 Task: Design a vector pattern for textiles.
Action: Mouse moved to (381, 110)
Screenshot: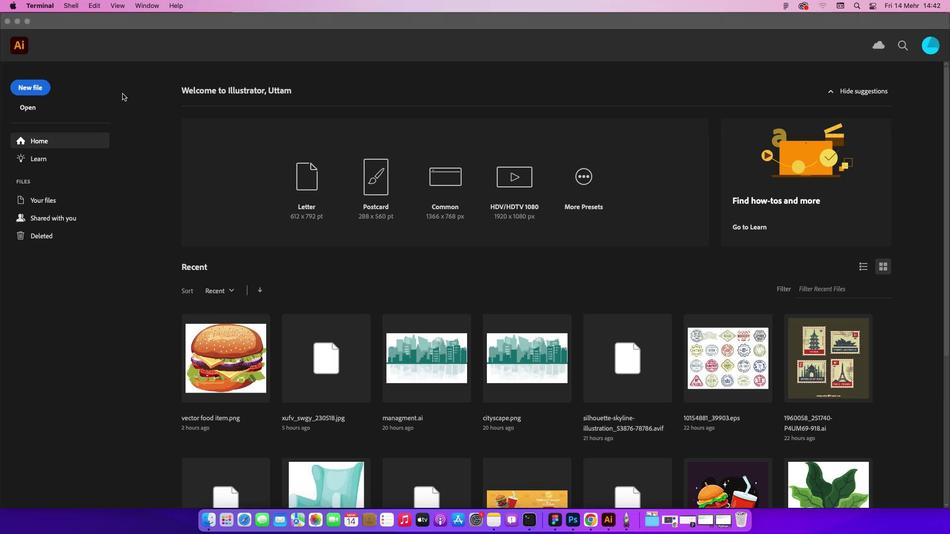 
Action: Mouse pressed left at (381, 110)
Screenshot: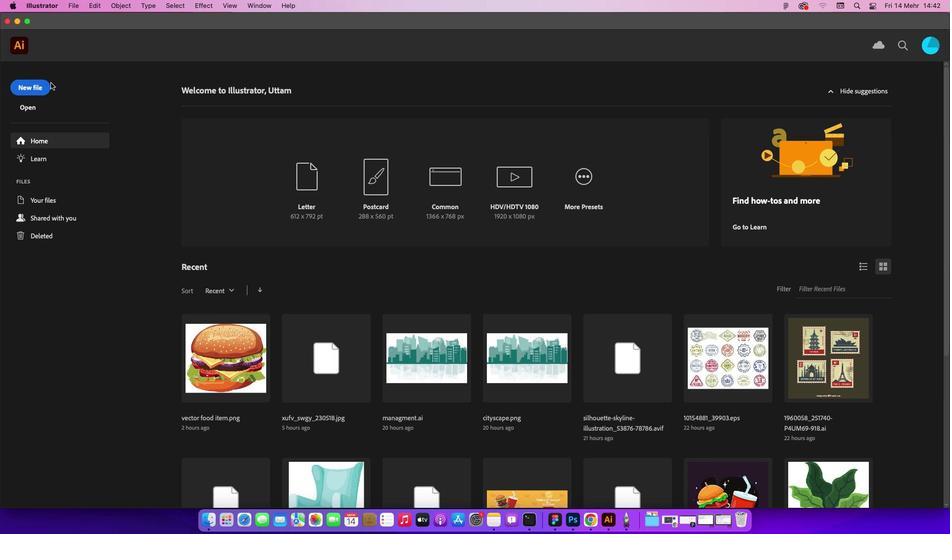 
Action: Mouse moved to (368, 100)
Screenshot: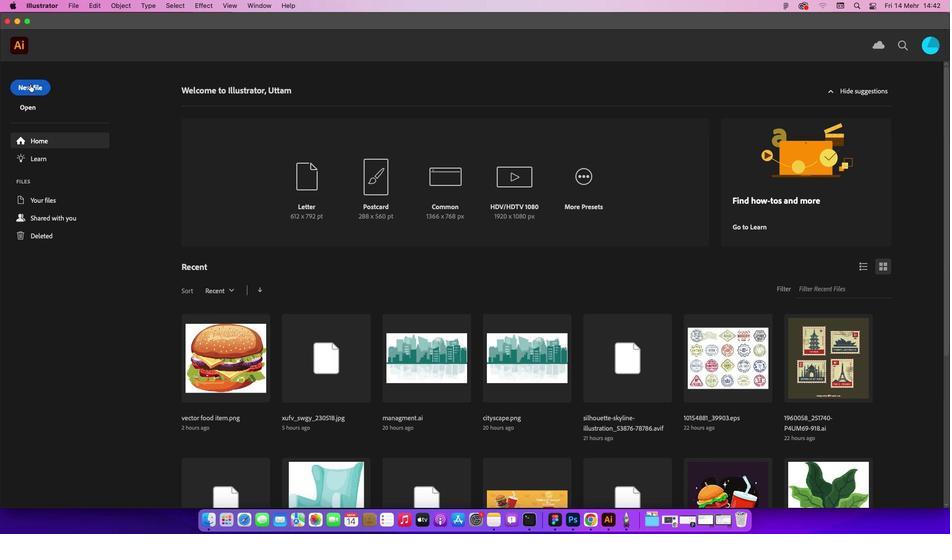 
Action: Mouse pressed left at (368, 100)
Screenshot: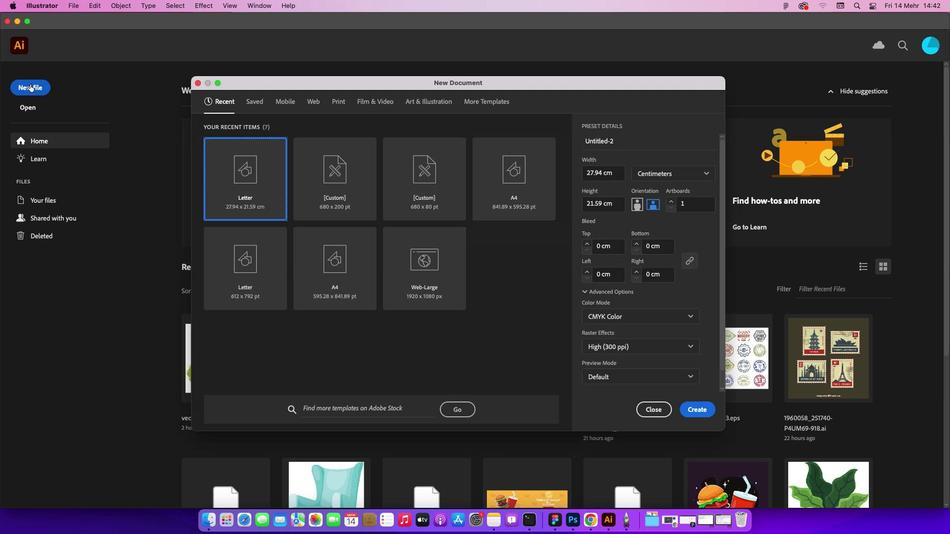 
Action: Mouse moved to (432, 192)
Screenshot: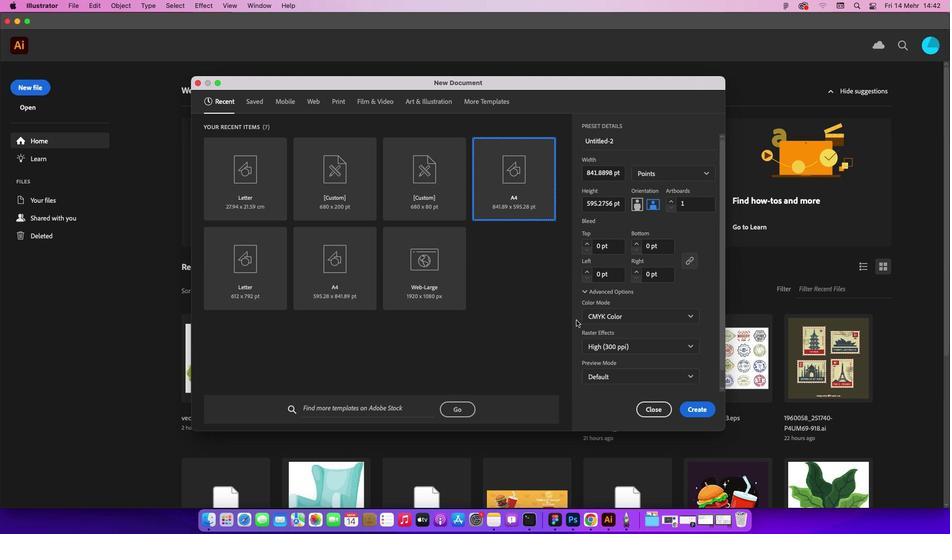 
Action: Mouse pressed left at (432, 192)
Screenshot: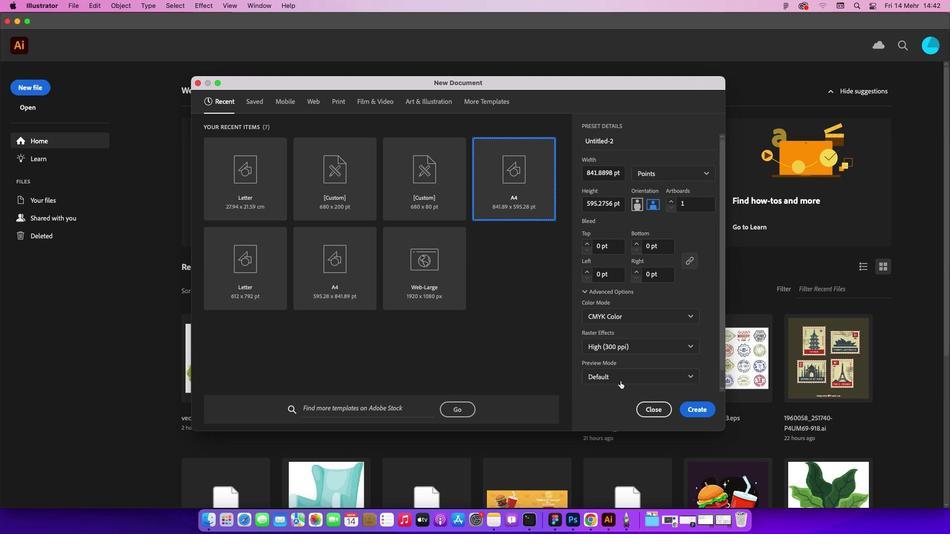 
Action: Mouse moved to (459, 447)
Screenshot: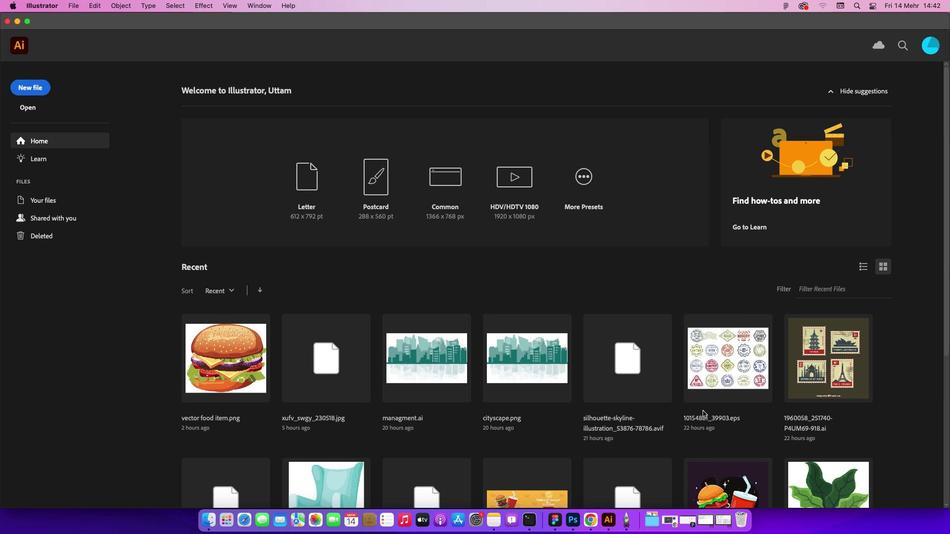 
Action: Mouse pressed left at (459, 447)
Screenshot: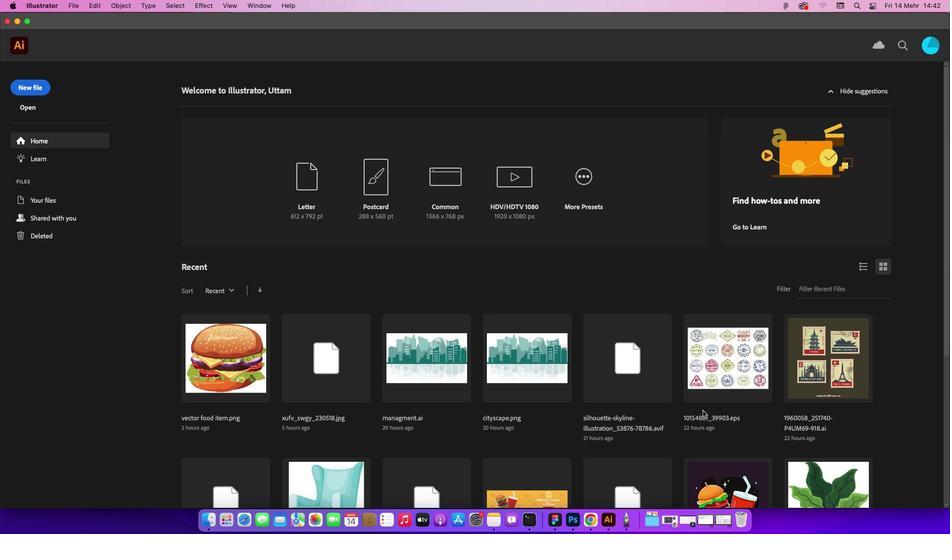 
Action: Mouse moved to (374, 13)
Screenshot: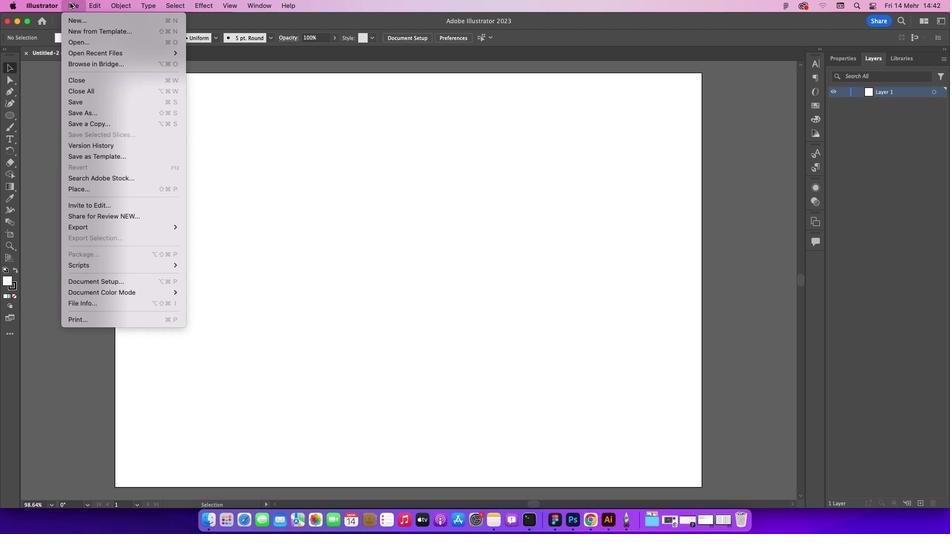 
Action: Mouse pressed left at (374, 13)
Screenshot: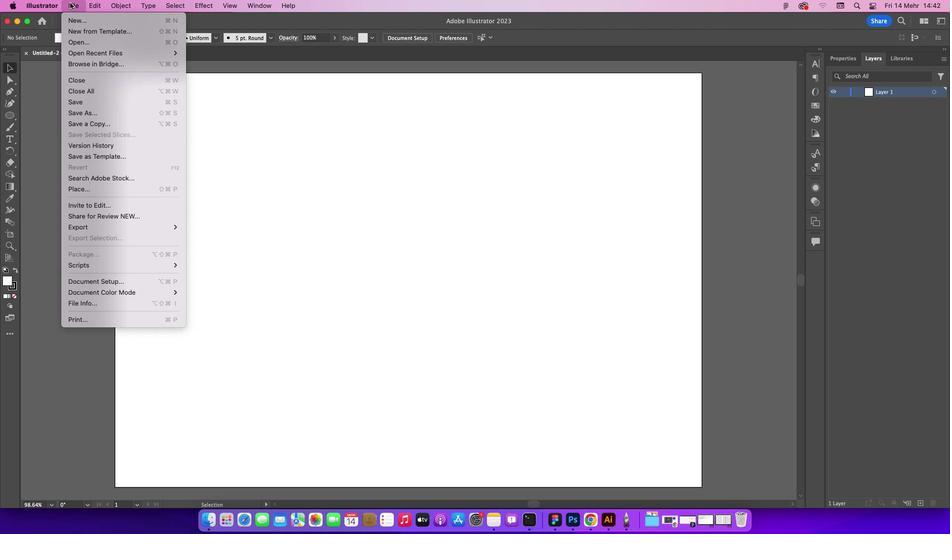 
Action: Mouse moved to (376, 50)
Screenshot: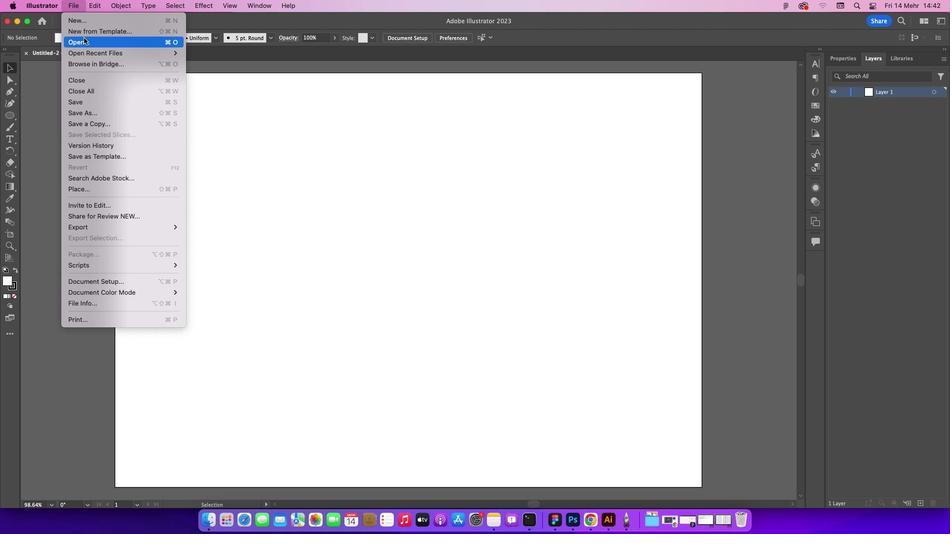
Action: Mouse pressed left at (376, 50)
Screenshot: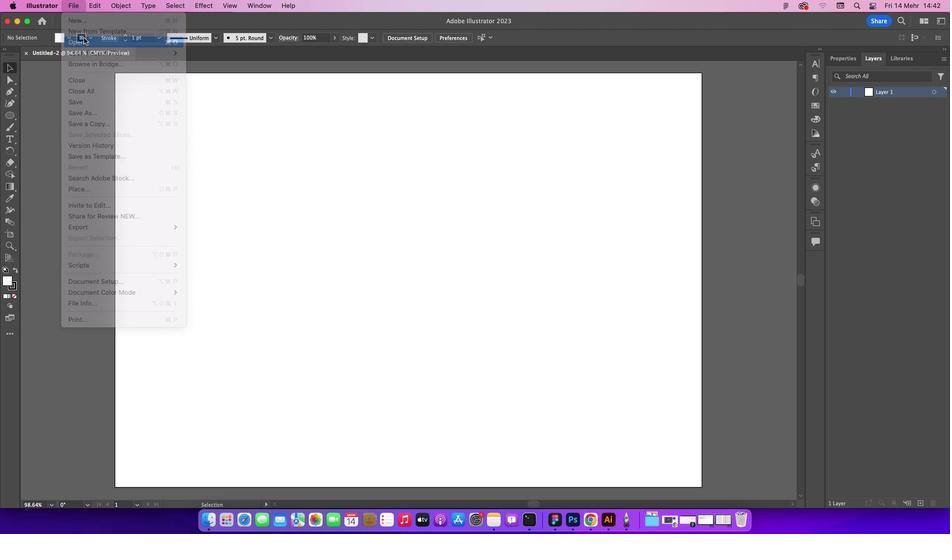 
Action: Mouse moved to (407, 150)
Screenshot: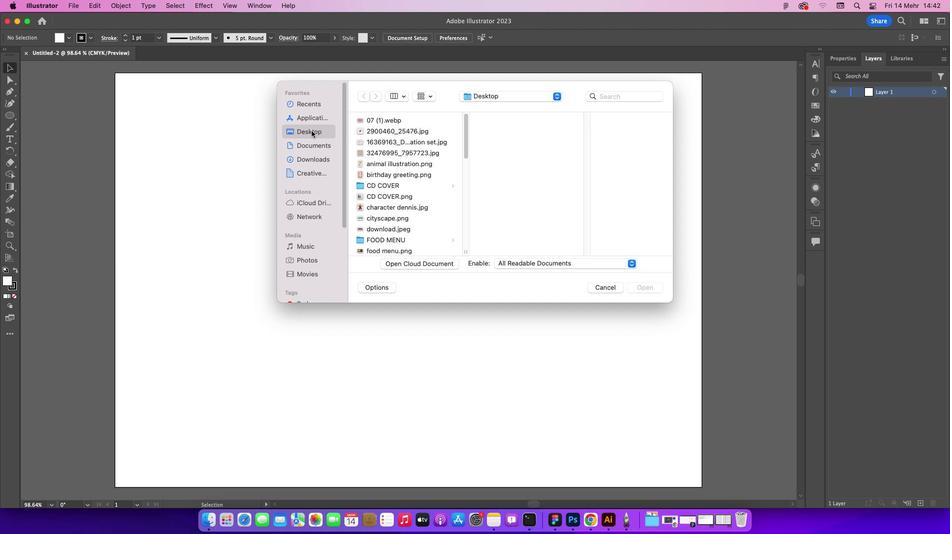 
Action: Mouse pressed left at (407, 150)
Screenshot: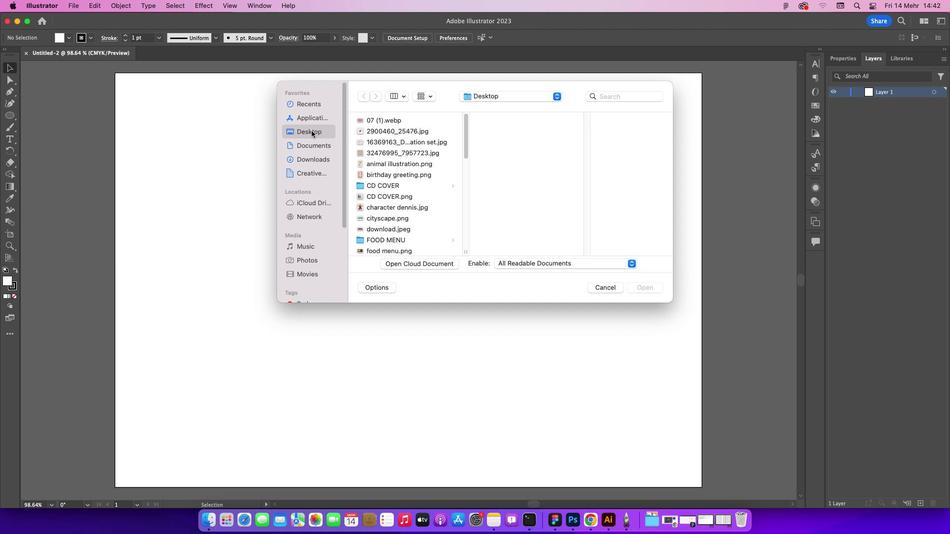 
Action: Mouse moved to (418, 148)
Screenshot: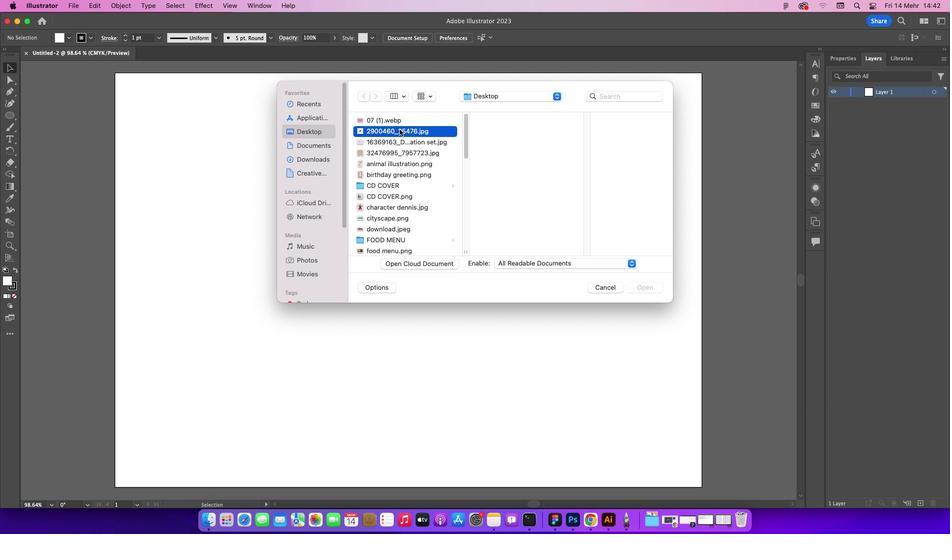 
Action: Mouse pressed left at (418, 148)
Screenshot: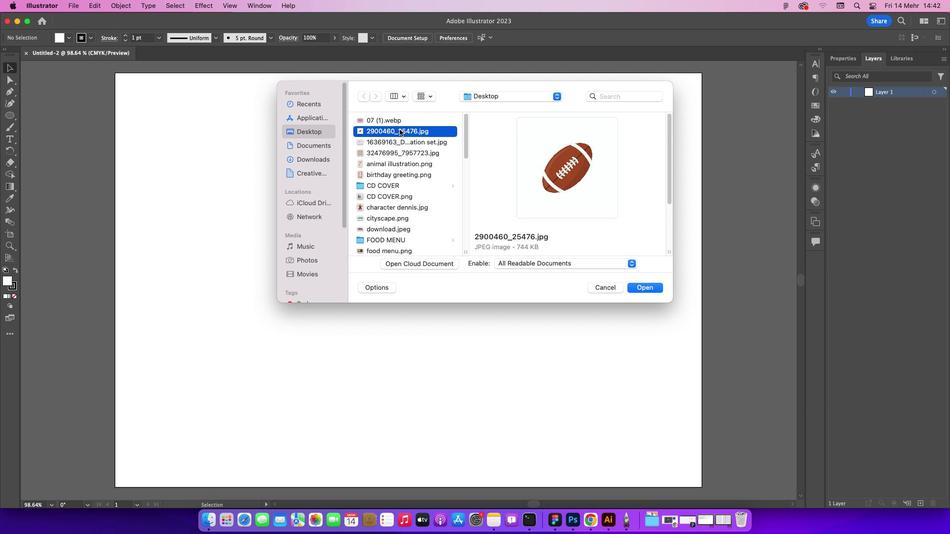 
Action: Mouse moved to (419, 174)
Screenshot: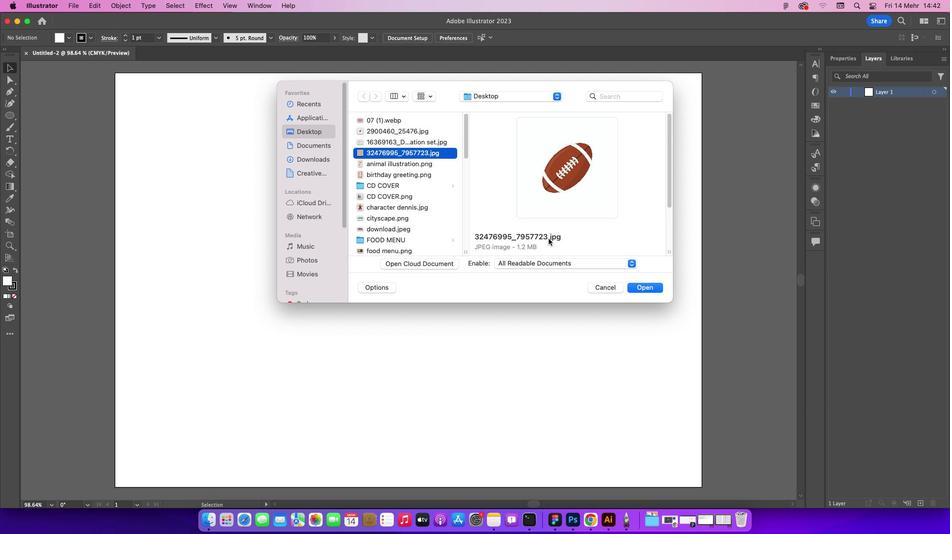 
Action: Mouse pressed left at (419, 174)
Screenshot: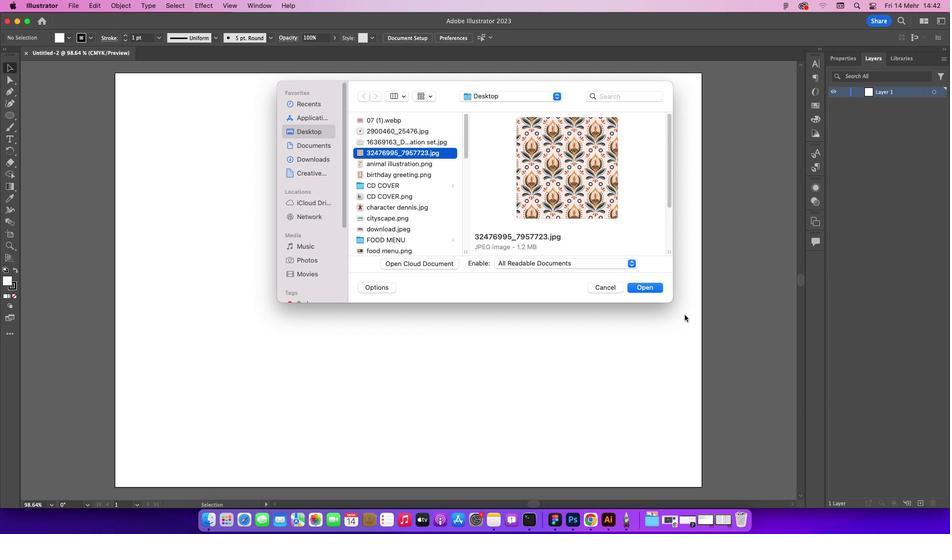 
Action: Mouse moved to (452, 318)
Screenshot: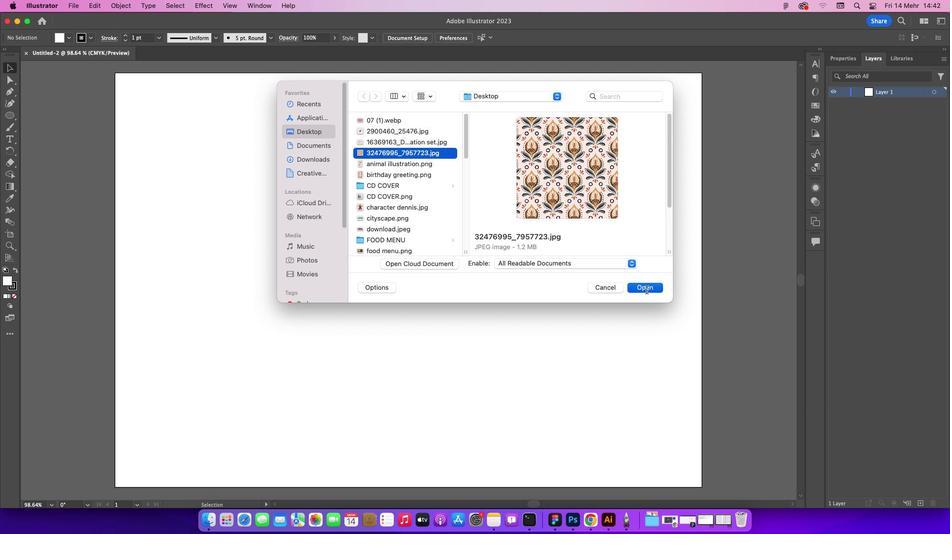 
Action: Mouse pressed left at (452, 318)
Screenshot: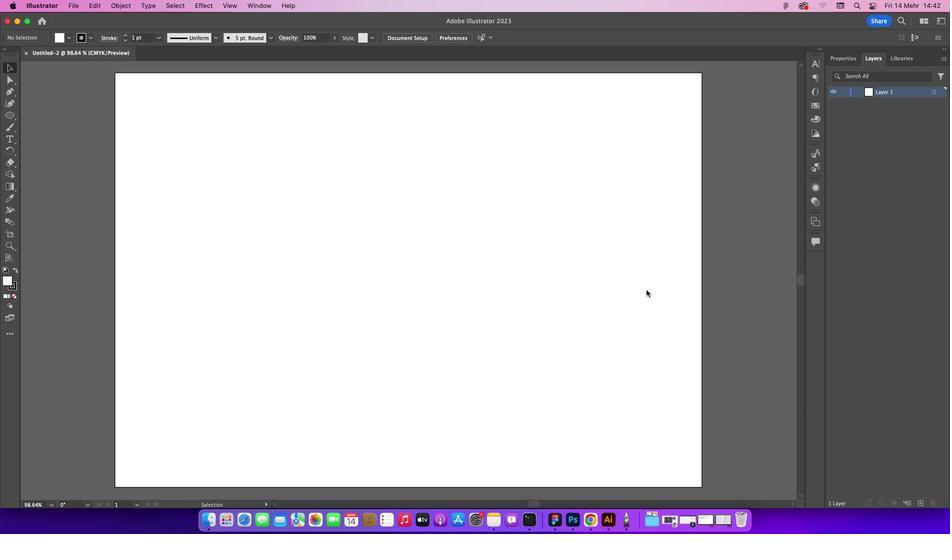 
Action: Mouse moved to (414, 224)
Screenshot: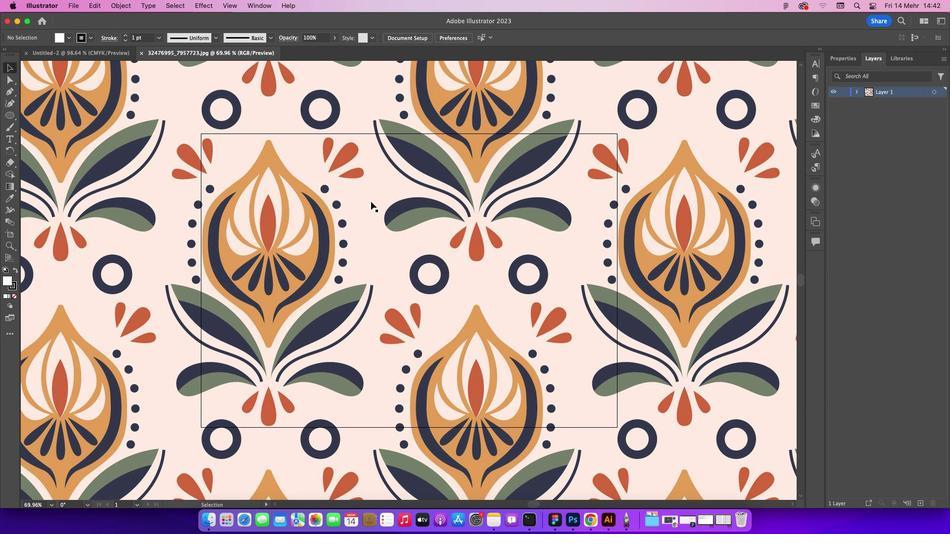 
Action: Mouse scrolled (414, 224) with delta (364, 11)
Screenshot: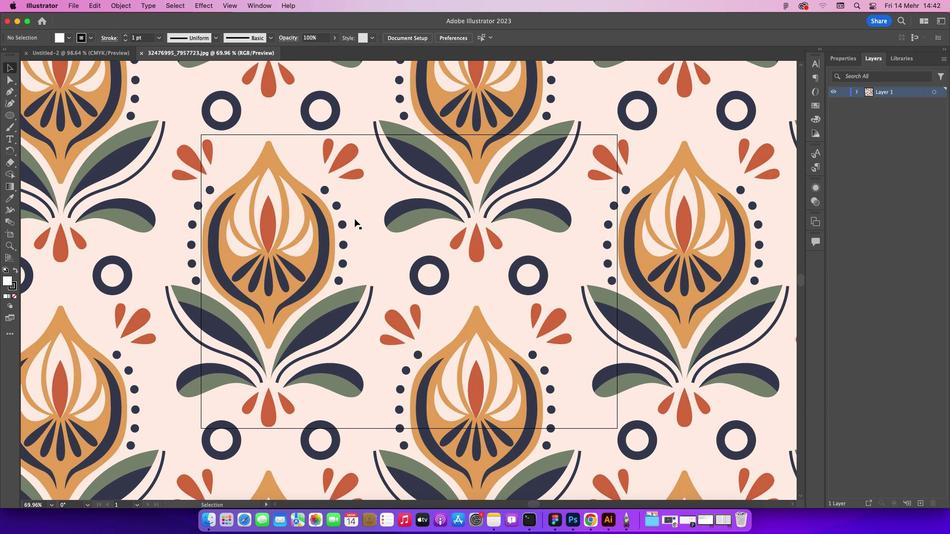 
Action: Mouse moved to (437, 548)
Screenshot: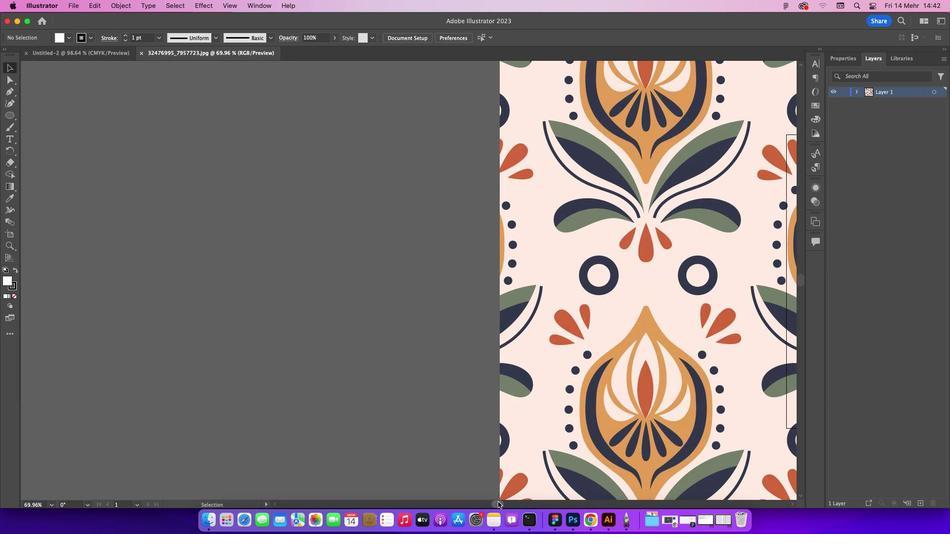 
Action: Mouse pressed left at (437, 548)
Screenshot: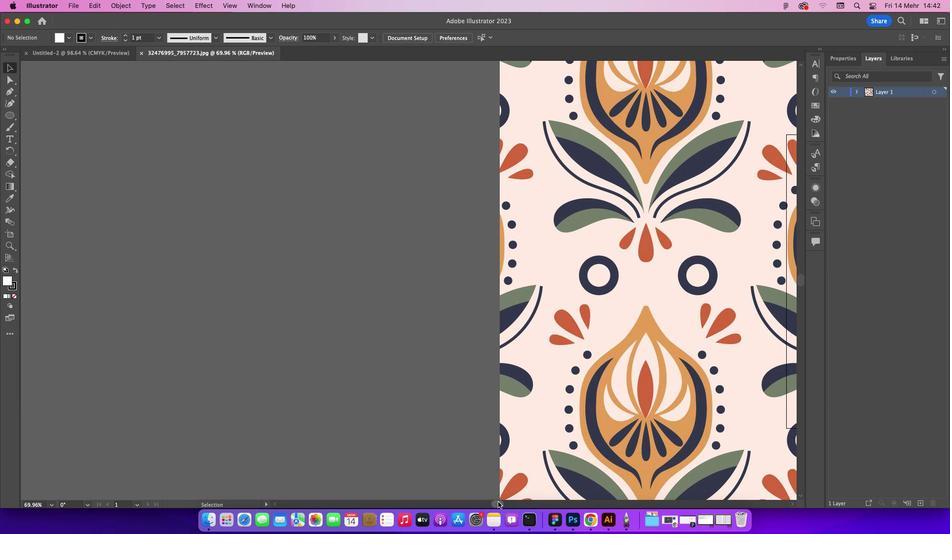 
Action: Mouse moved to (366, 106)
Screenshot: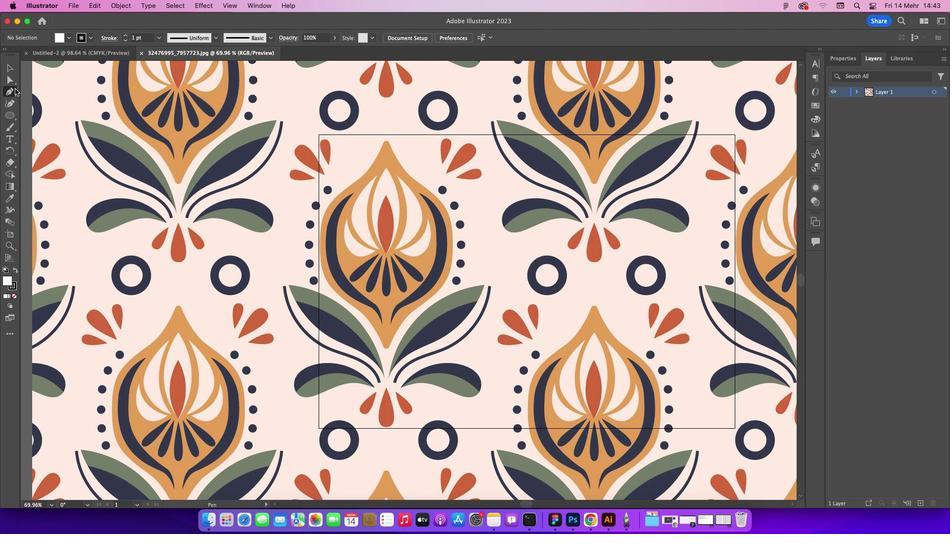 
Action: Mouse pressed left at (366, 106)
Screenshot: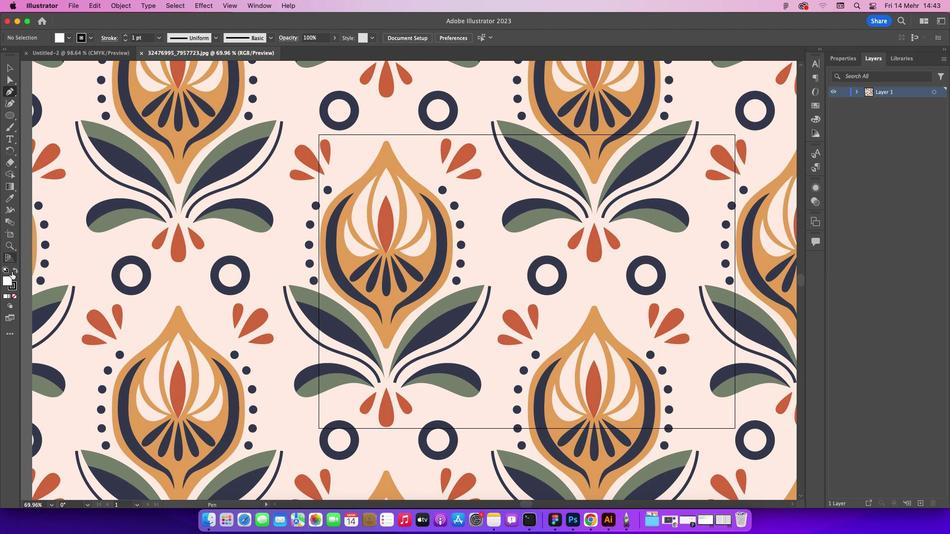 
Action: Mouse moved to (366, 325)
Screenshot: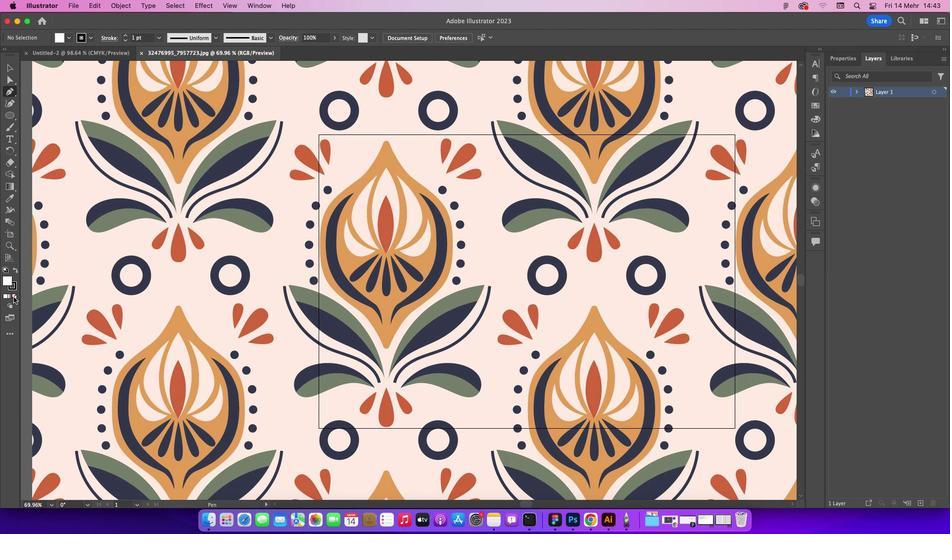 
Action: Mouse pressed left at (366, 325)
Screenshot: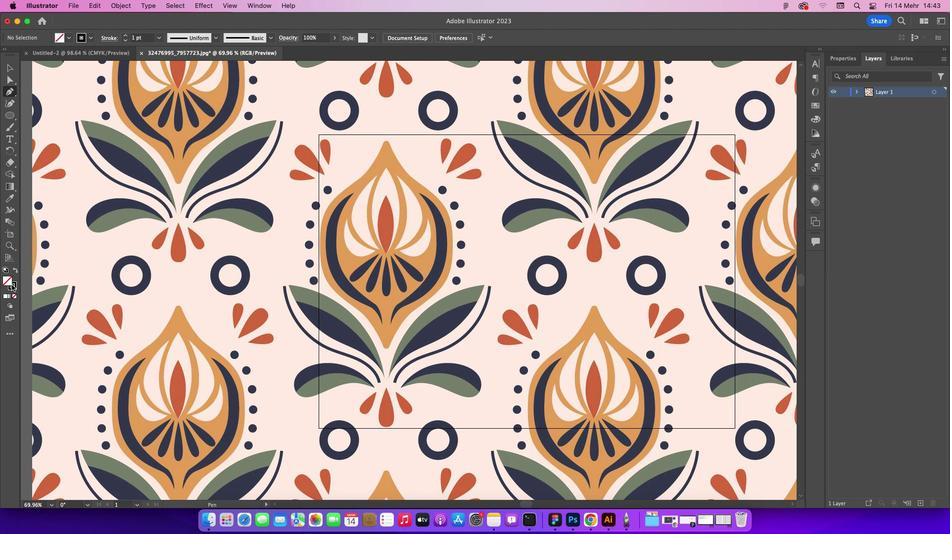 
Action: Mouse moved to (366, 312)
Screenshot: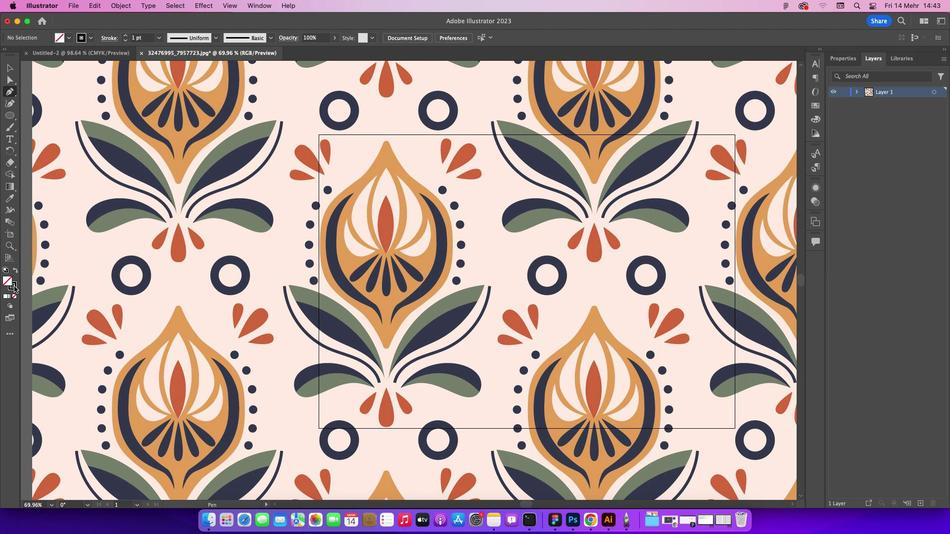 
Action: Mouse pressed left at (366, 312)
Screenshot: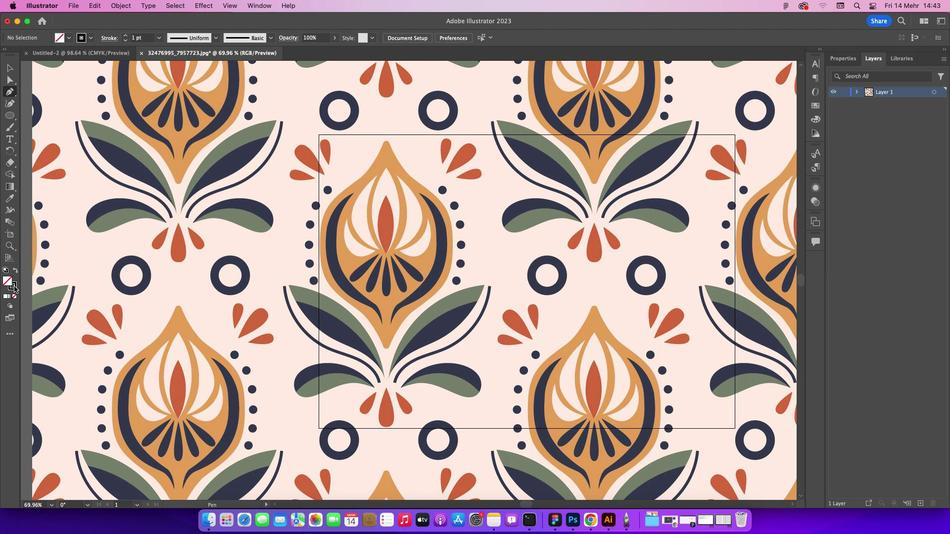 
Action: Mouse moved to (366, 314)
Screenshot: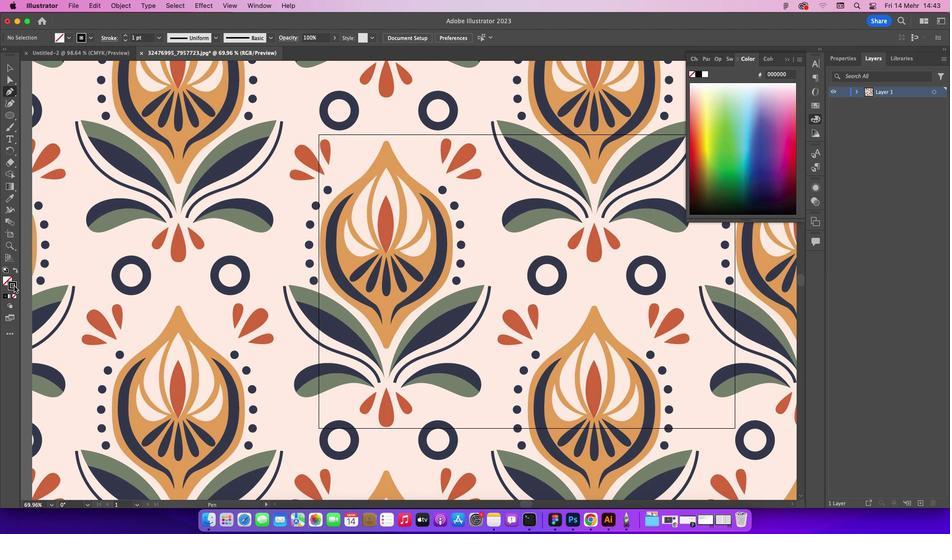 
Action: Mouse pressed left at (366, 314)
Screenshot: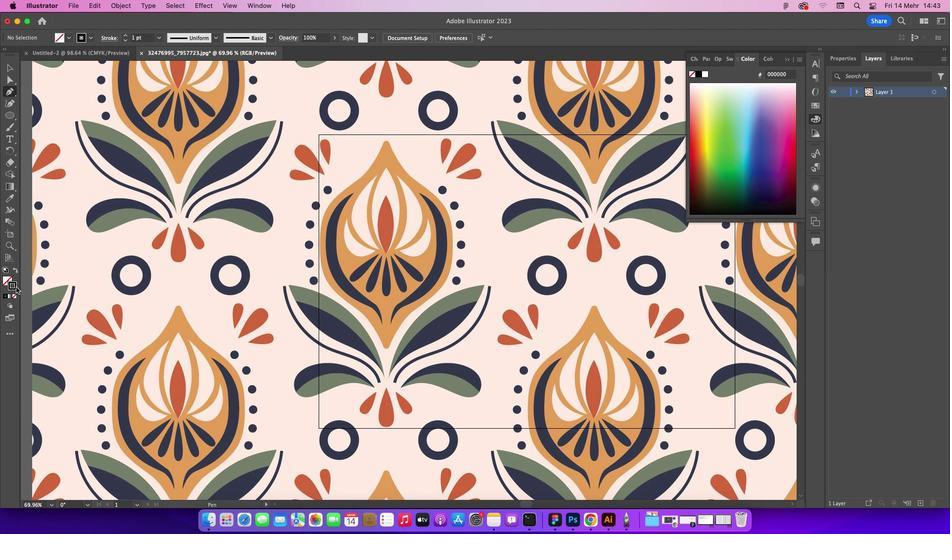 
Action: Mouse moved to (367, 326)
Screenshot: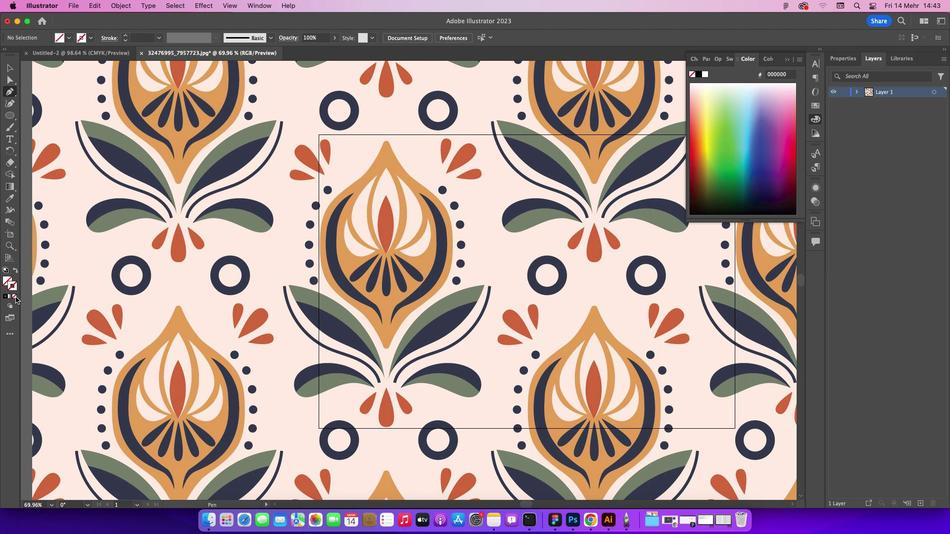
Action: Mouse pressed left at (367, 326)
Screenshot: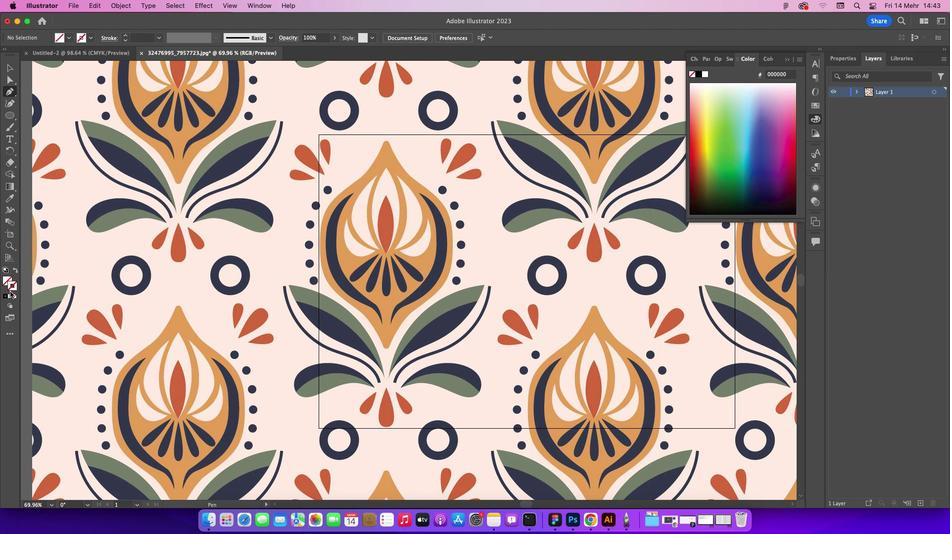 
Action: Mouse moved to (365, 307)
Screenshot: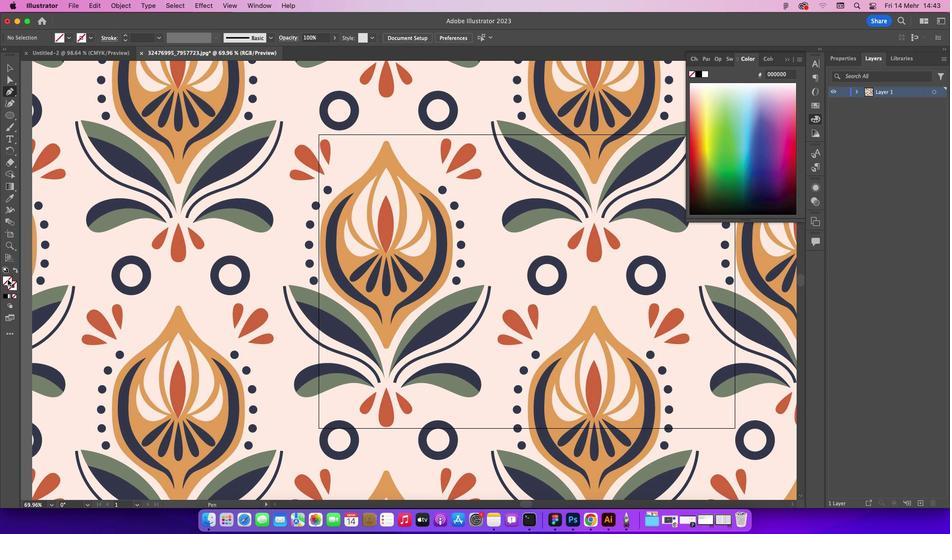 
Action: Mouse pressed left at (365, 307)
Screenshot: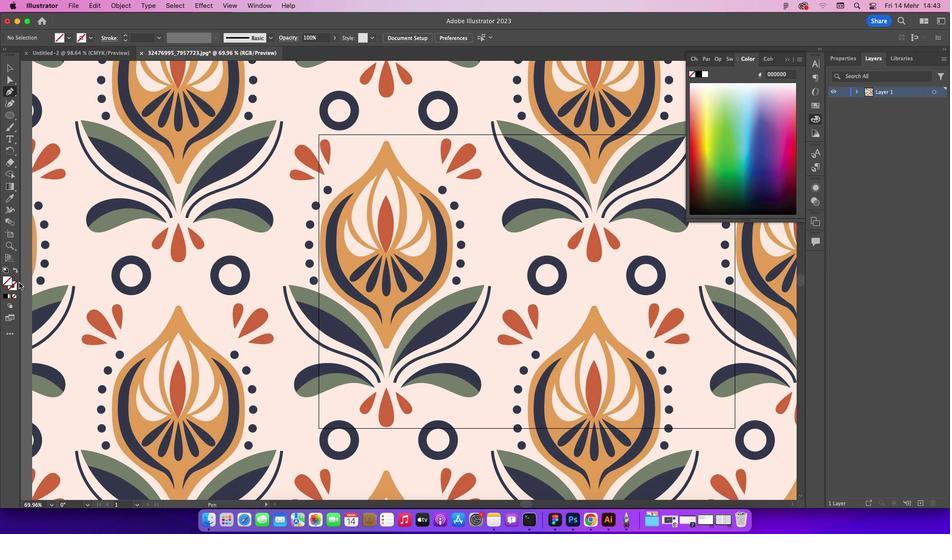
Action: Mouse moved to (397, 199)
Screenshot: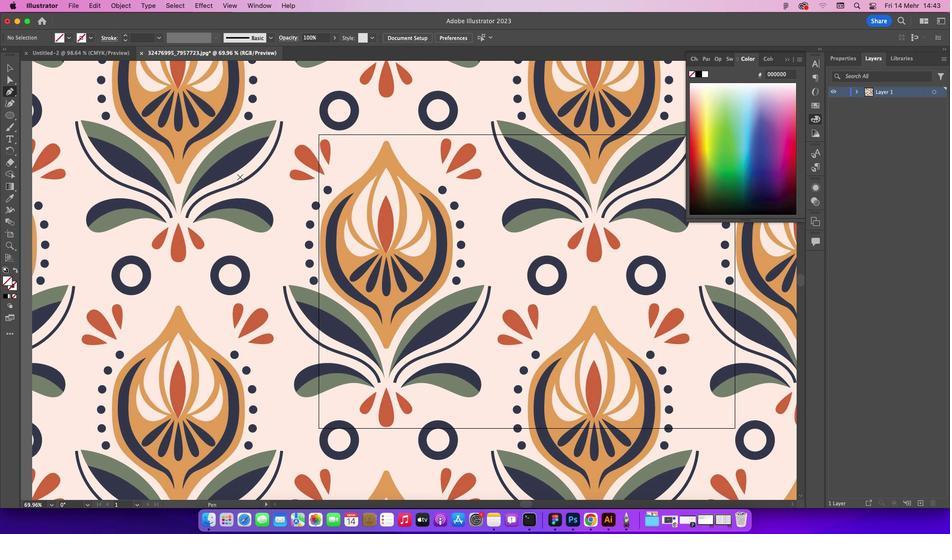 
Action: Key pressed Key.caps_lock
Screenshot: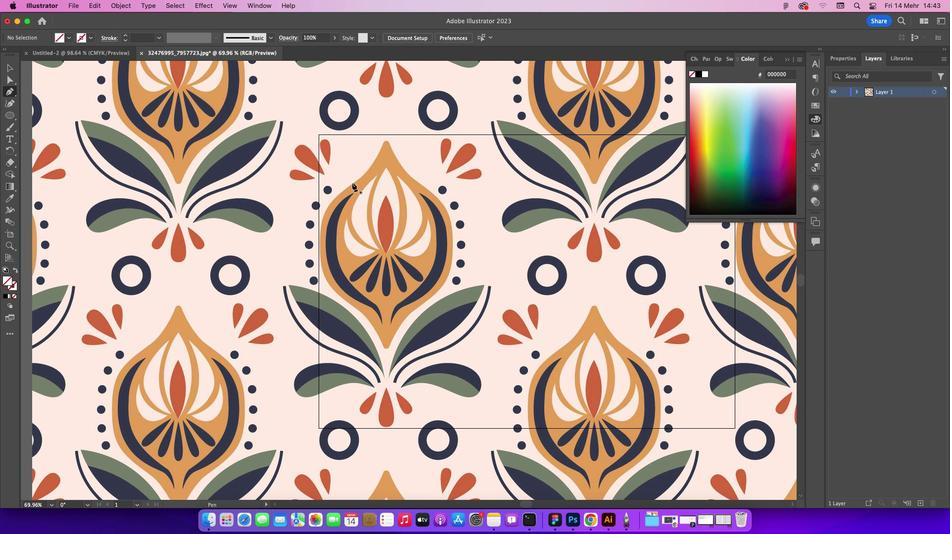 
Action: Mouse moved to (416, 163)
Screenshot: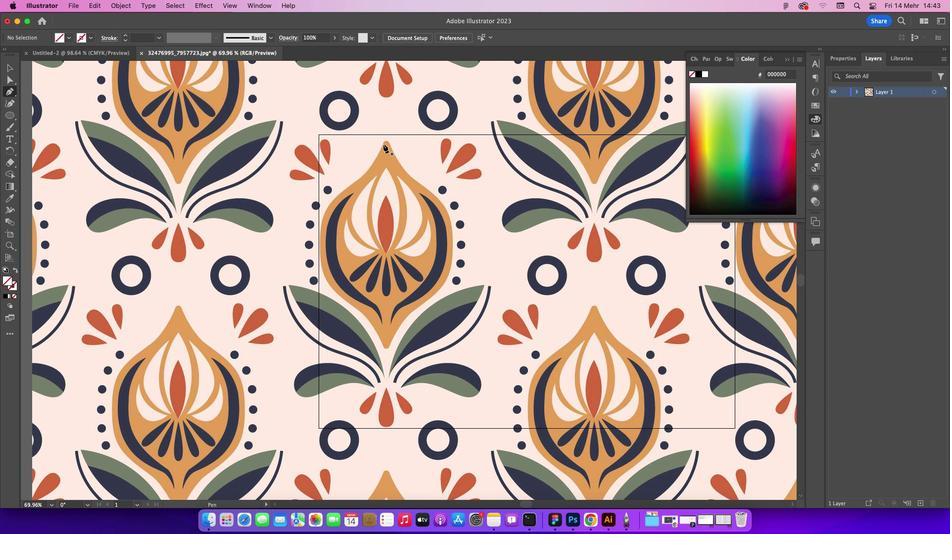 
Action: Mouse pressed left at (416, 163)
Screenshot: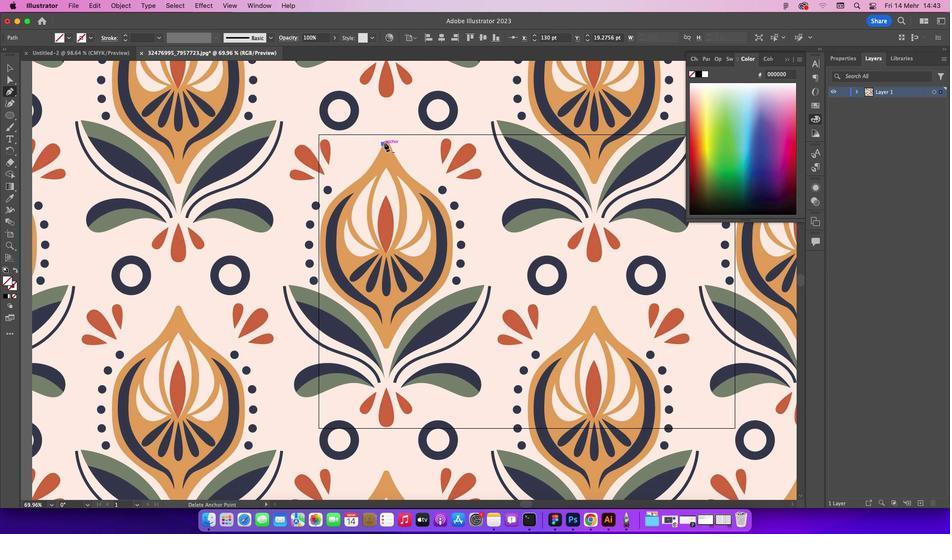
Action: Mouse moved to (417, 165)
Screenshot: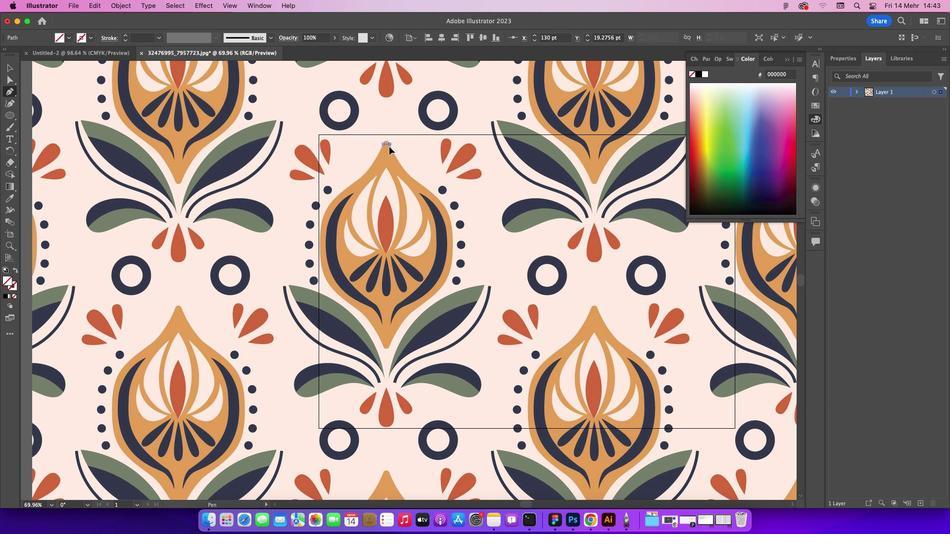 
Action: Mouse pressed left at (417, 165)
Screenshot: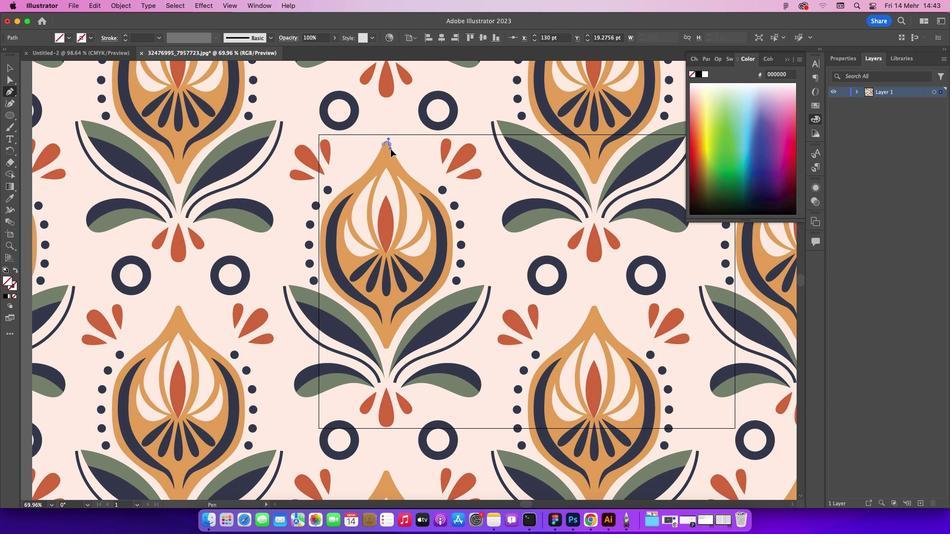 
Action: Mouse moved to (420, 198)
Screenshot: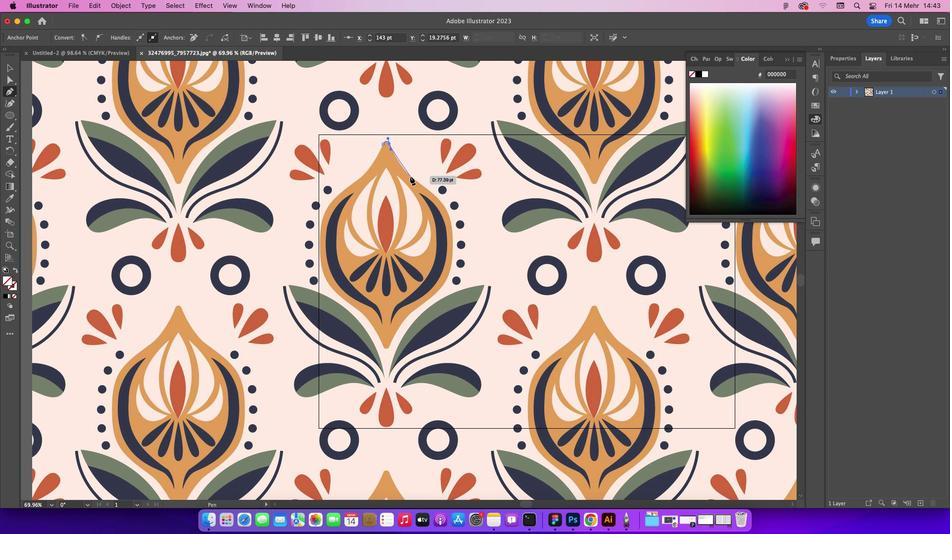 
Action: Mouse pressed left at (420, 198)
Screenshot: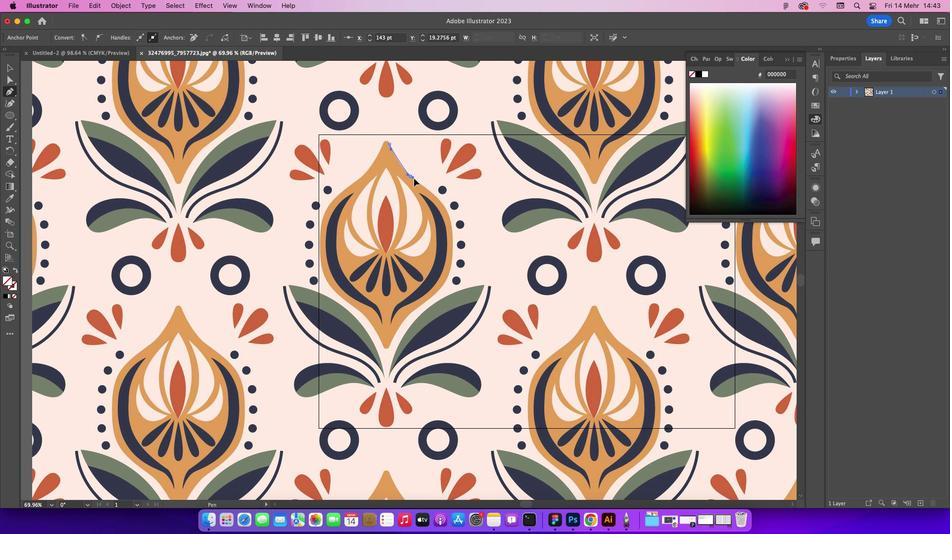 
Action: Mouse moved to (424, 227)
Screenshot: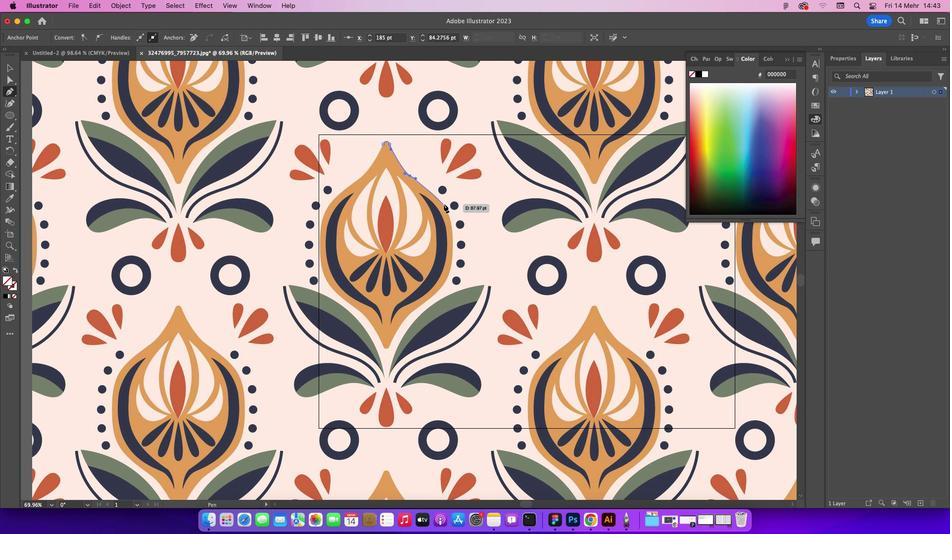 
Action: Mouse pressed left at (424, 227)
Screenshot: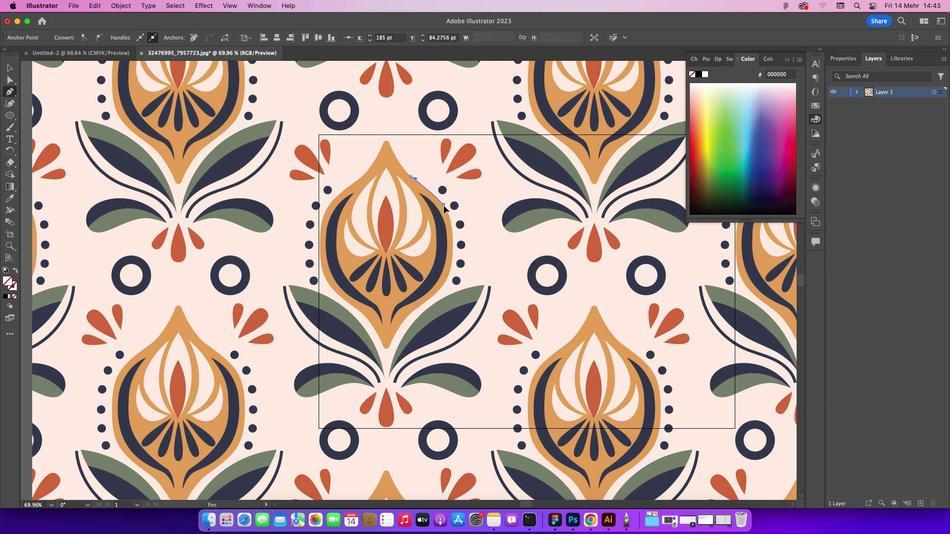 
Action: Mouse moved to (426, 267)
Screenshot: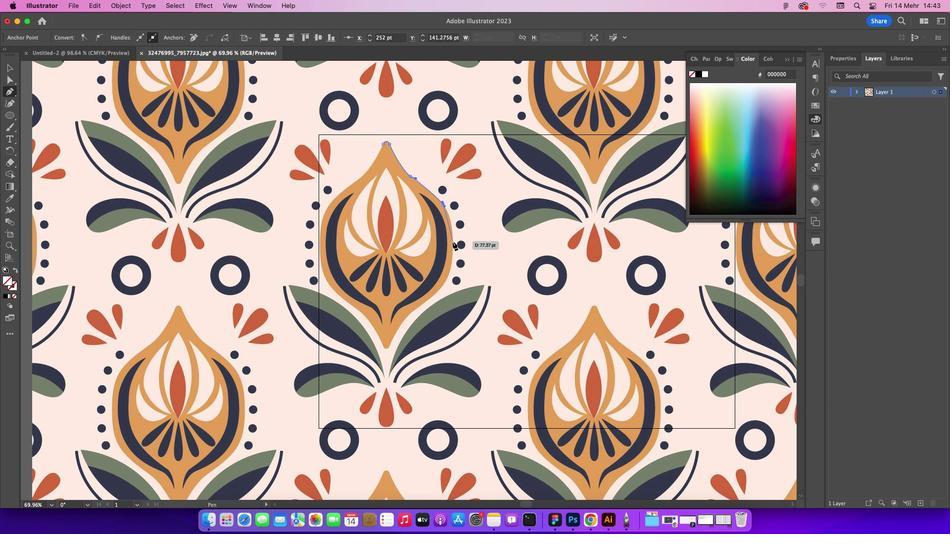 
Action: Mouse pressed left at (426, 267)
Screenshot: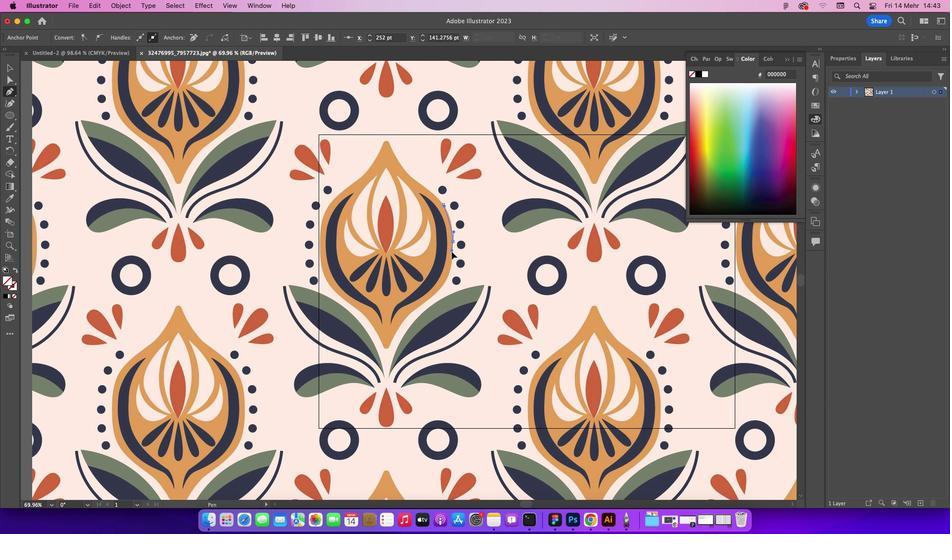 
Action: Mouse moved to (424, 315)
Screenshot: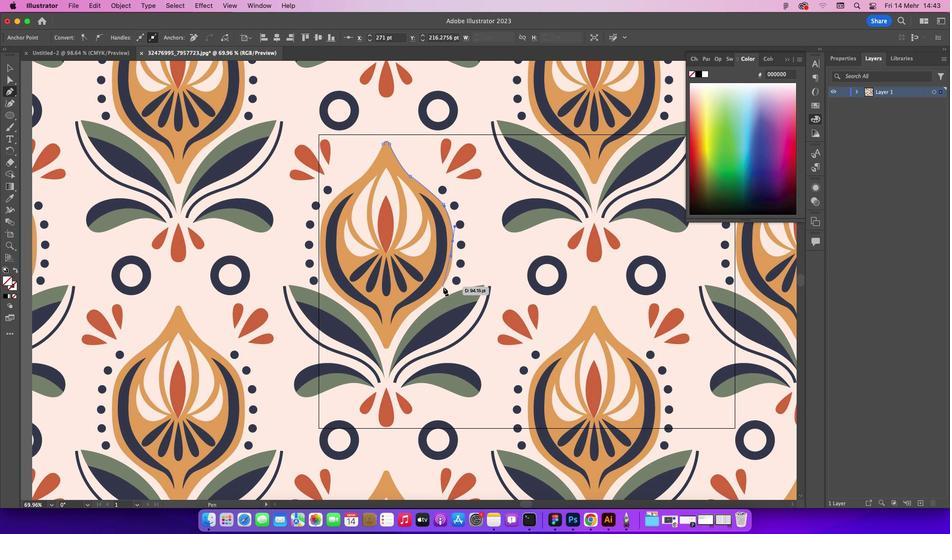 
Action: Mouse pressed left at (424, 315)
Screenshot: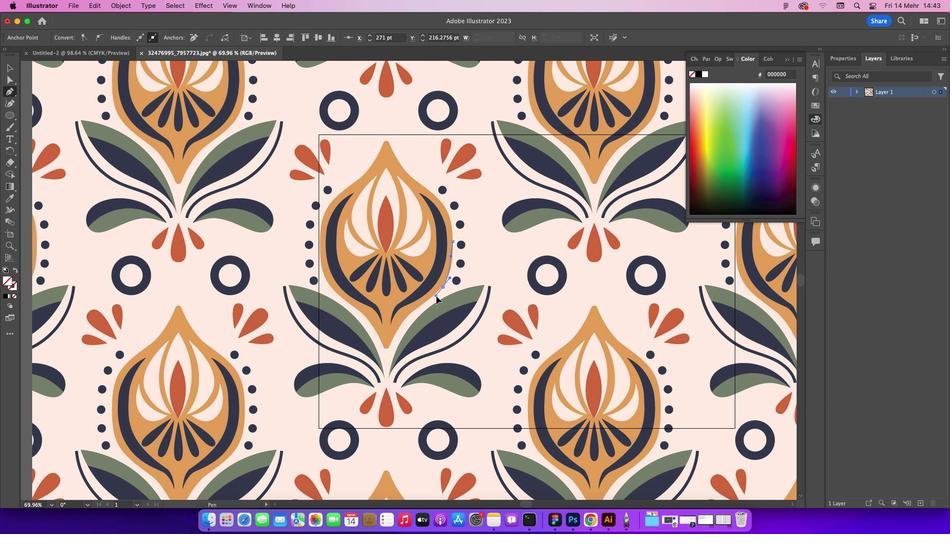 
Action: Mouse moved to (424, 315)
Screenshot: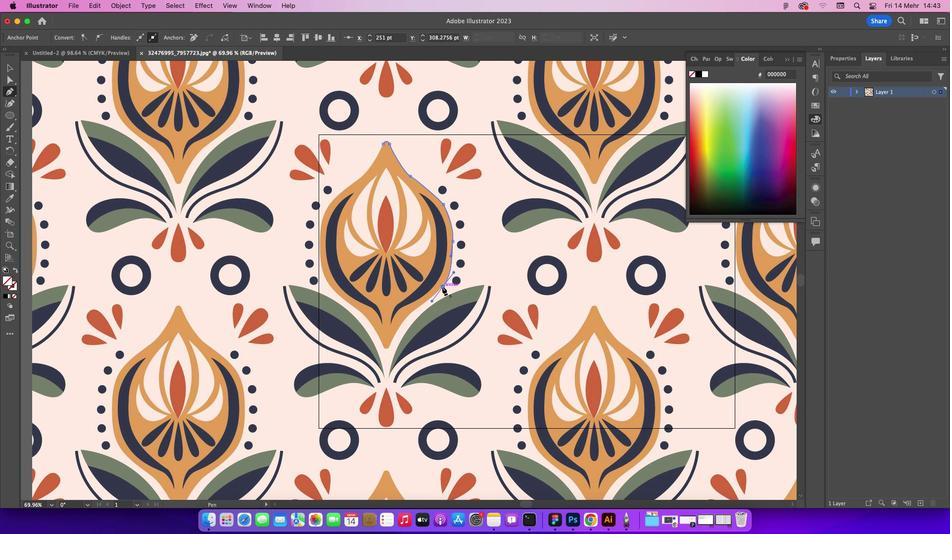 
Action: Key pressed Key.alt
Screenshot: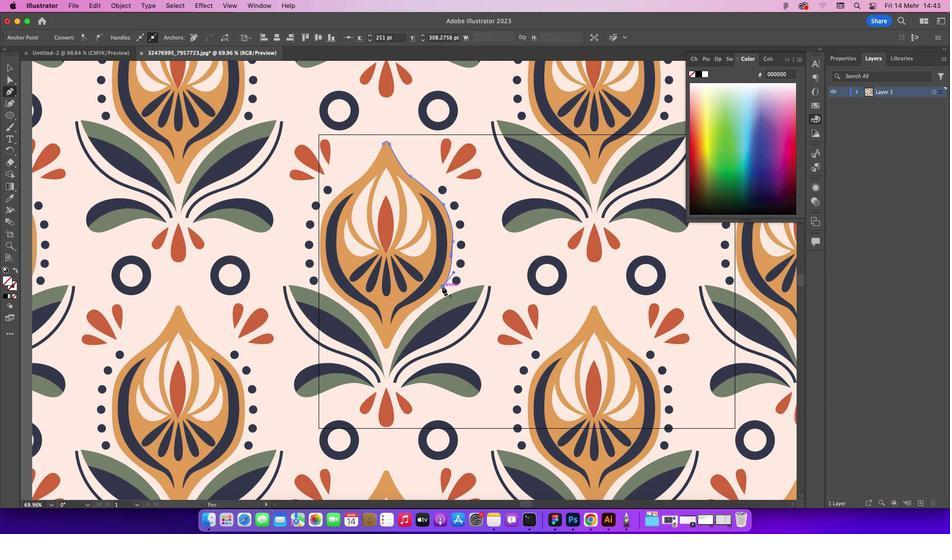 
Action: Mouse pressed left at (424, 315)
Screenshot: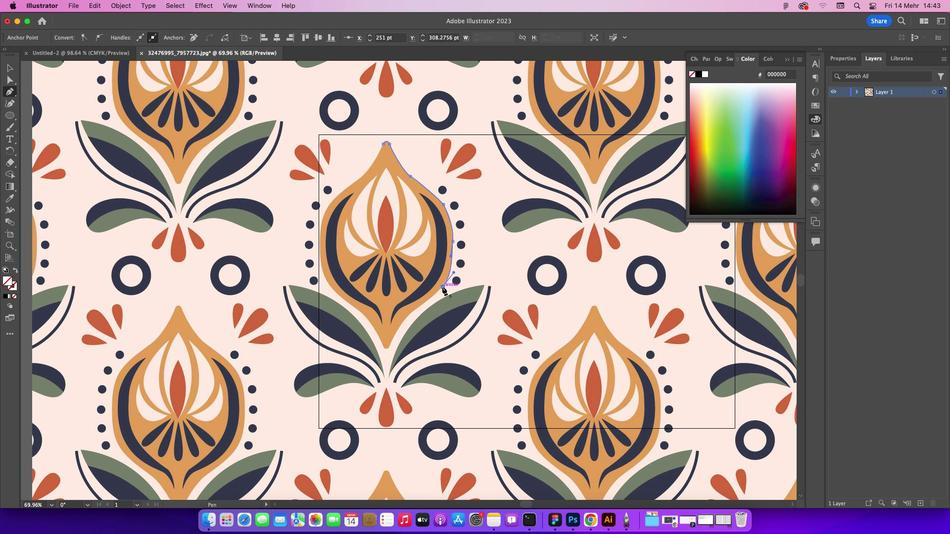 
Action: Mouse moved to (420, 342)
Screenshot: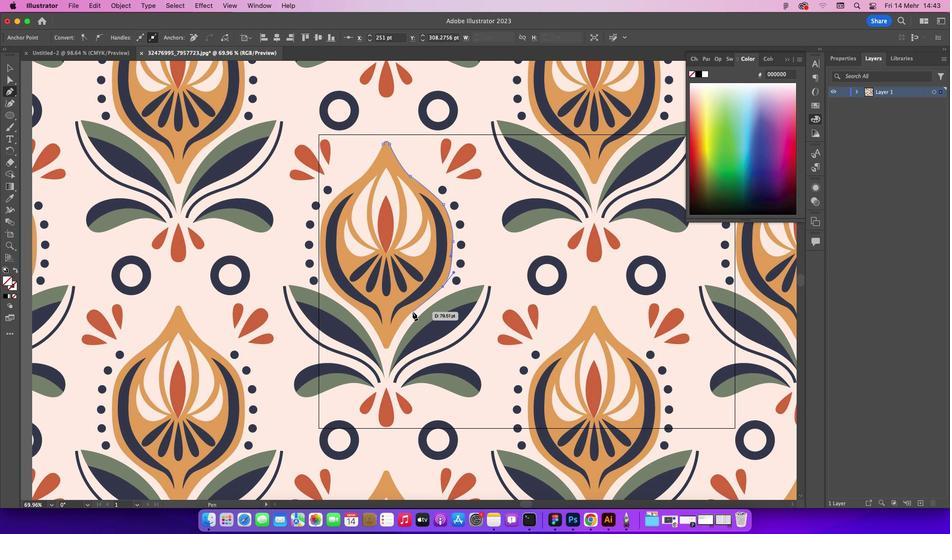 
Action: Mouse pressed left at (420, 342)
Screenshot: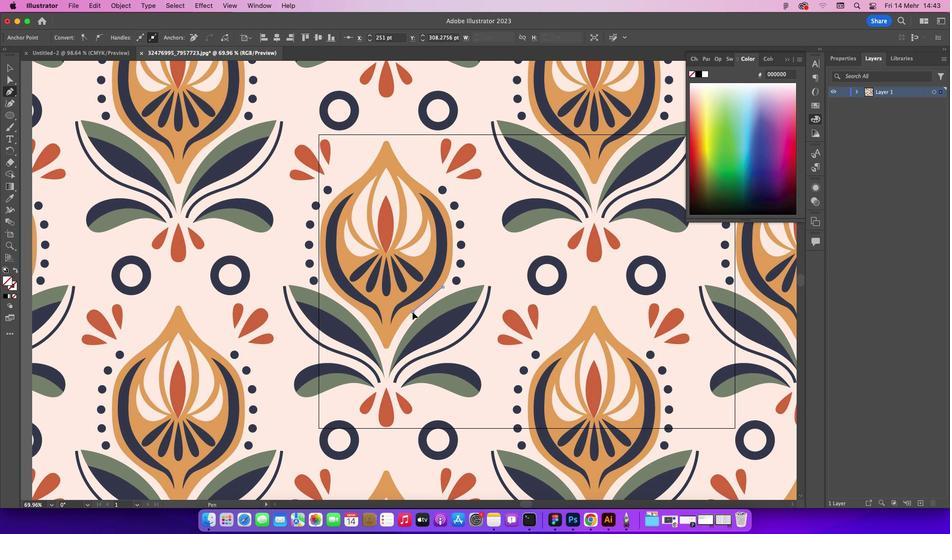 
Action: Mouse moved to (417, 374)
Screenshot: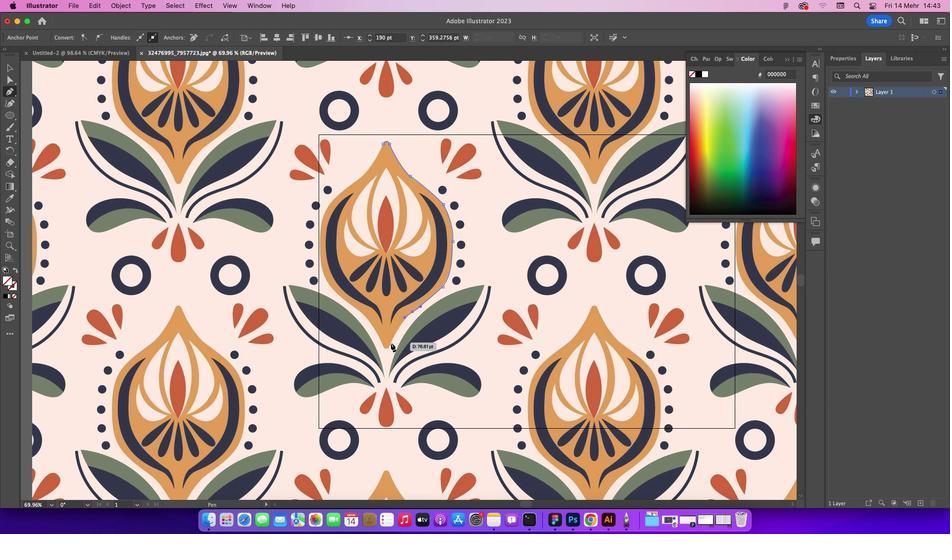 
Action: Mouse pressed left at (417, 374)
Screenshot: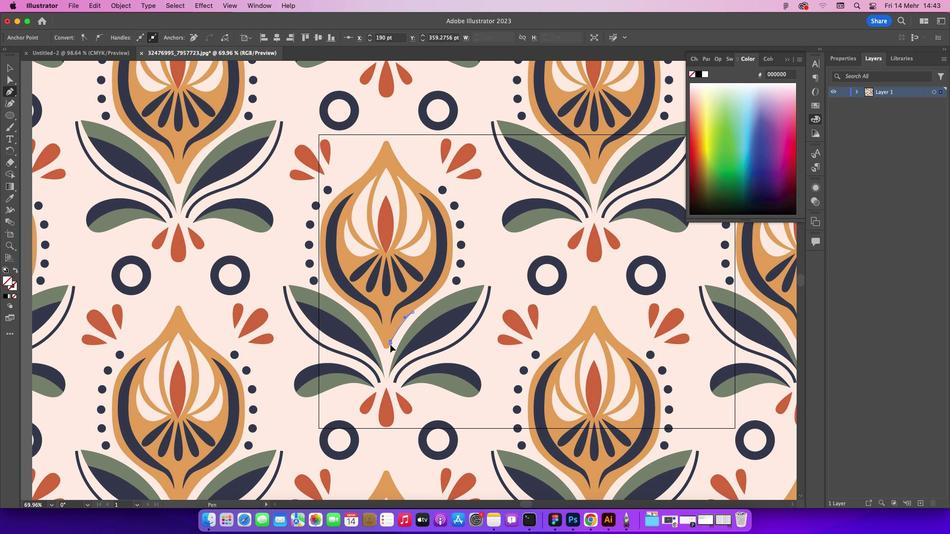 
Action: Mouse moved to (417, 374)
Screenshot: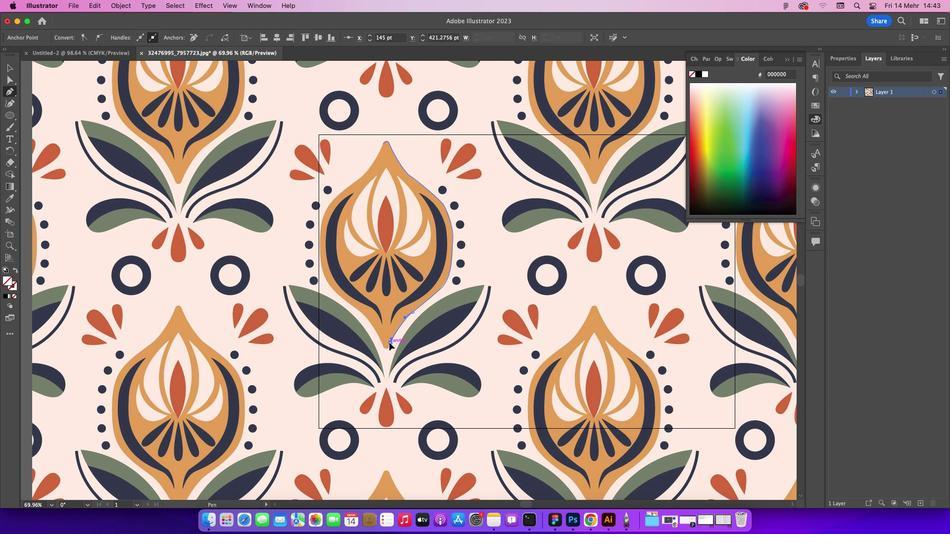 
Action: Mouse pressed left at (417, 374)
Screenshot: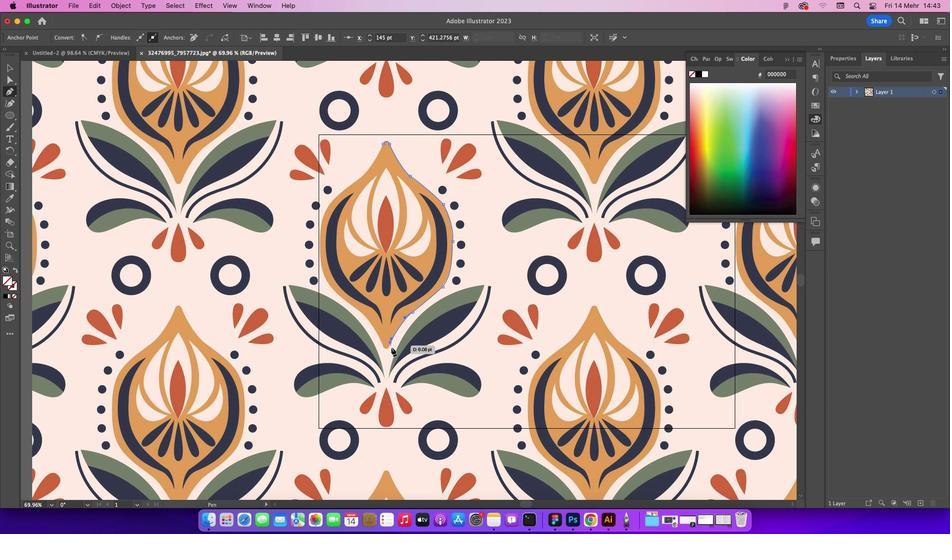 
Action: Mouse moved to (417, 379)
Screenshot: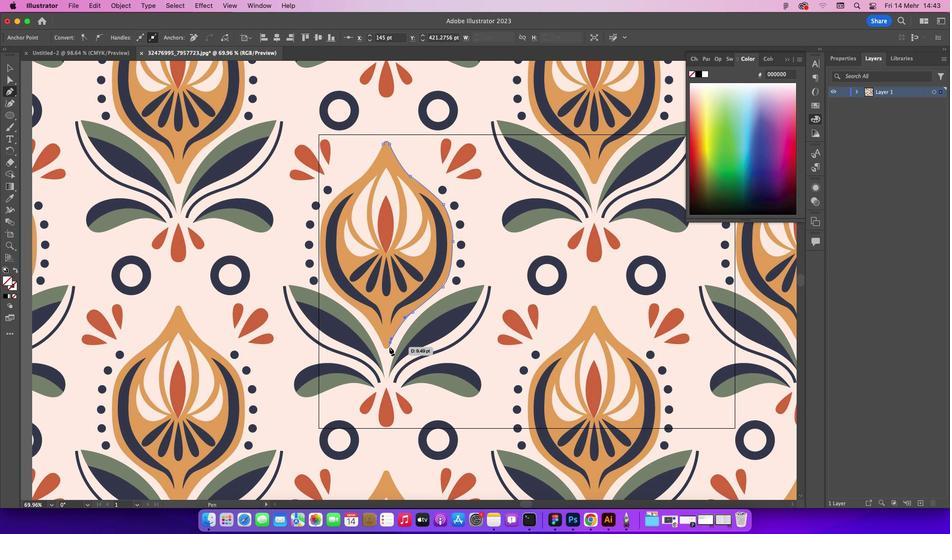 
Action: Mouse pressed left at (417, 379)
Screenshot: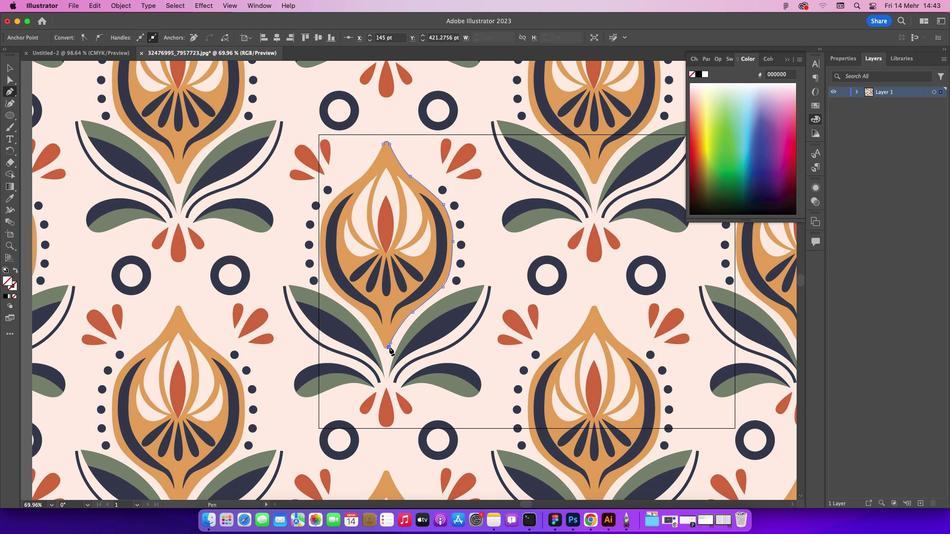
Action: Mouse moved to (416, 374)
Screenshot: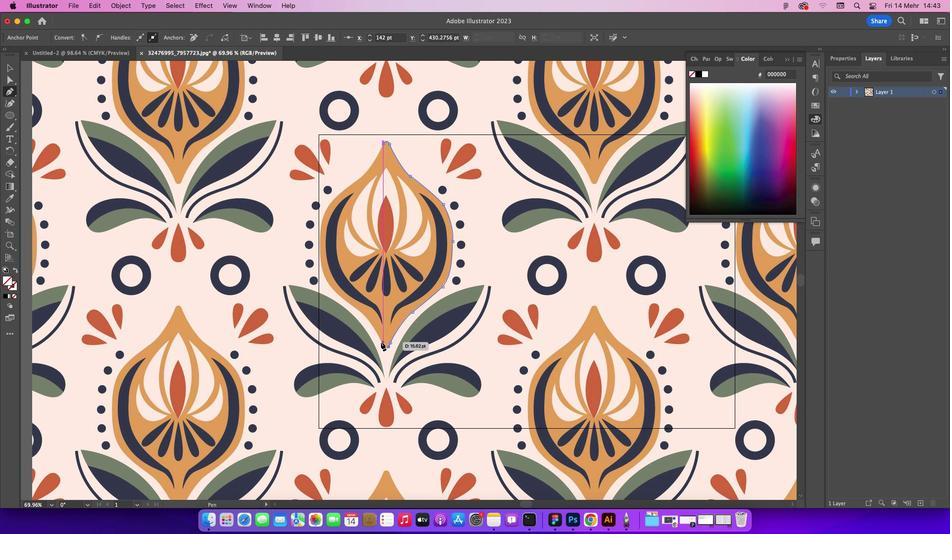 
Action: Mouse pressed left at (416, 374)
Screenshot: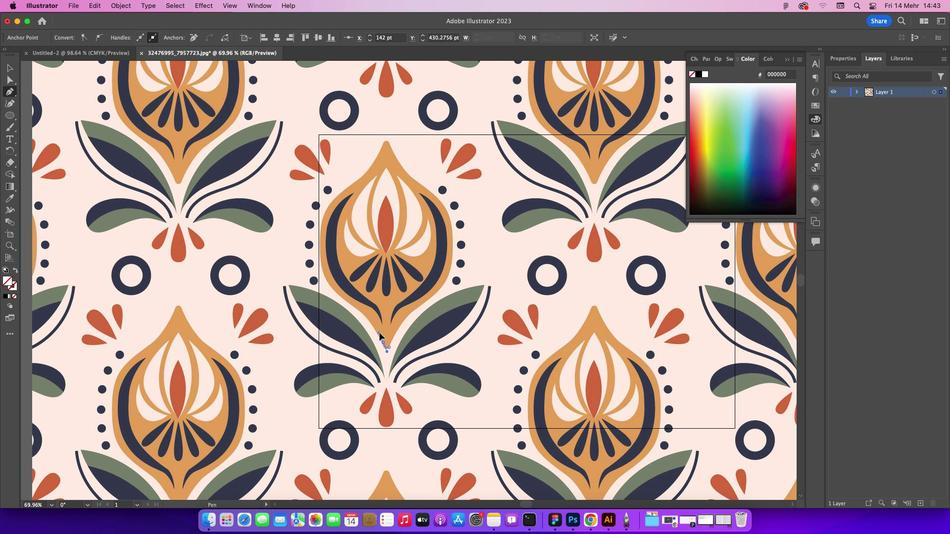 
Action: Mouse moved to (416, 374)
Screenshot: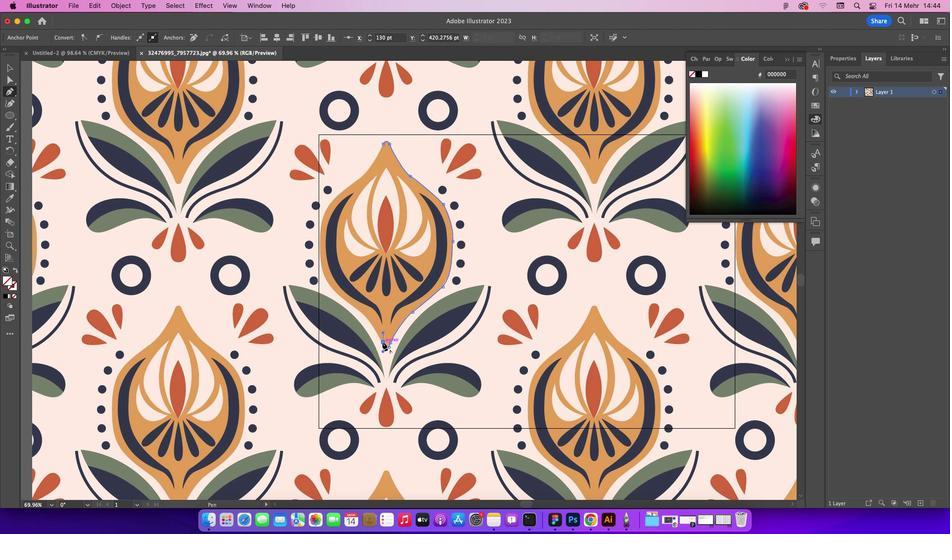 
Action: Key pressed Key.alt
Screenshot: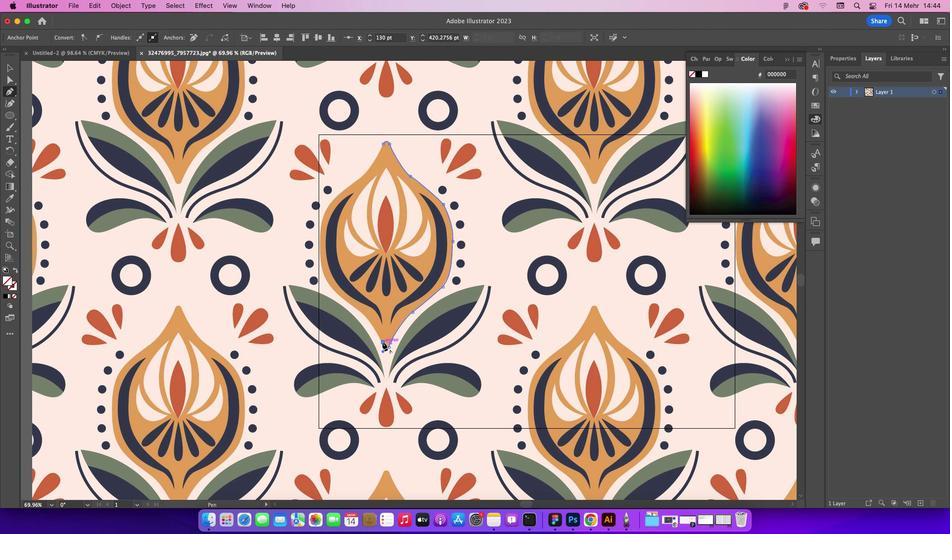 
Action: Mouse pressed left at (416, 374)
Screenshot: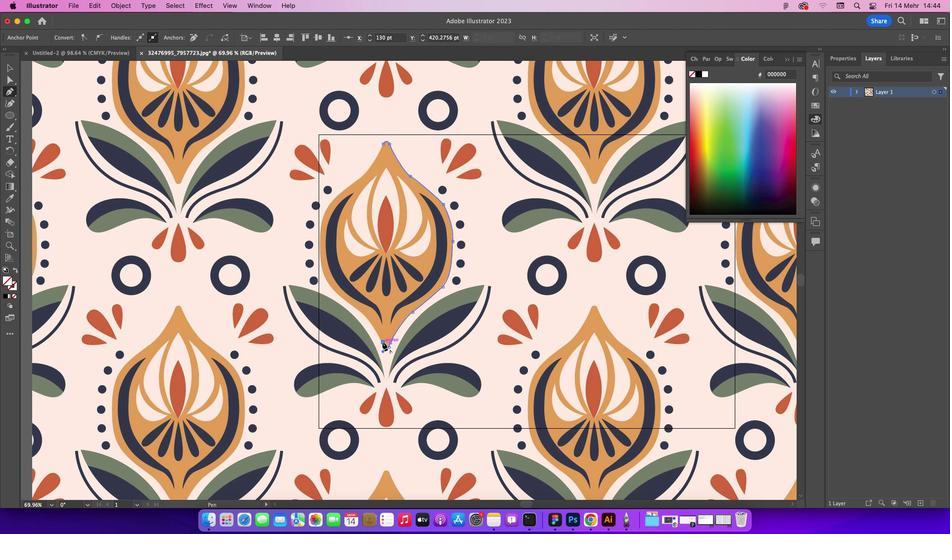 
Action: Mouse moved to (415, 358)
Screenshot: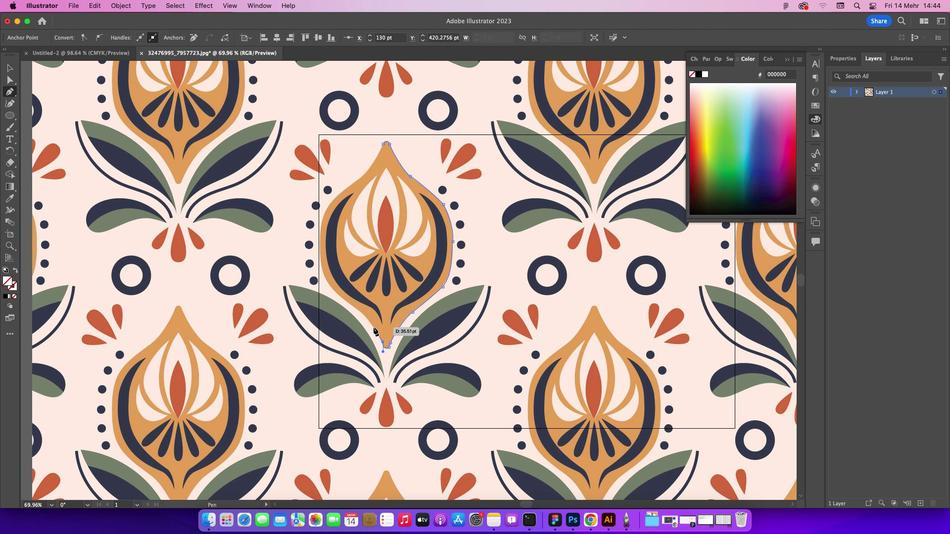 
Action: Mouse pressed left at (415, 358)
Screenshot: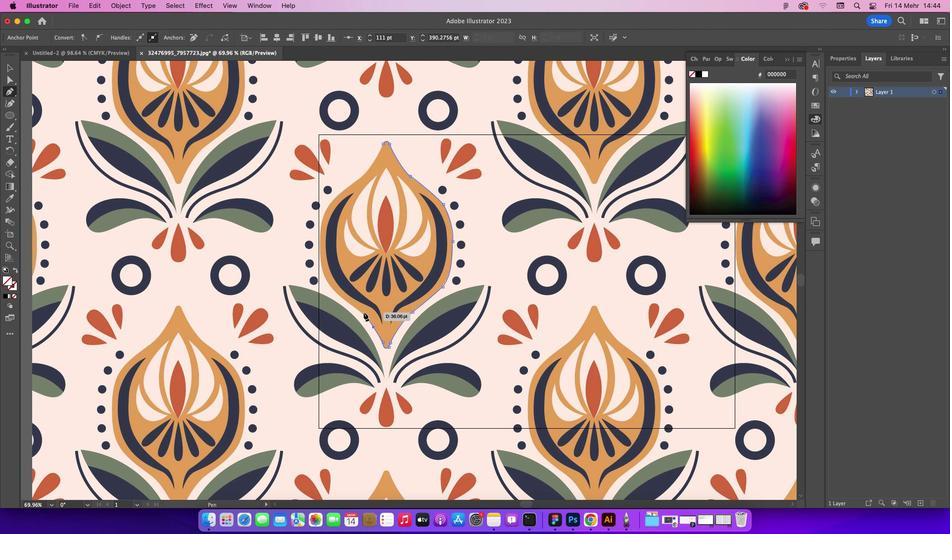 
Action: Mouse moved to (412, 336)
Screenshot: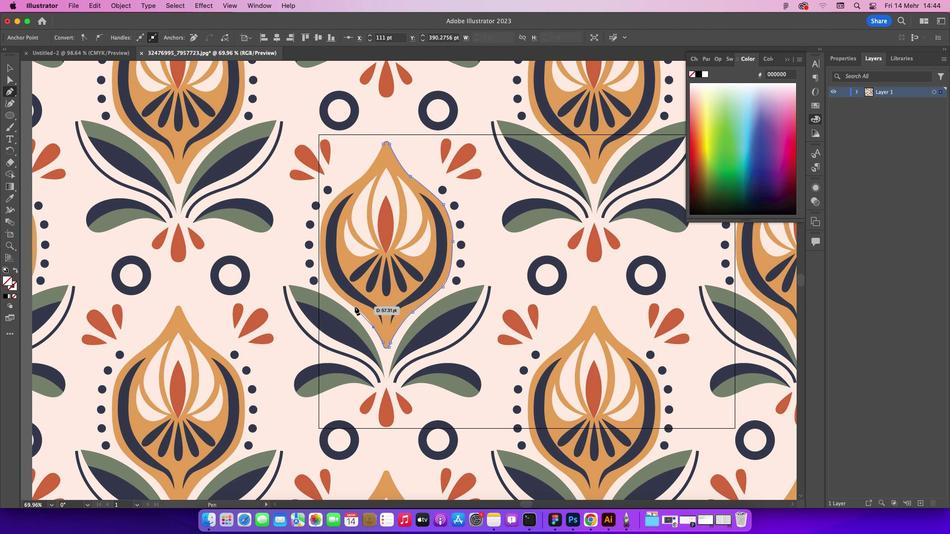 
Action: Mouse pressed left at (412, 336)
Screenshot: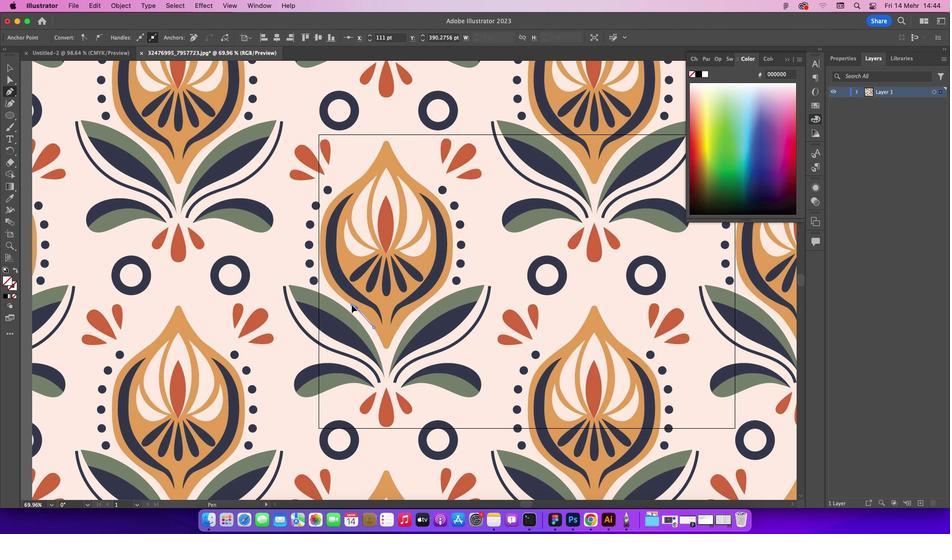 
Action: Mouse moved to (408, 297)
Screenshot: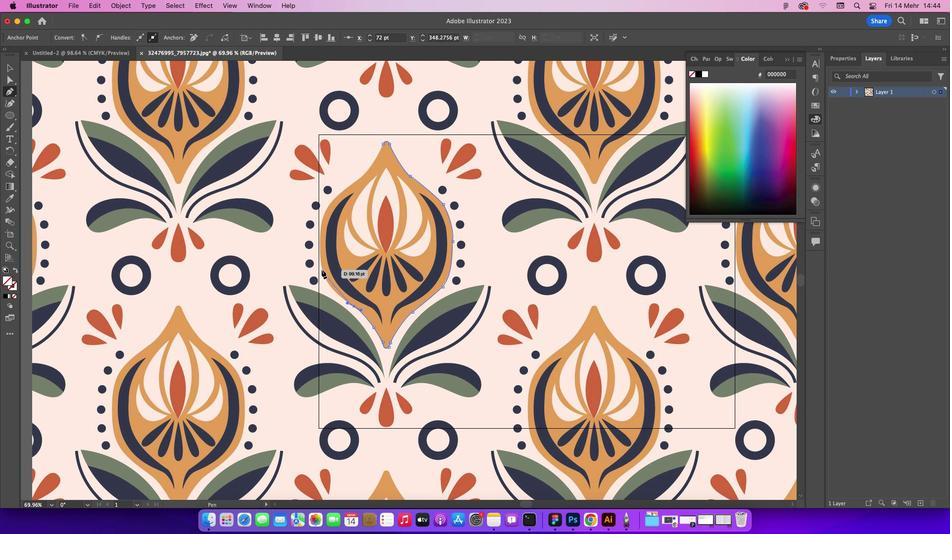 
Action: Mouse pressed left at (408, 297)
Screenshot: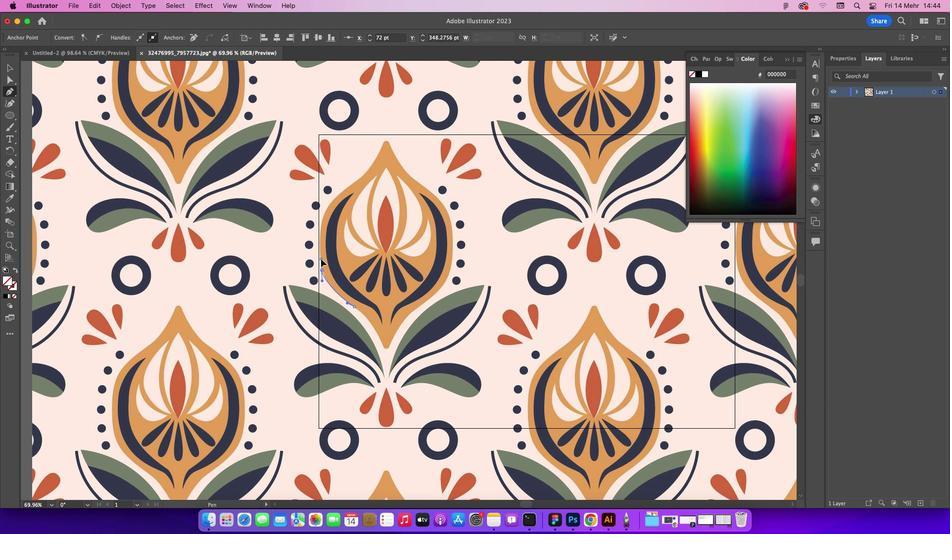 
Action: Mouse moved to (409, 229)
Screenshot: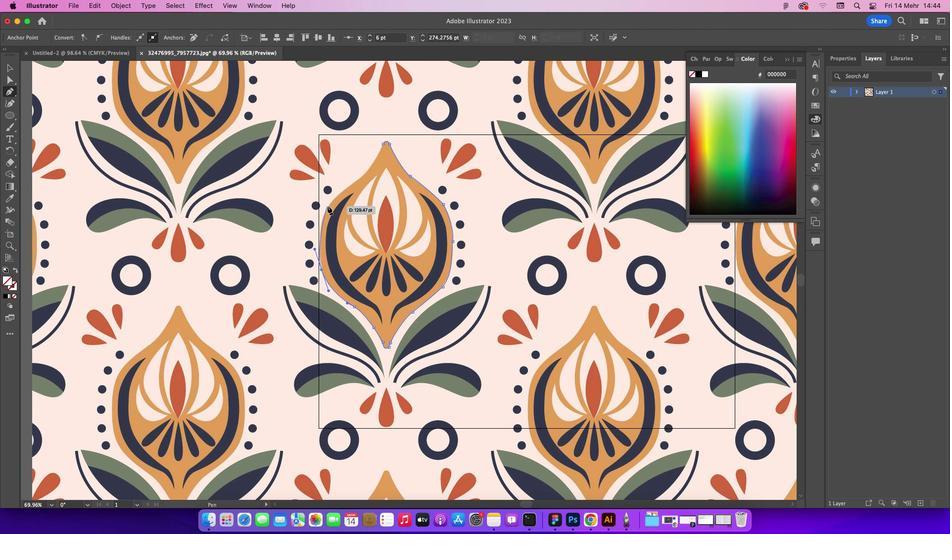 
Action: Mouse pressed left at (409, 229)
Screenshot: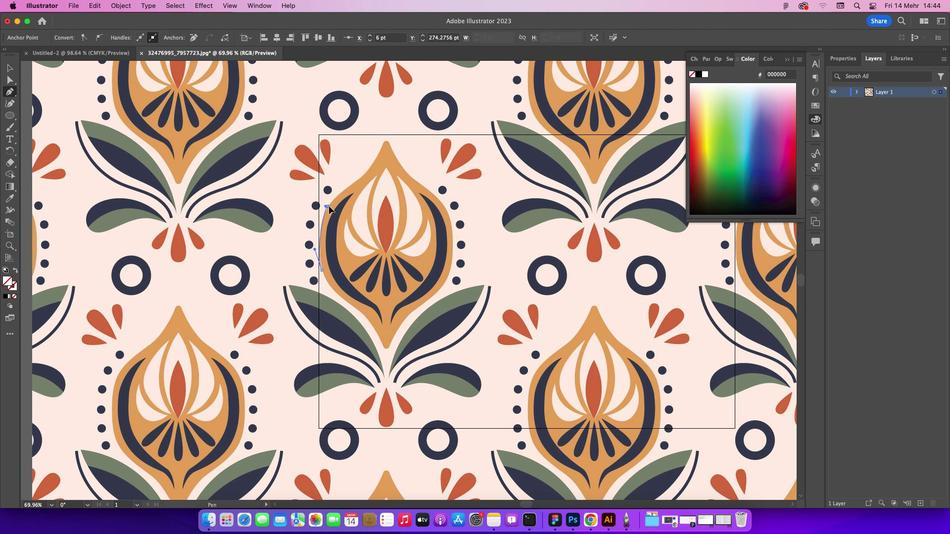 
Action: Mouse moved to (408, 229)
Screenshot: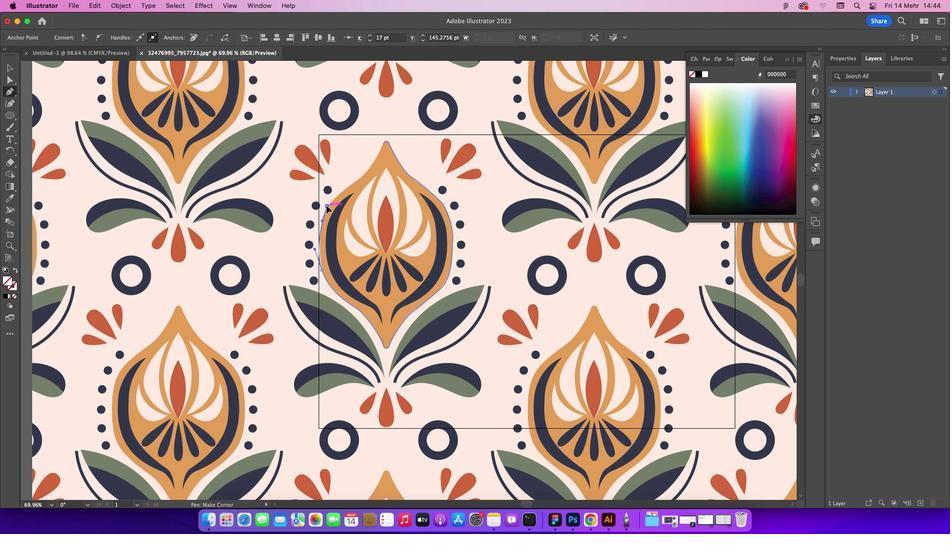 
Action: Key pressed Key.alt
Screenshot: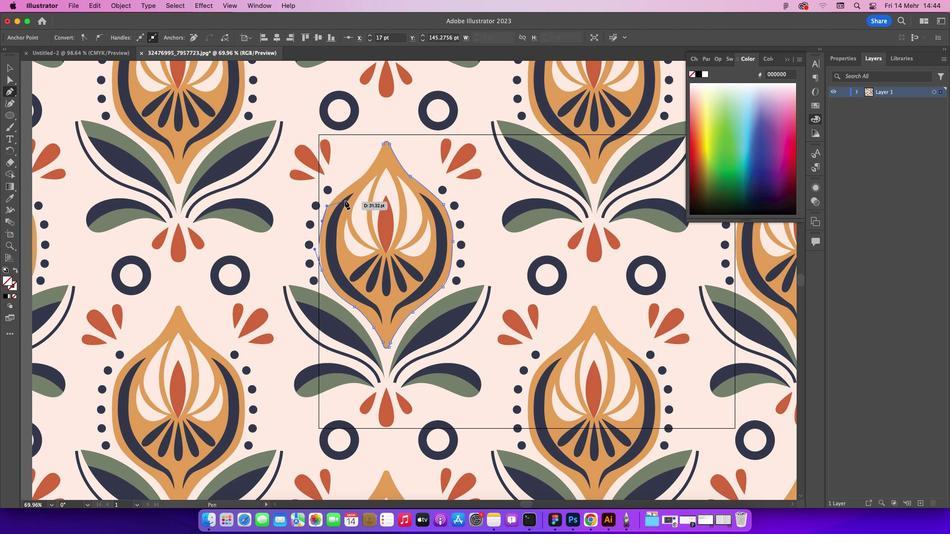 
Action: Mouse pressed left at (408, 229)
Screenshot: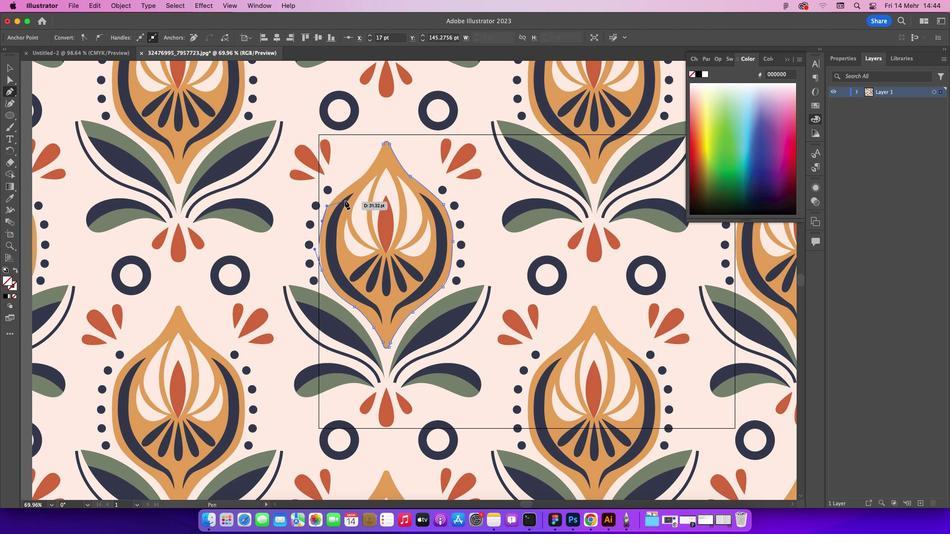 
Action: Mouse moved to (413, 202)
Screenshot: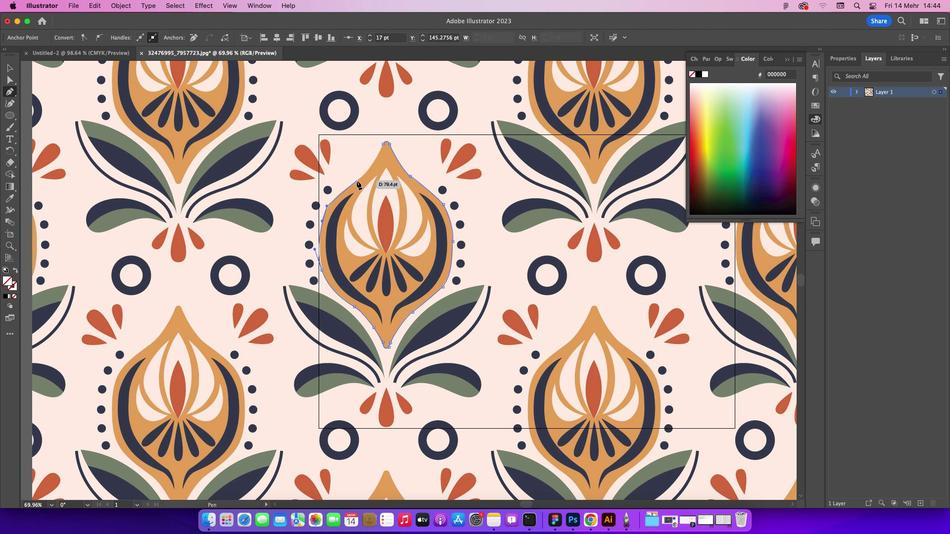 
Action: Mouse pressed left at (413, 202)
Screenshot: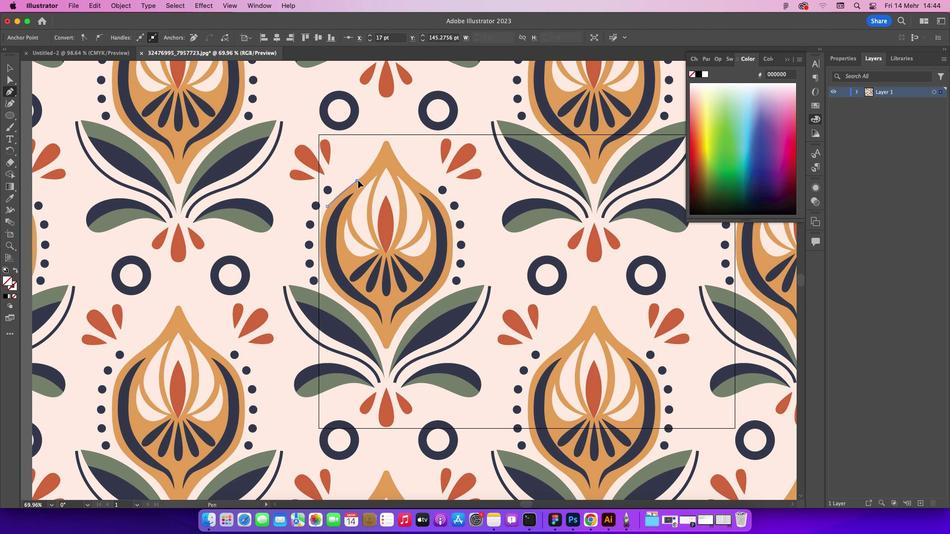
Action: Mouse moved to (416, 164)
Screenshot: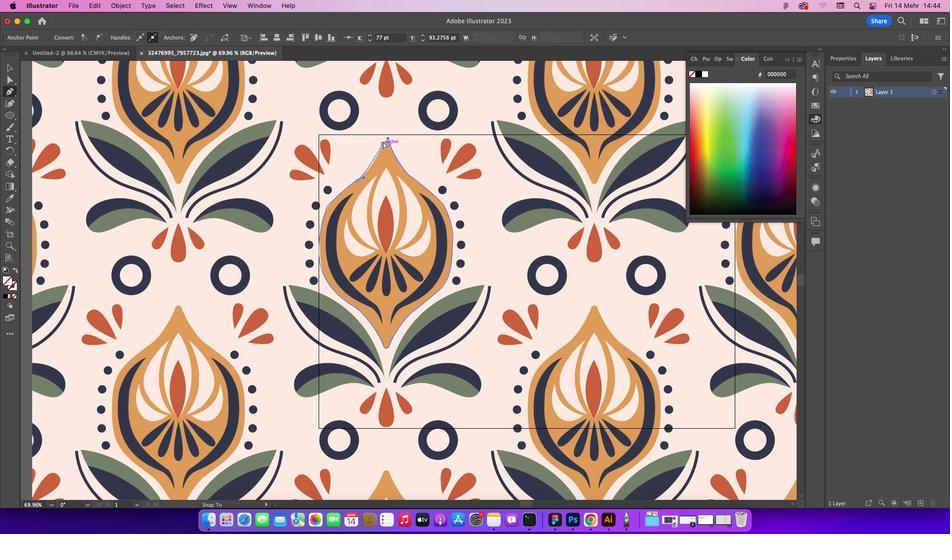 
Action: Mouse pressed left at (416, 164)
Screenshot: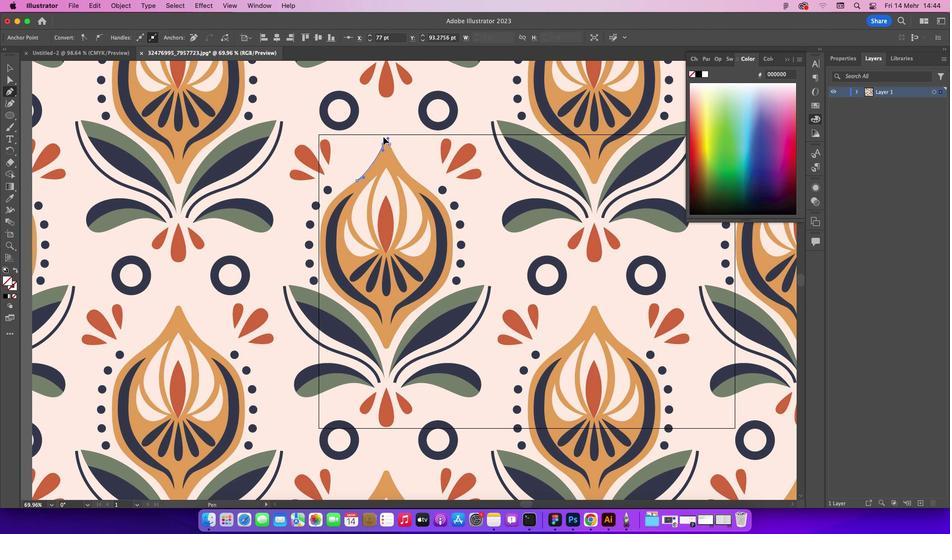 
Action: Mouse moved to (366, 82)
Screenshot: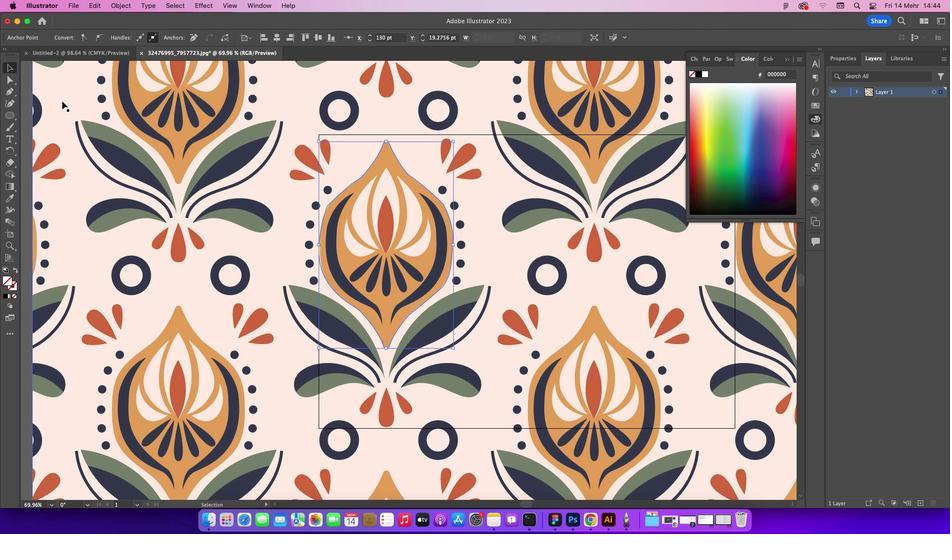 
Action: Mouse pressed left at (366, 82)
Screenshot: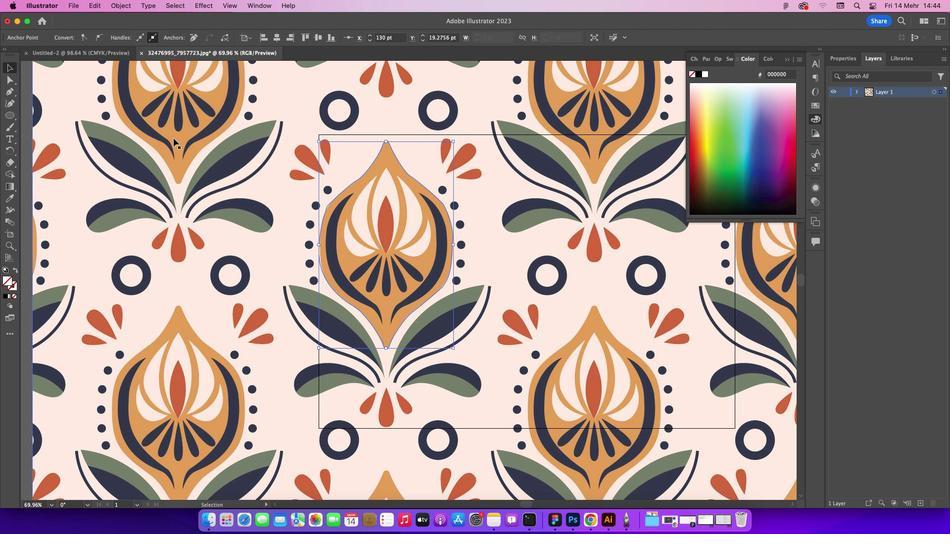 
Action: Mouse moved to (388, 157)
Screenshot: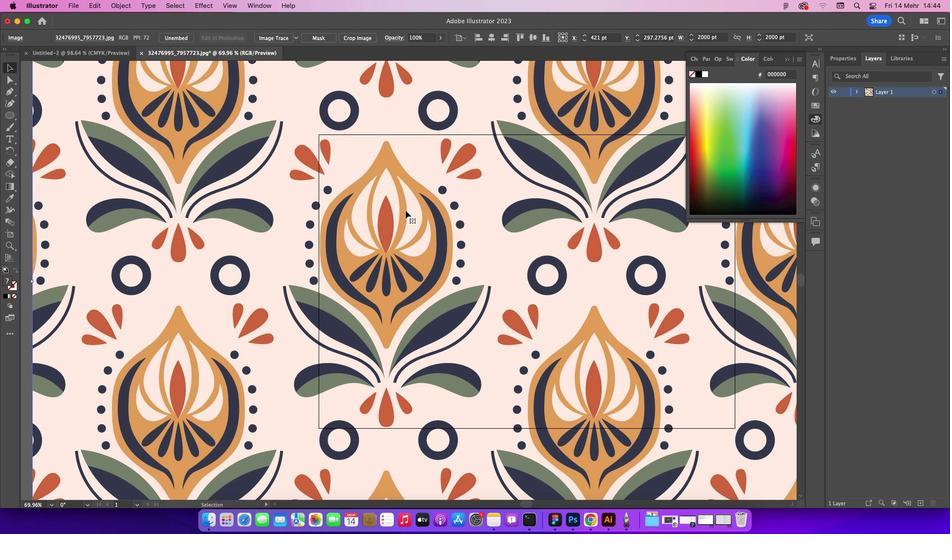 
Action: Mouse pressed left at (388, 157)
Screenshot: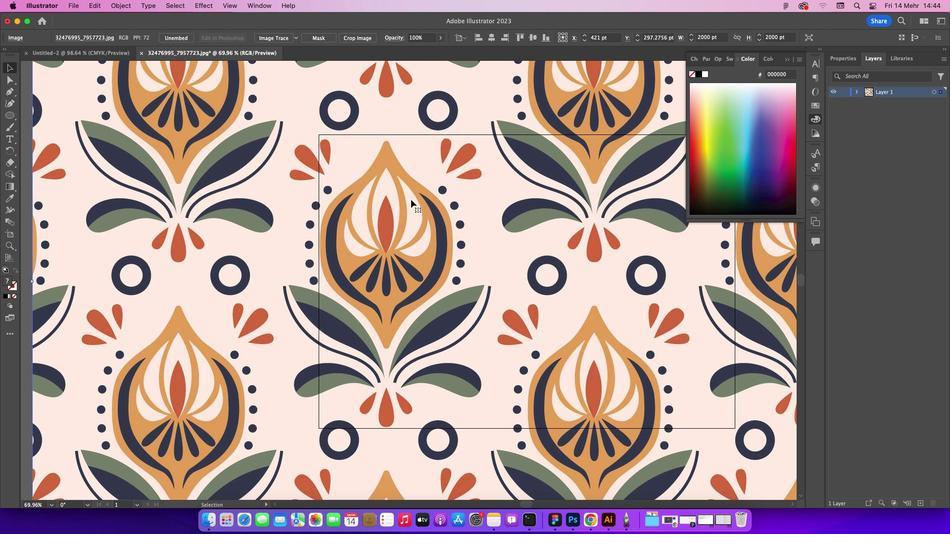 
Action: Mouse moved to (421, 200)
Screenshot: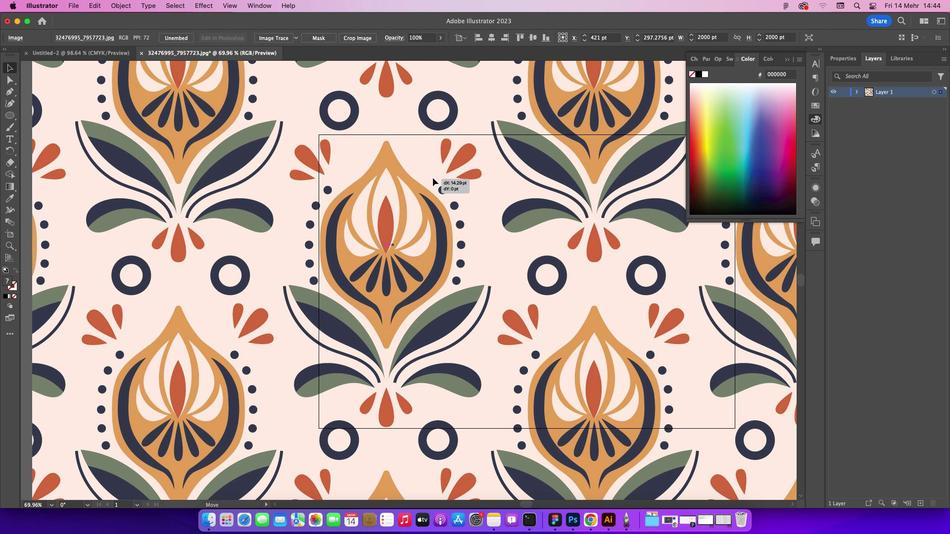 
Action: Mouse pressed left at (421, 200)
Screenshot: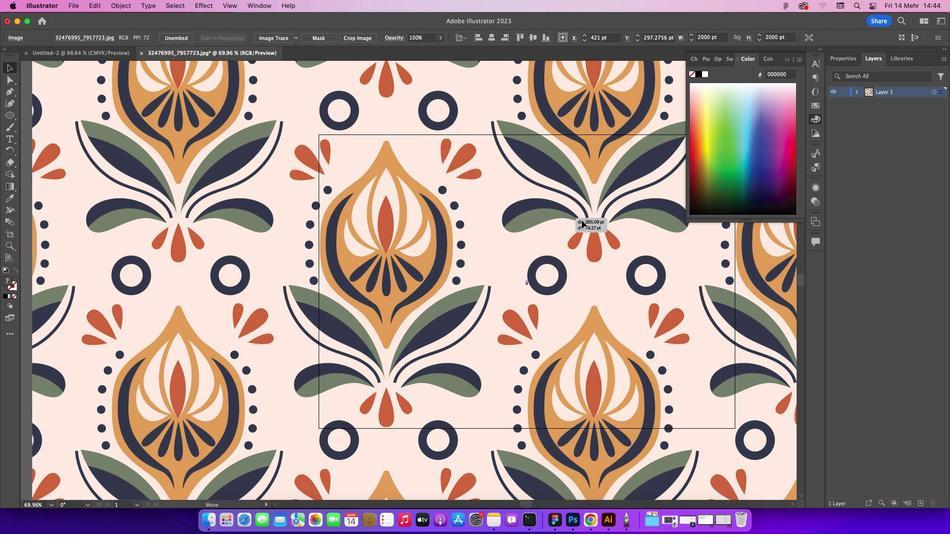 
Action: Mouse moved to (366, 220)
Screenshot: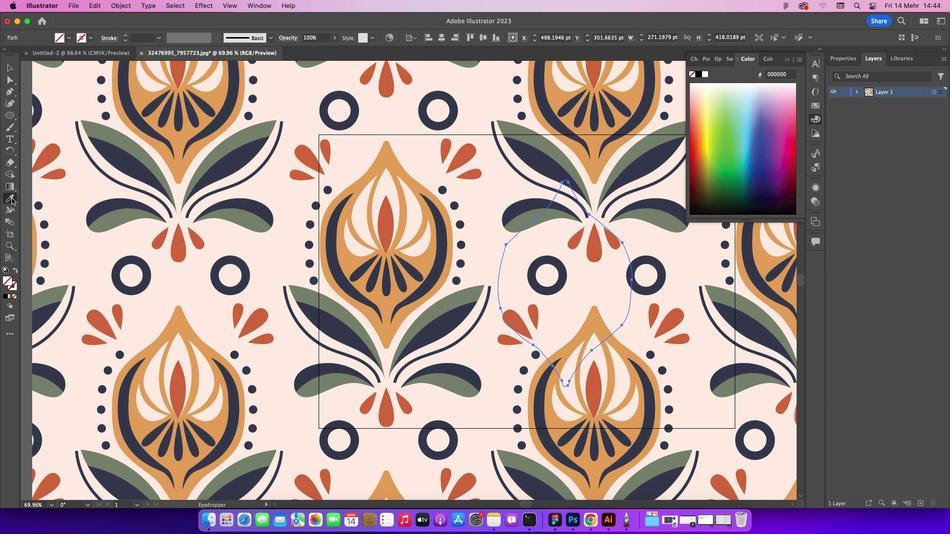 
Action: Mouse pressed left at (366, 220)
Screenshot: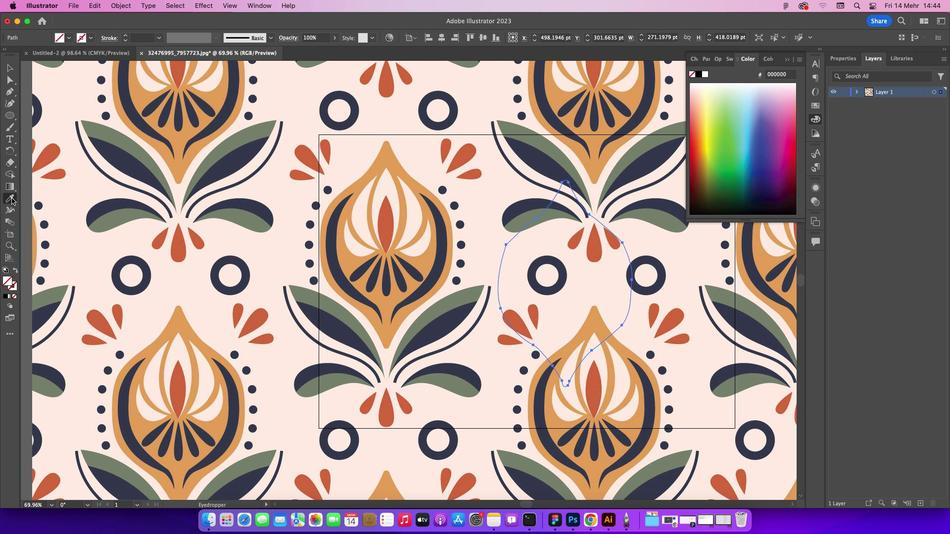 
Action: Mouse moved to (417, 178)
Screenshot: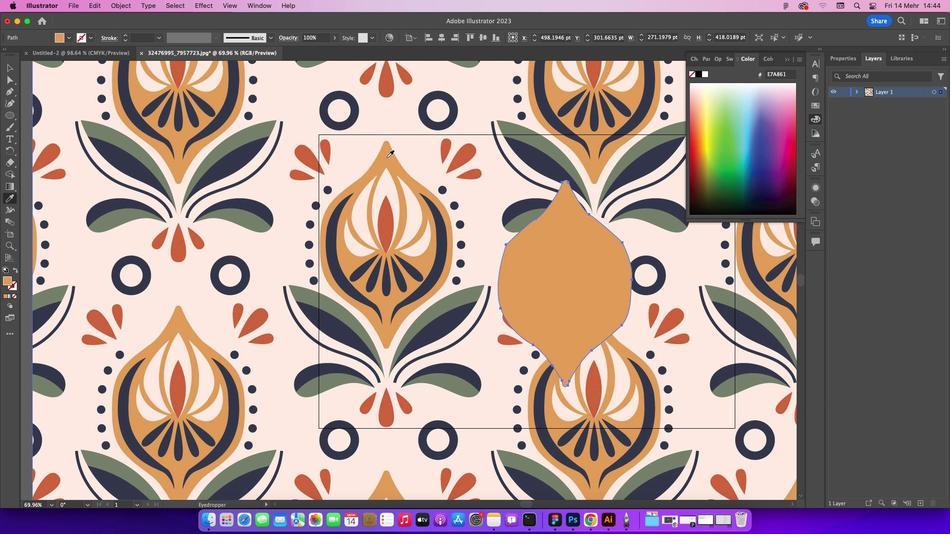 
Action: Mouse pressed left at (417, 178)
Screenshot: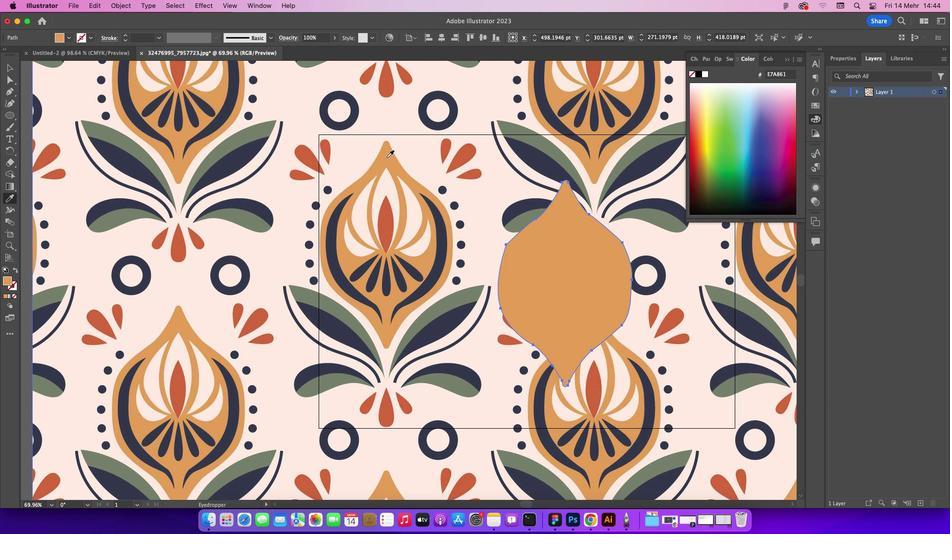 
Action: Mouse moved to (366, 80)
Screenshot: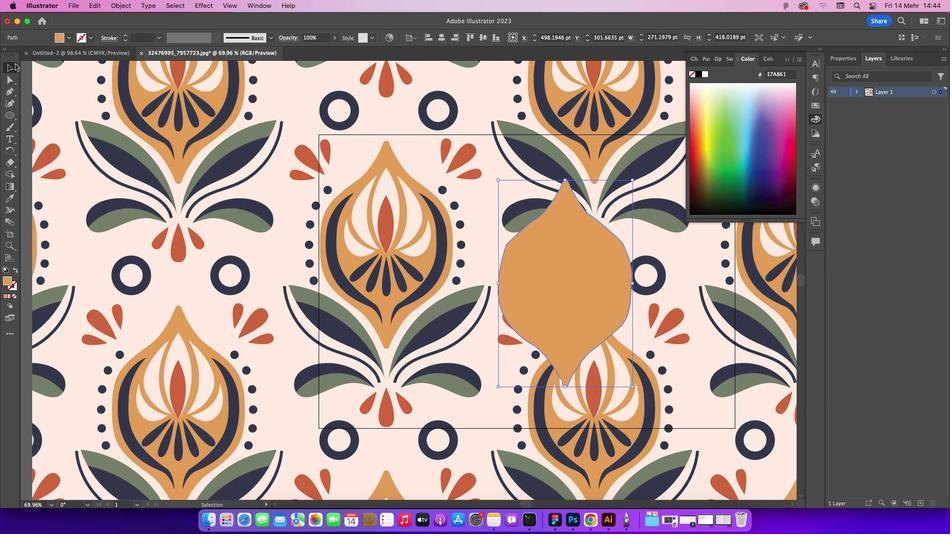 
Action: Mouse pressed left at (366, 80)
Screenshot: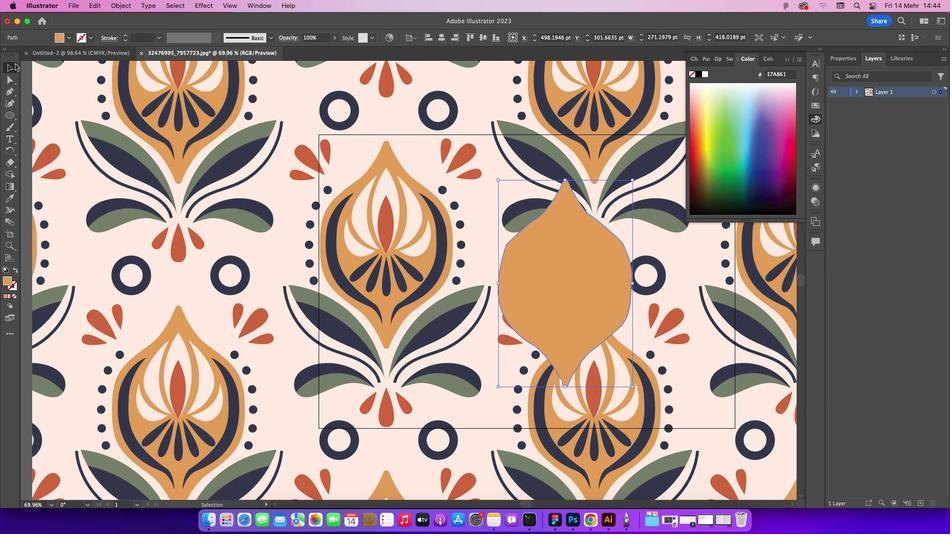 
Action: Mouse moved to (366, 79)
Screenshot: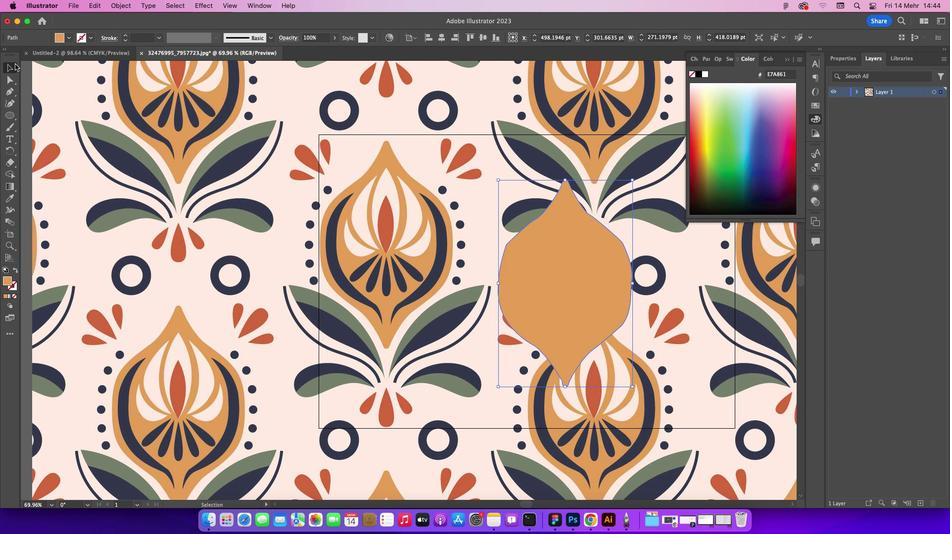 
Action: Mouse pressed left at (366, 79)
Screenshot: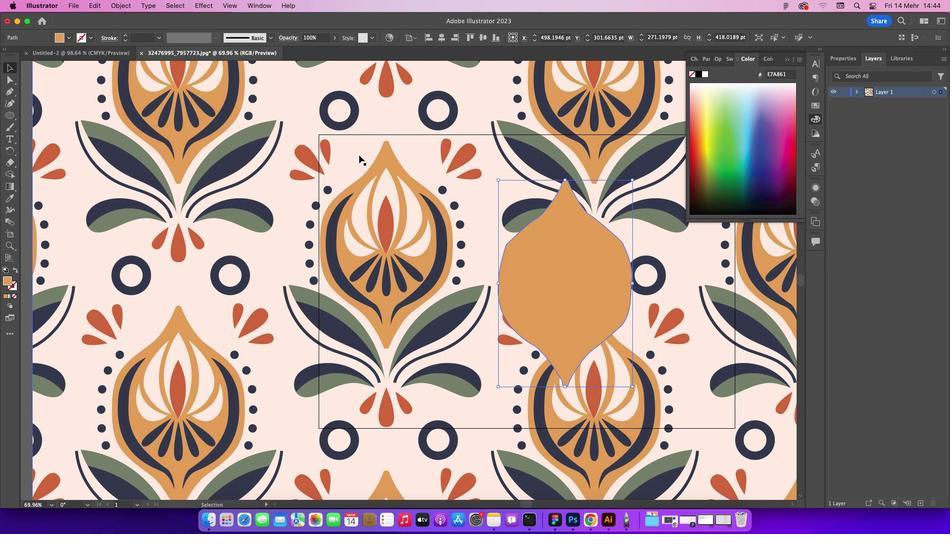 
Action: Mouse moved to (419, 142)
Screenshot: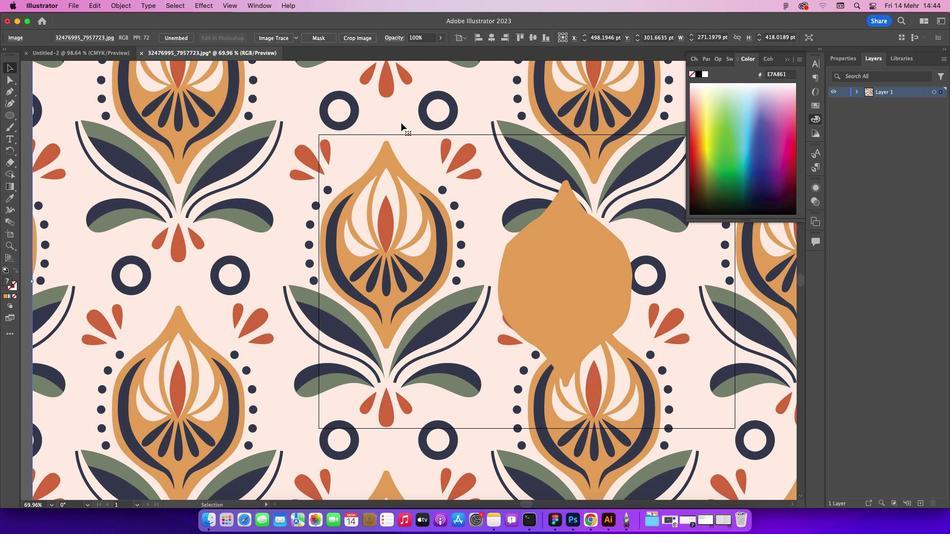 
Action: Mouse pressed left at (419, 142)
Screenshot: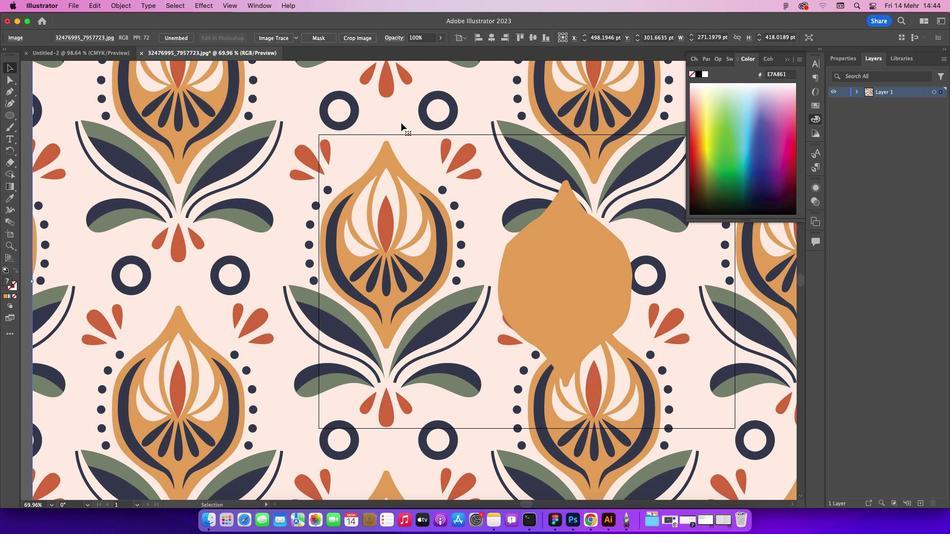 
Action: Mouse moved to (429, 407)
Screenshot: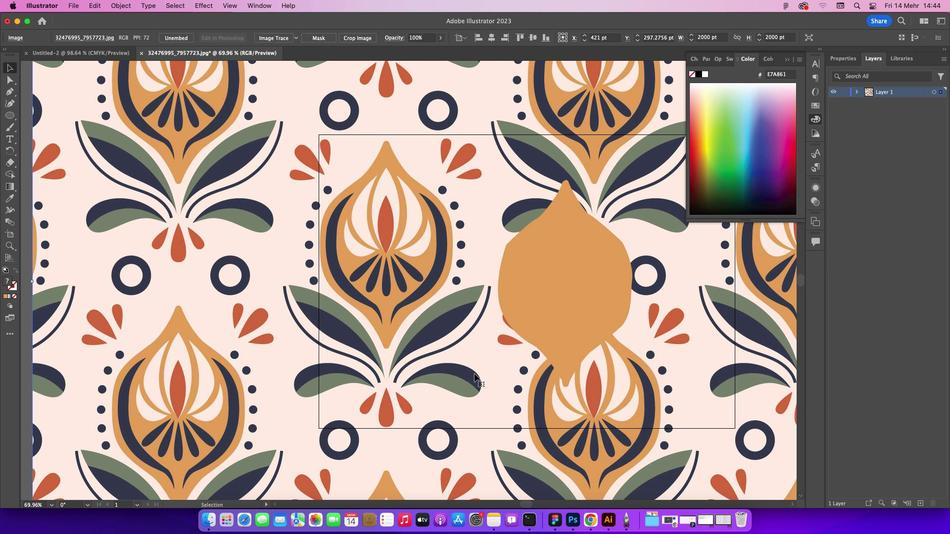 
Action: Mouse scrolled (429, 407) with delta (364, 10)
Screenshot: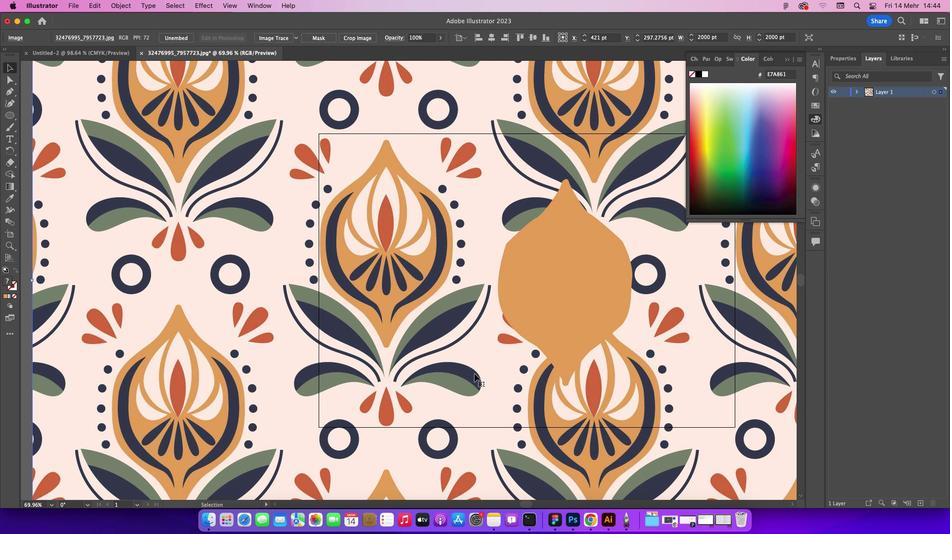 
Action: Mouse moved to (366, 111)
Screenshot: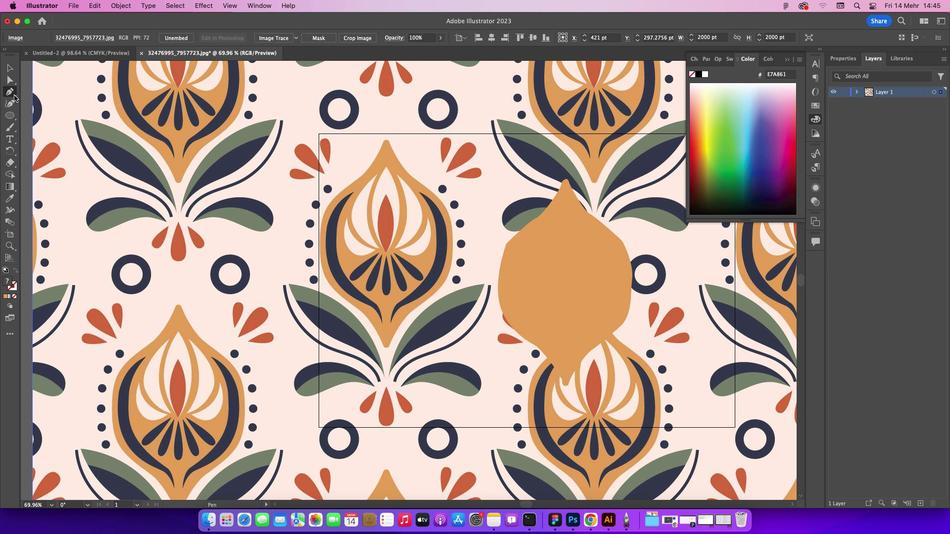 
Action: Mouse pressed left at (366, 111)
Screenshot: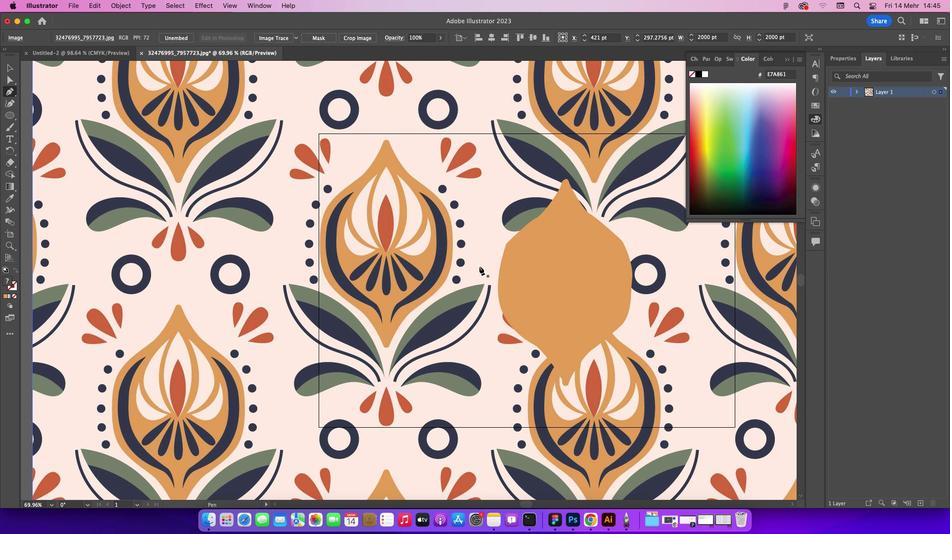 
Action: Mouse moved to (416, 218)
Screenshot: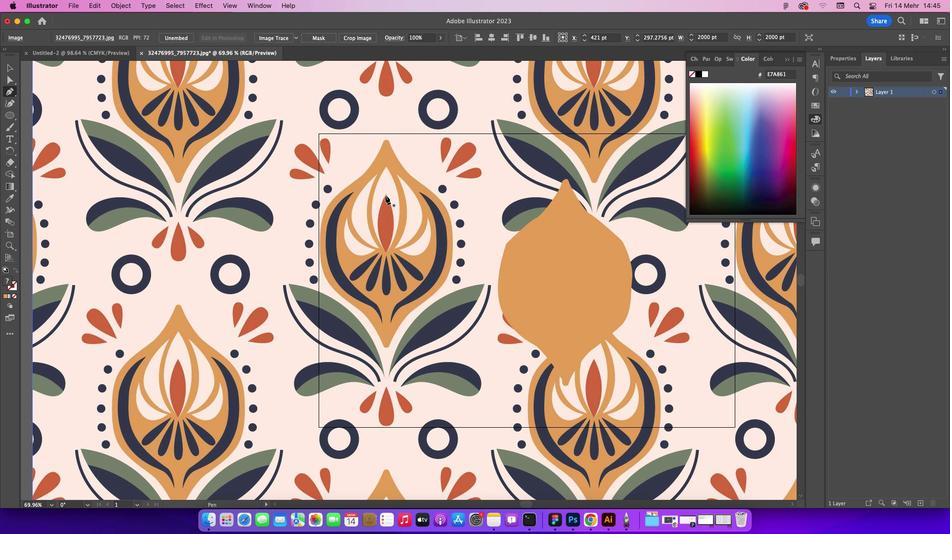 
Action: Mouse pressed left at (416, 218)
Screenshot: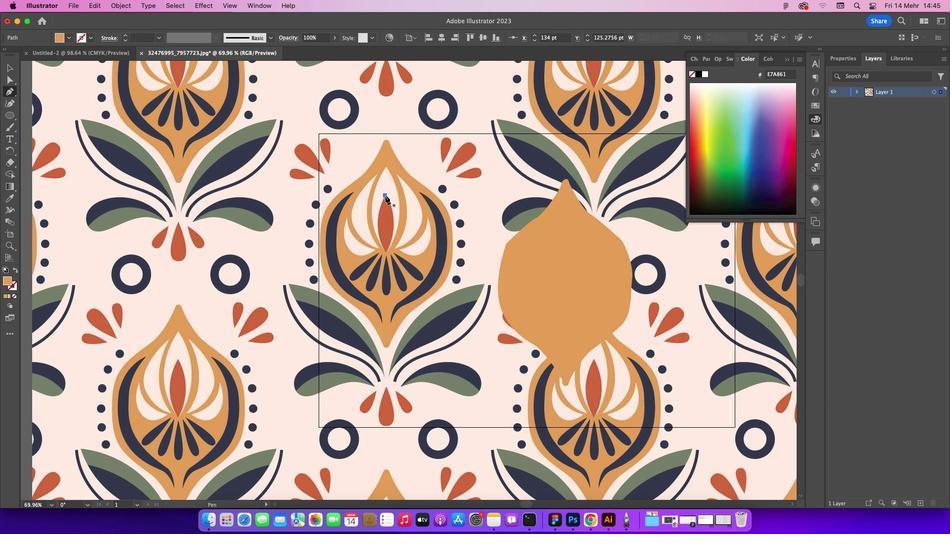 
Action: Mouse moved to (415, 258)
Screenshot: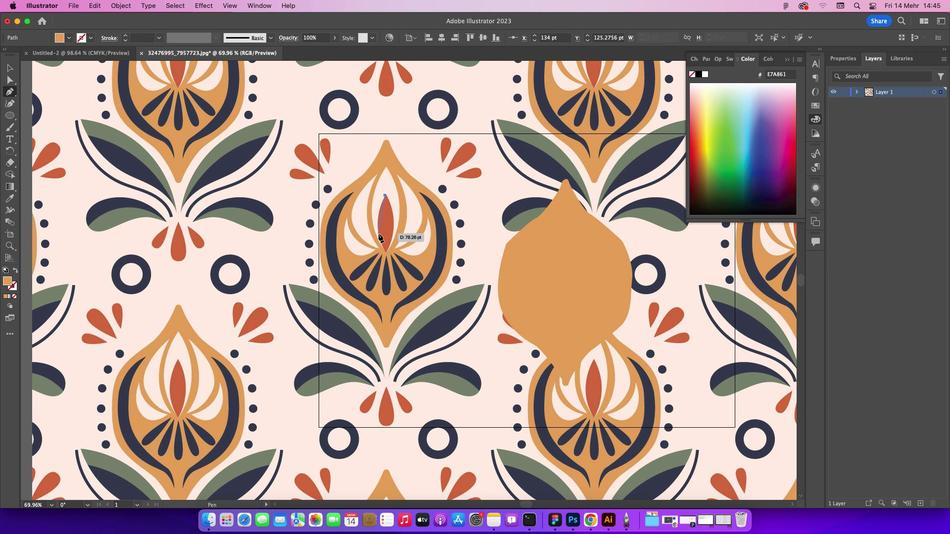 
Action: Mouse pressed left at (415, 258)
Screenshot: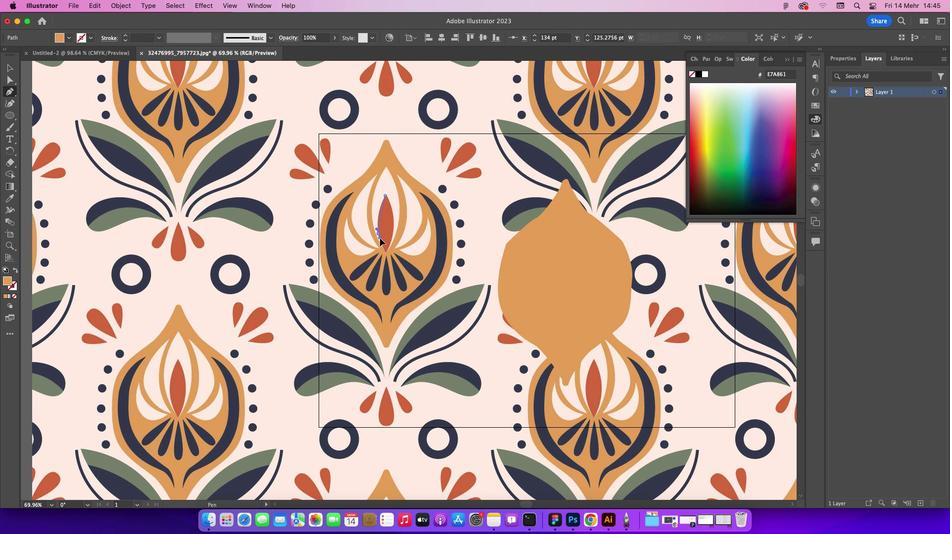 
Action: Mouse moved to (366, 326)
Screenshot: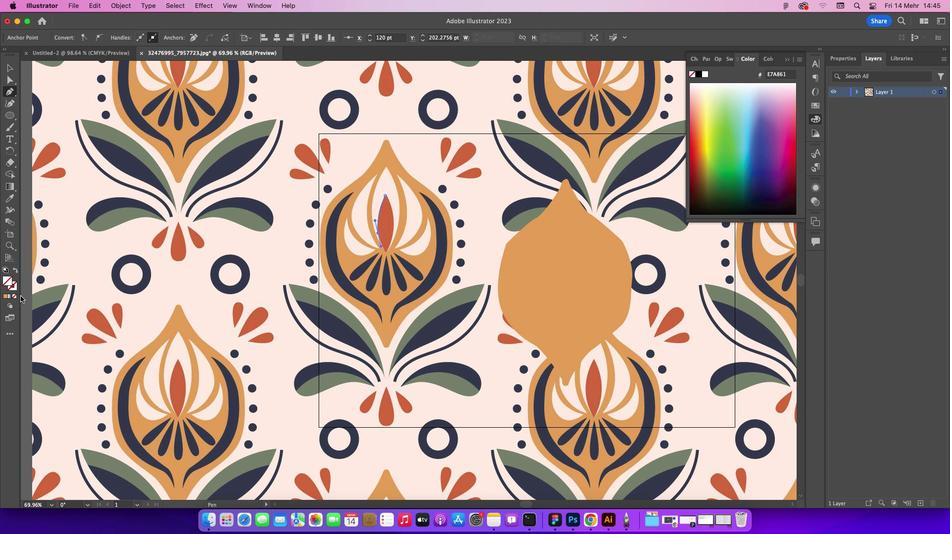 
Action: Mouse pressed left at (366, 326)
Screenshot: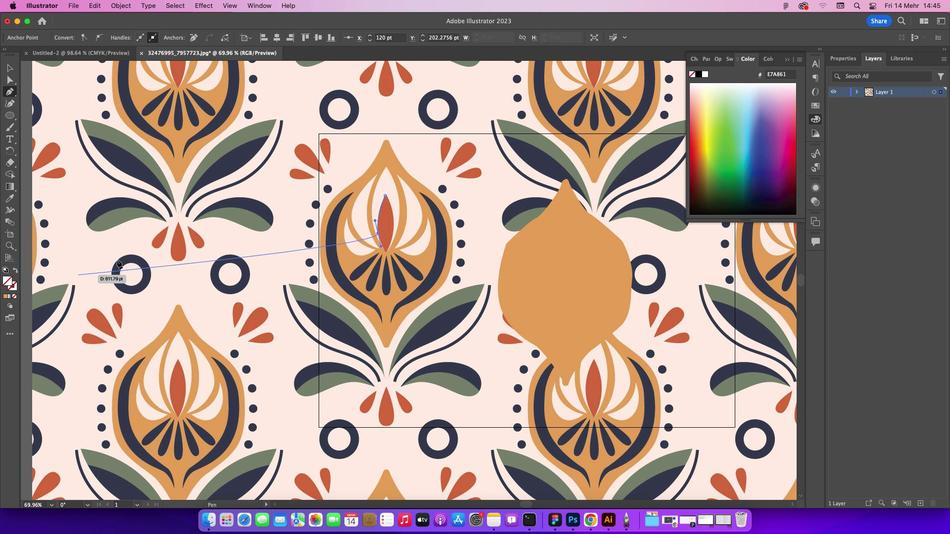 
Action: Mouse moved to (416, 260)
Screenshot: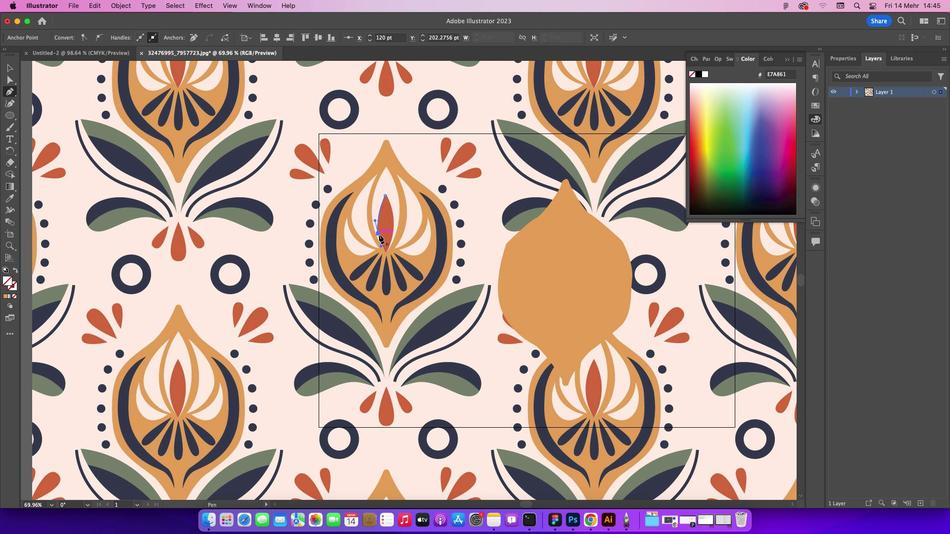 
Action: Mouse pressed left at (416, 260)
Screenshot: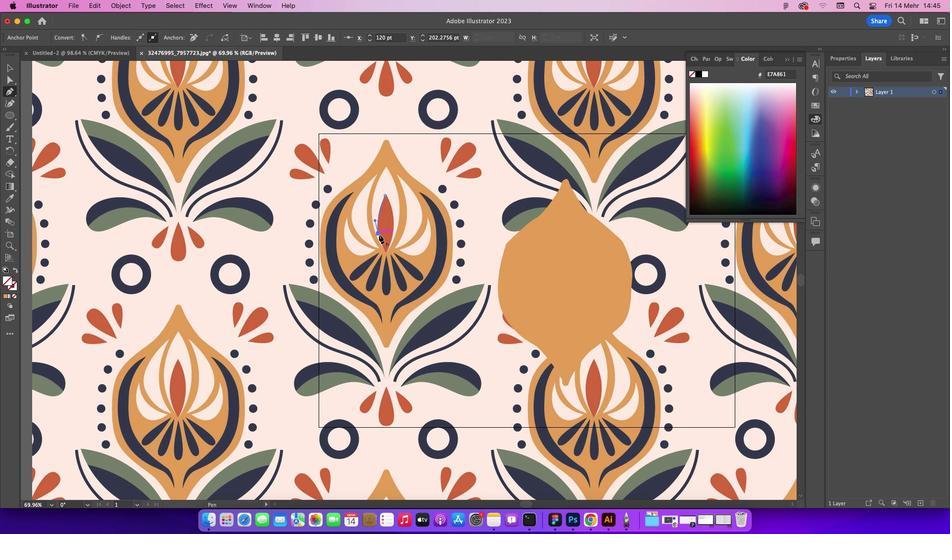 
Action: Mouse moved to (417, 279)
Screenshot: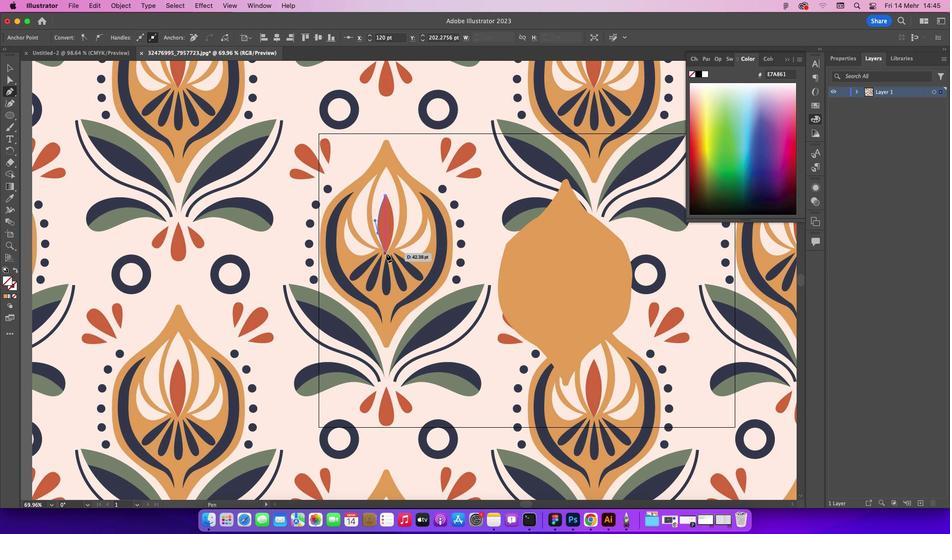 
Action: Mouse pressed left at (417, 279)
Screenshot: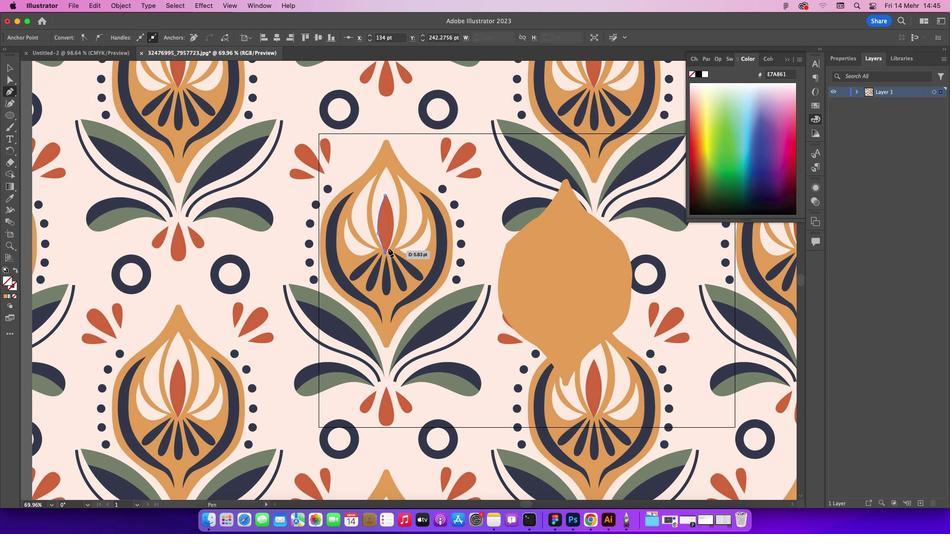 
Action: Mouse moved to (418, 246)
Screenshot: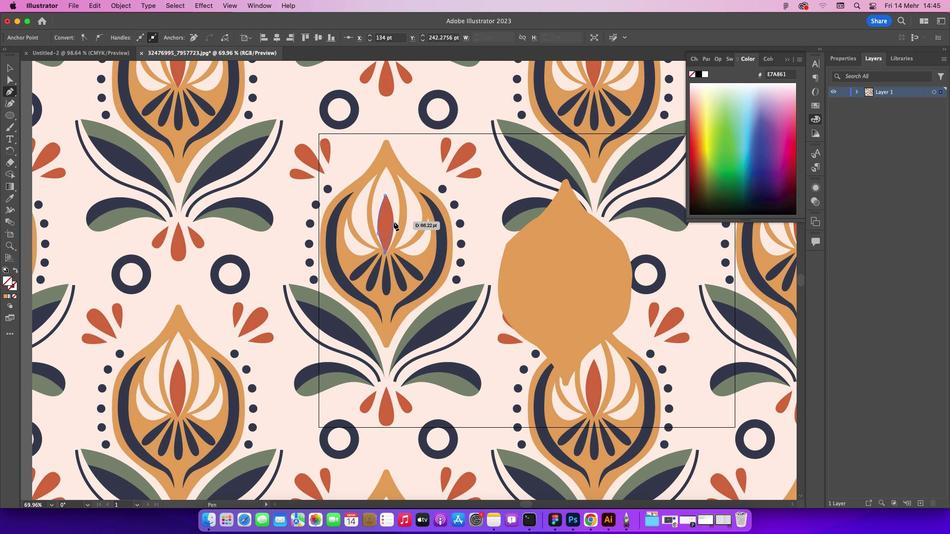 
Action: Mouse pressed left at (418, 246)
Screenshot: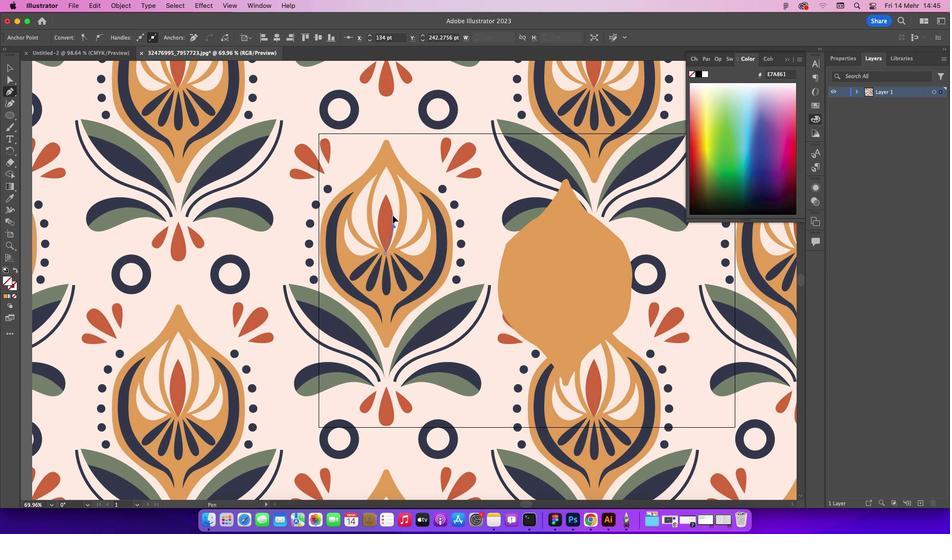 
Action: Mouse moved to (417, 219)
Screenshot: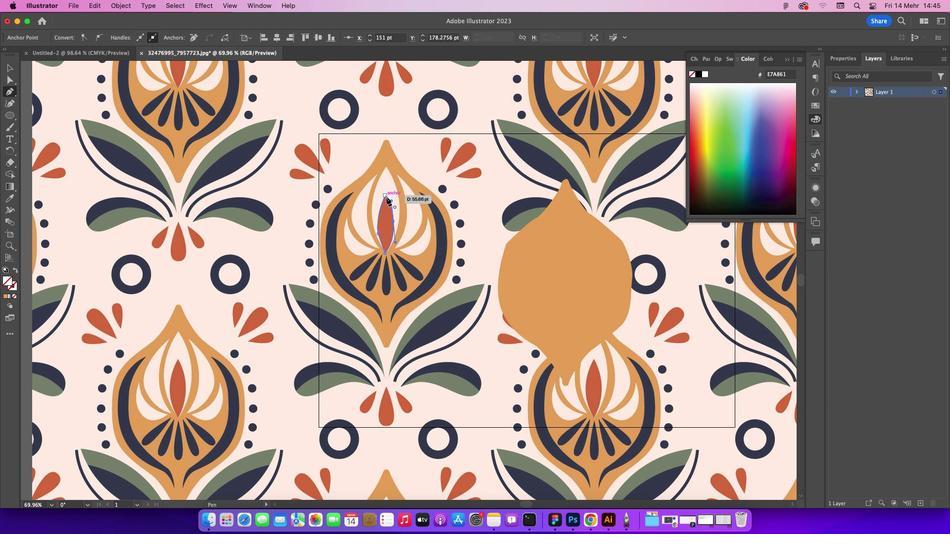 
Action: Mouse pressed left at (417, 219)
Screenshot: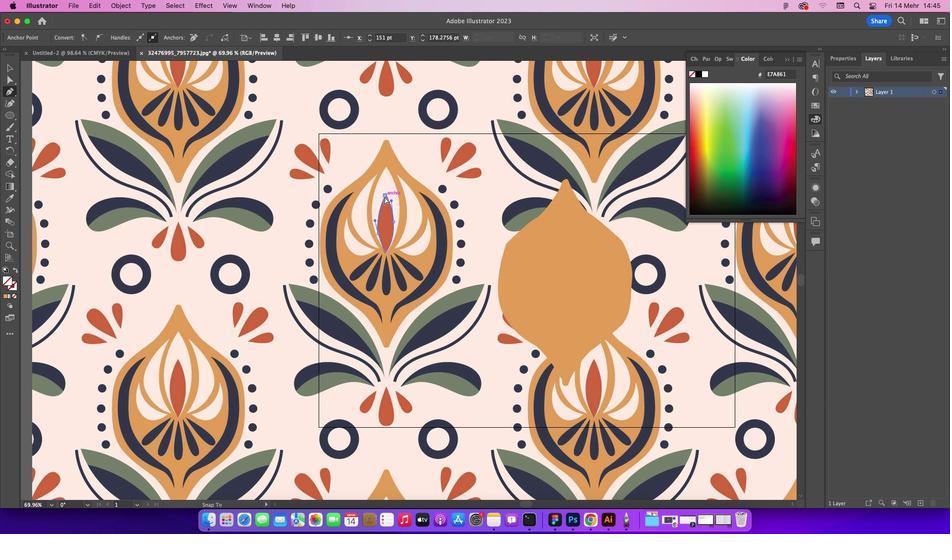 
Action: Mouse moved to (366, 86)
Screenshot: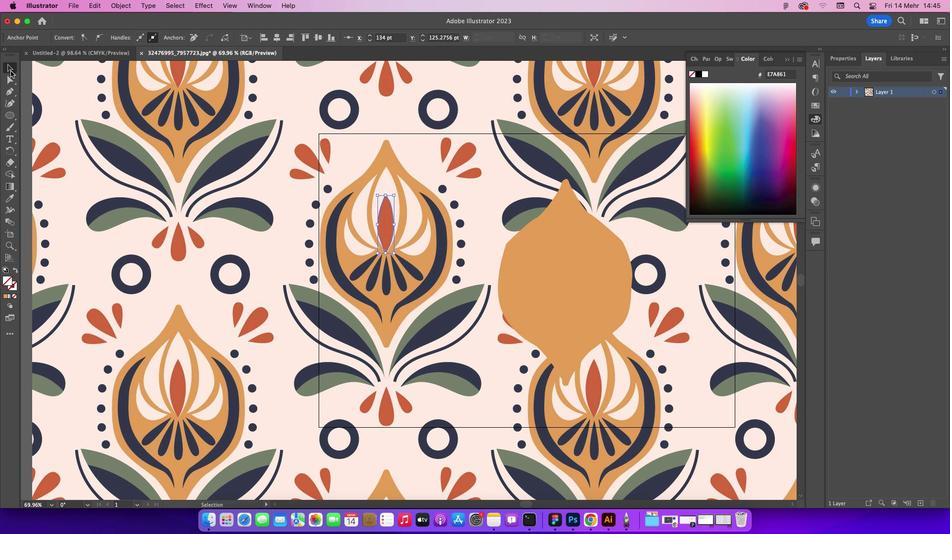 
Action: Mouse pressed left at (366, 86)
Screenshot: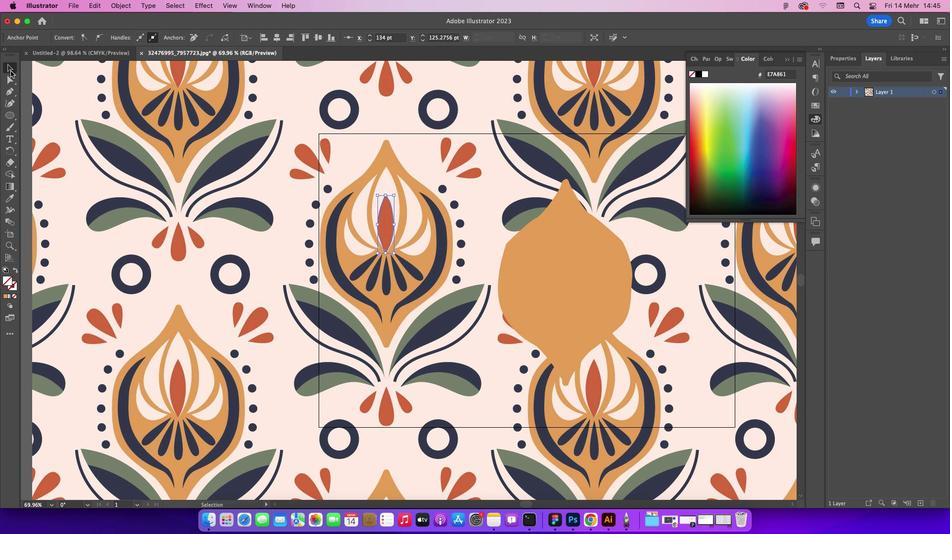 
Action: Mouse moved to (417, 229)
Screenshot: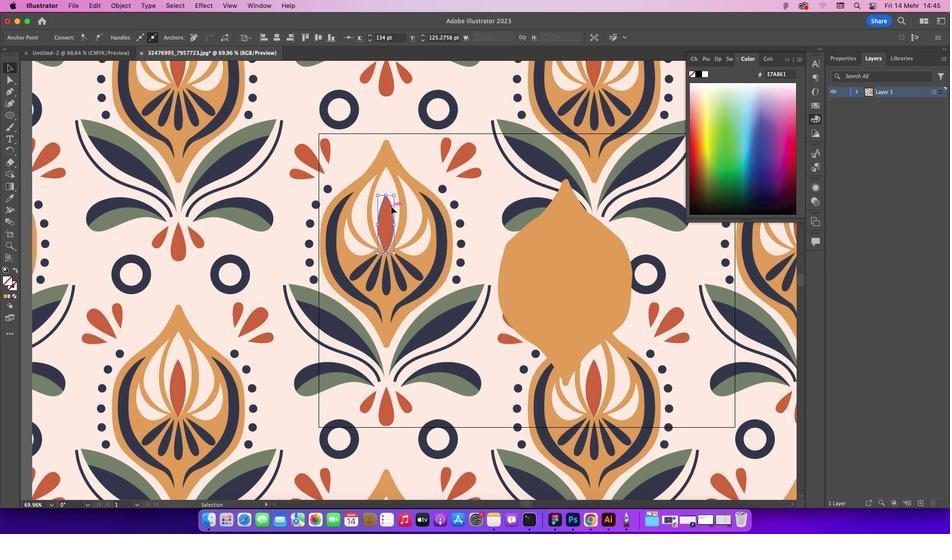 
Action: Mouse pressed left at (417, 229)
Screenshot: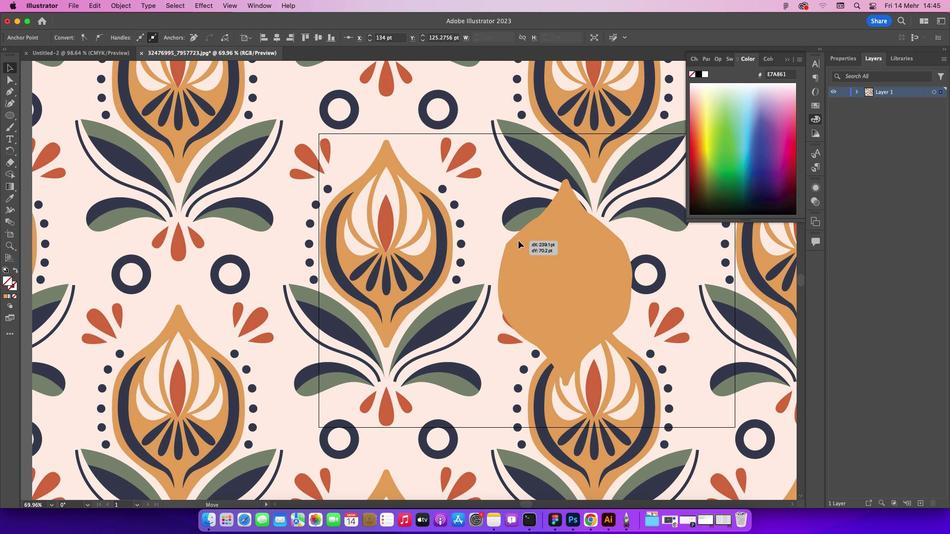 
Action: Mouse moved to (366, 228)
Screenshot: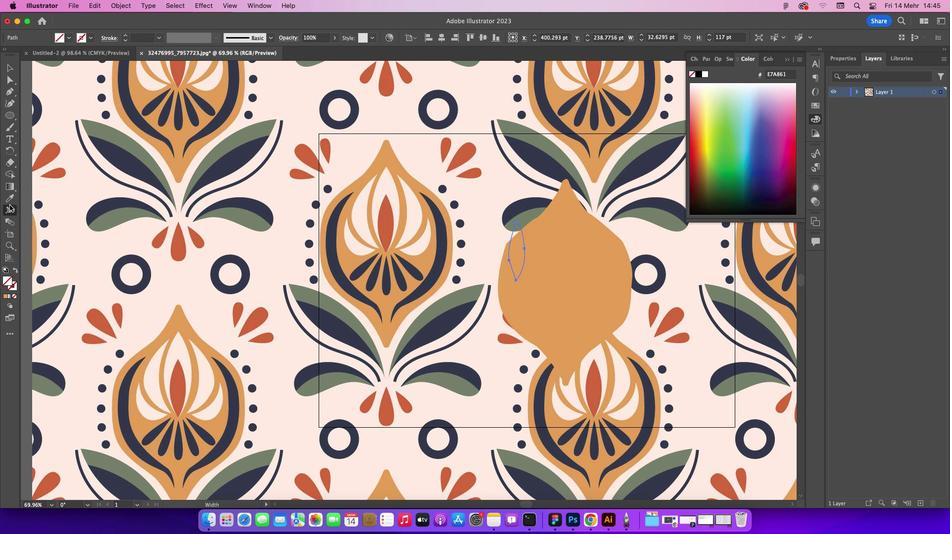 
Action: Mouse pressed left at (366, 228)
Screenshot: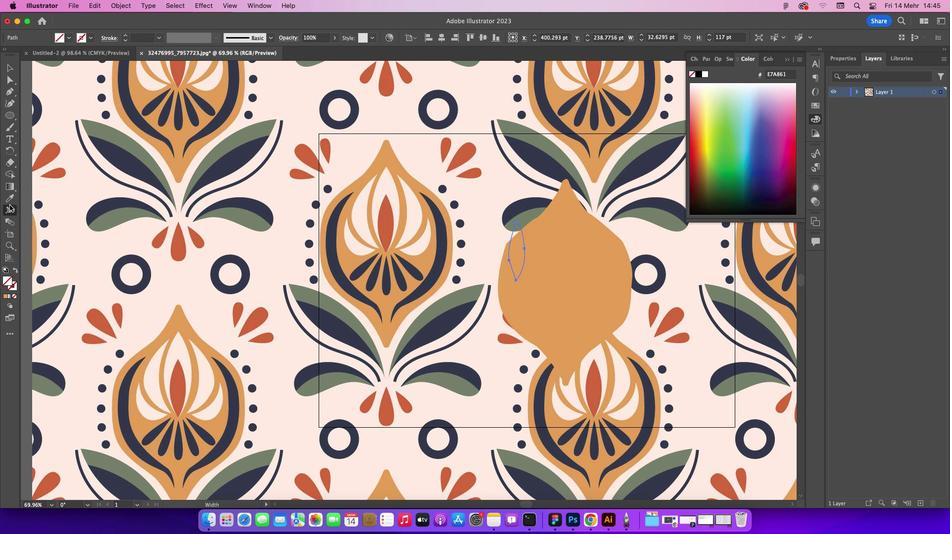 
Action: Mouse moved to (366, 224)
Screenshot: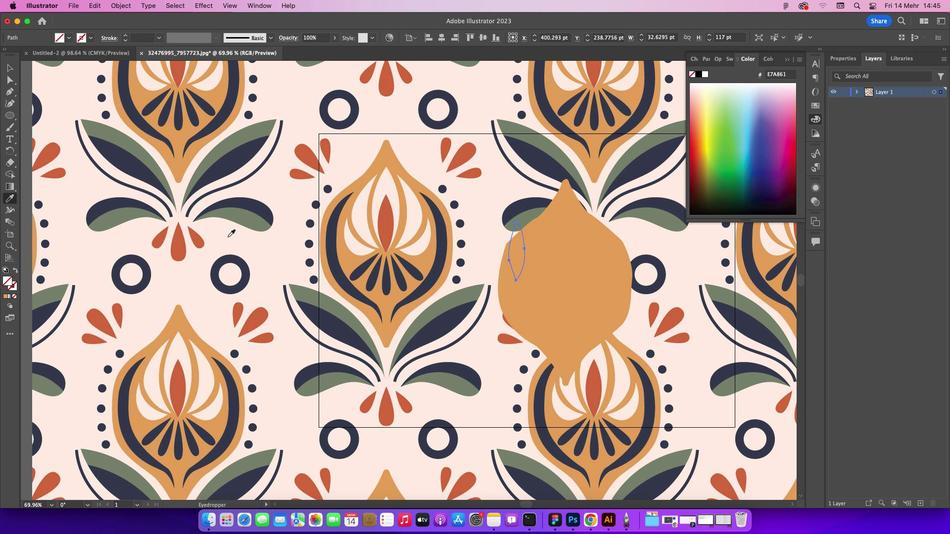 
Action: Mouse pressed left at (366, 224)
Screenshot: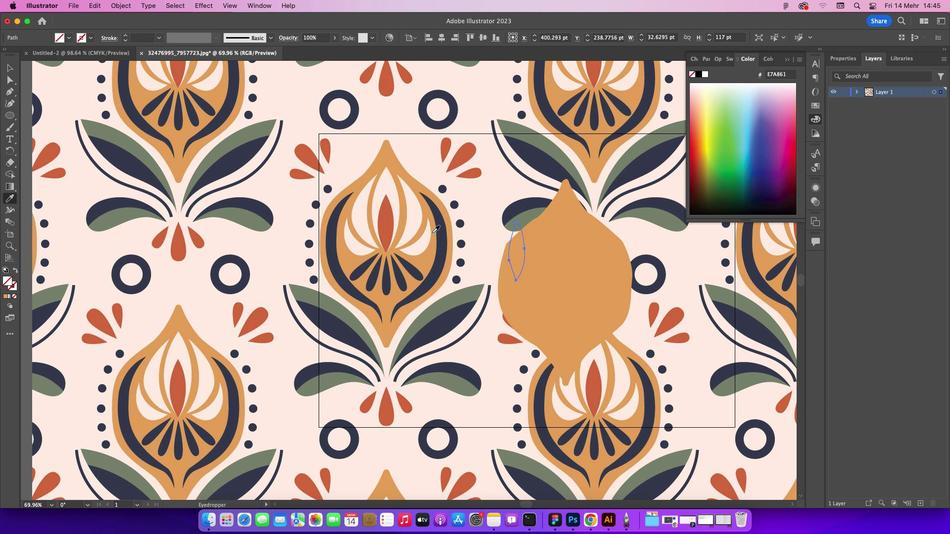 
Action: Mouse moved to (417, 245)
Screenshot: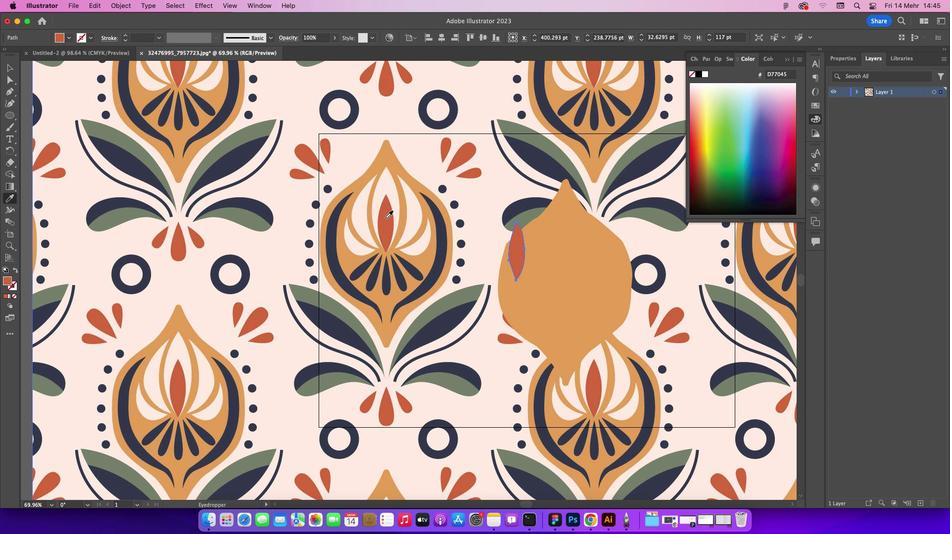 
Action: Mouse pressed left at (417, 245)
Screenshot: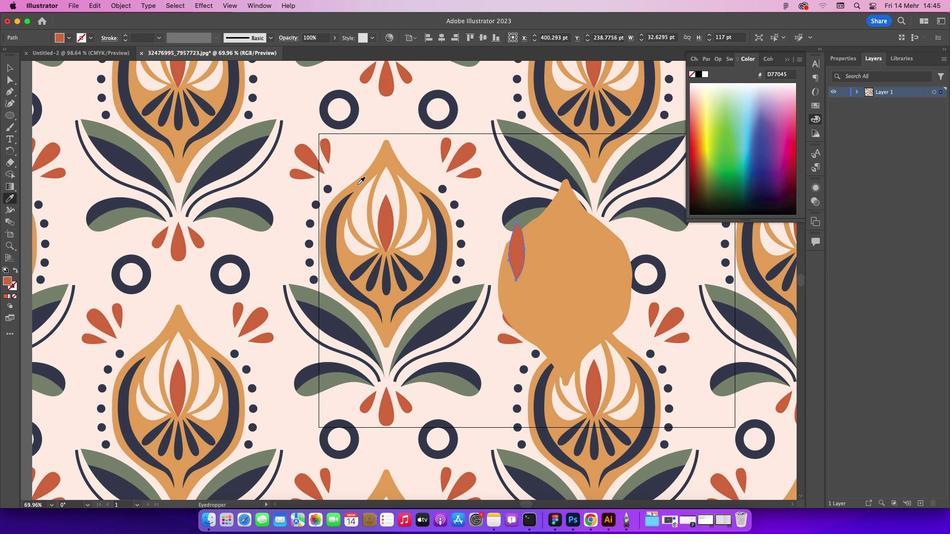 
Action: Mouse moved to (366, 86)
Screenshot: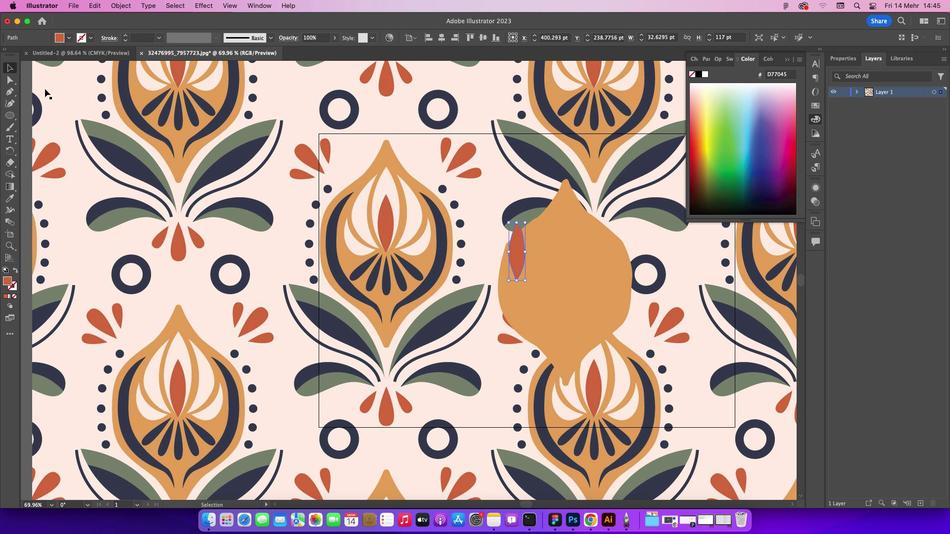 
Action: Mouse pressed left at (366, 86)
Screenshot: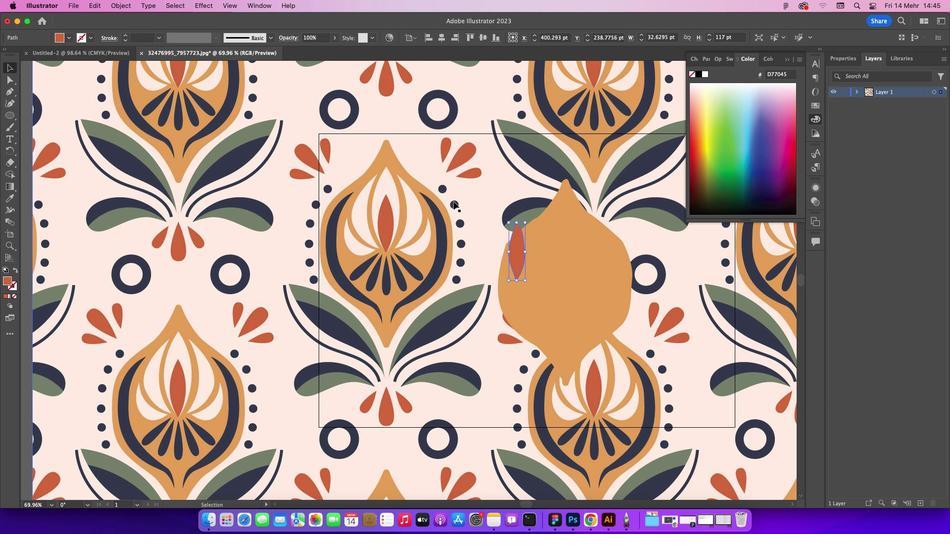
Action: Mouse moved to (426, 224)
Screenshot: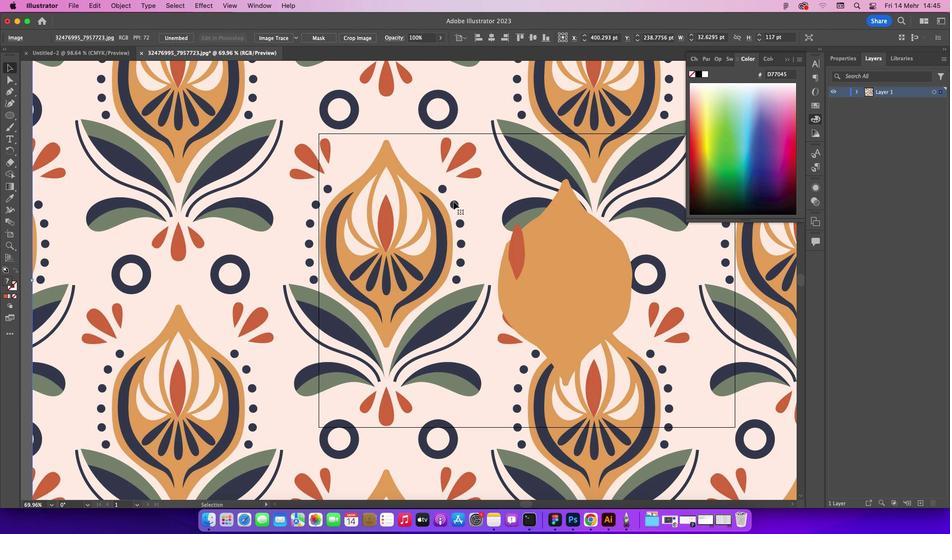 
Action: Mouse pressed left at (426, 224)
Screenshot: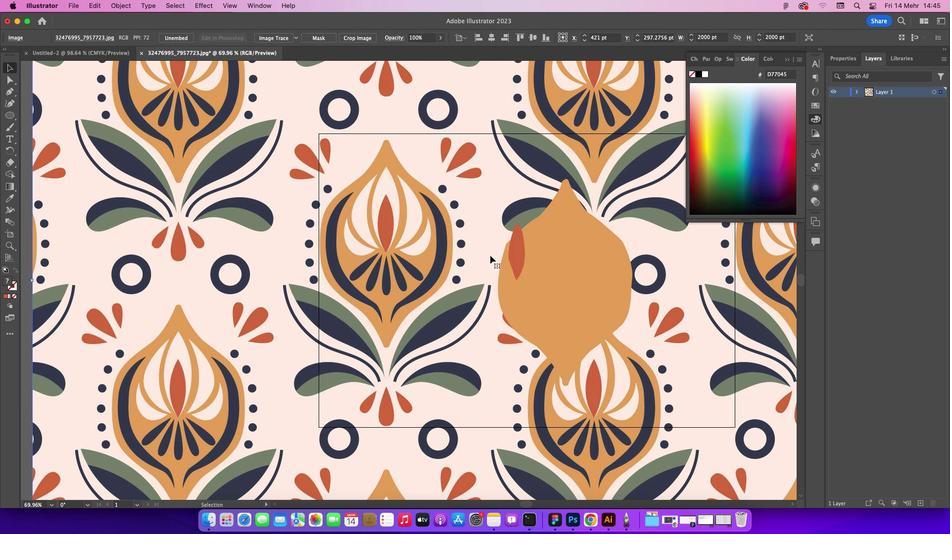 
Action: Mouse moved to (434, 278)
Screenshot: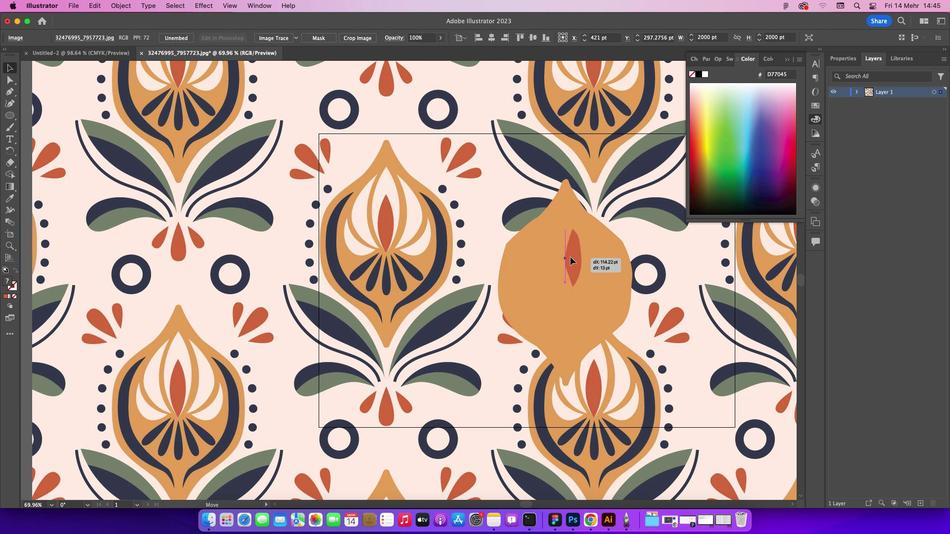 
Action: Mouse pressed left at (434, 278)
Screenshot: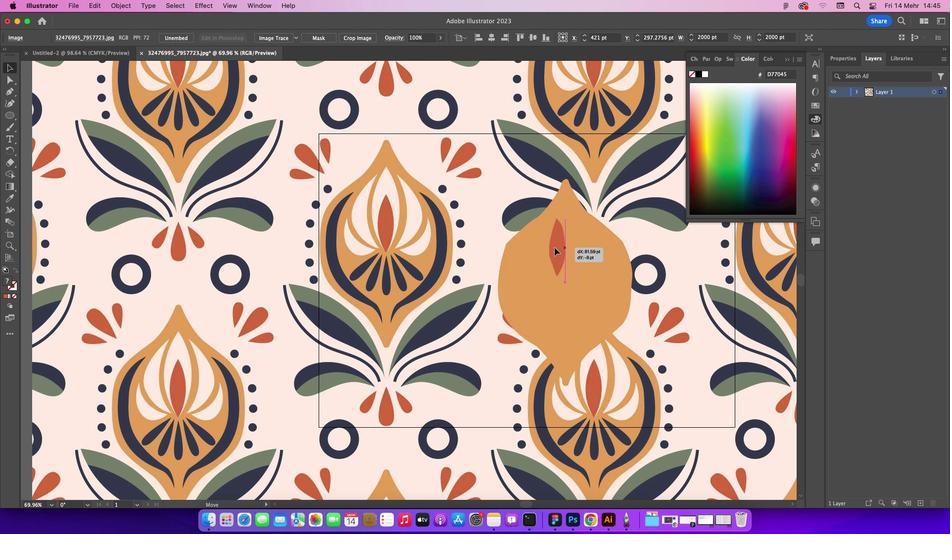
Action: Mouse moved to (409, 184)
Screenshot: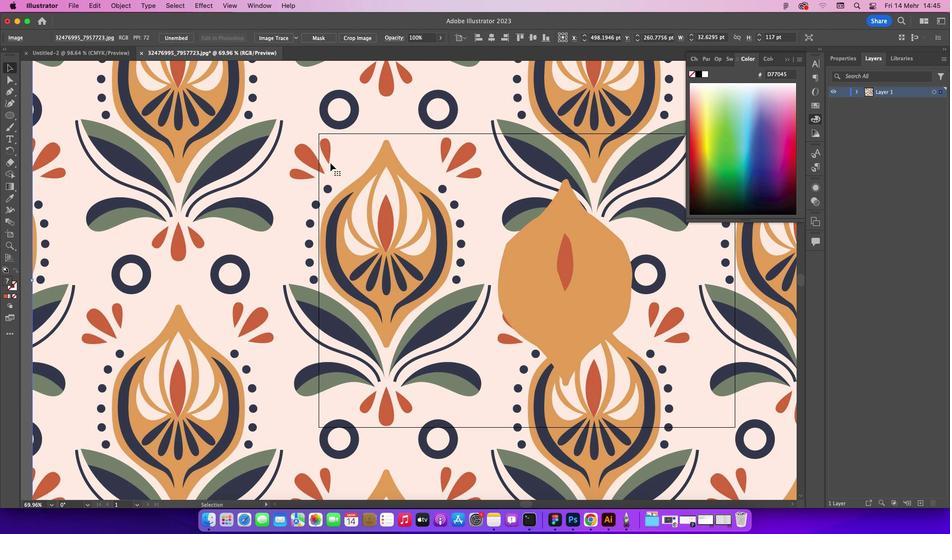 
Action: Mouse pressed left at (409, 184)
Screenshot: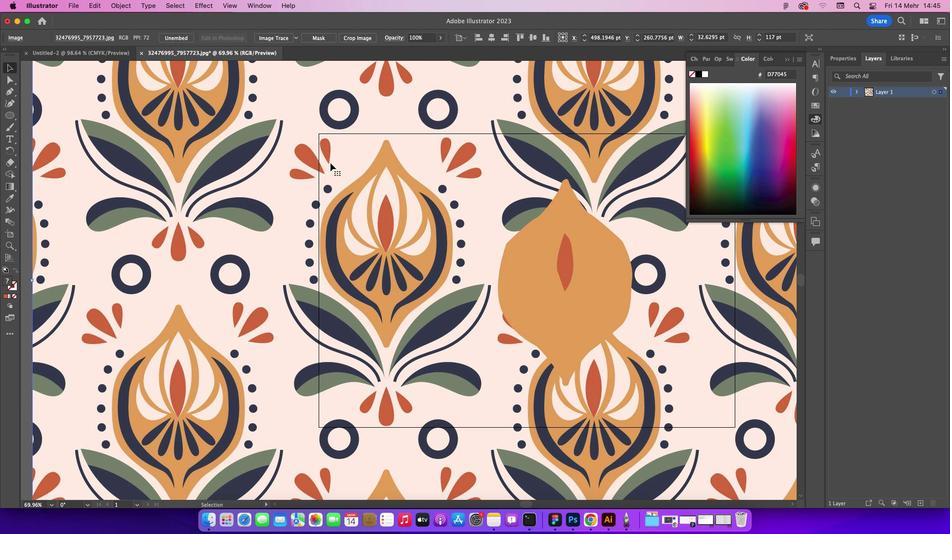 
Action: Mouse moved to (365, 107)
Screenshot: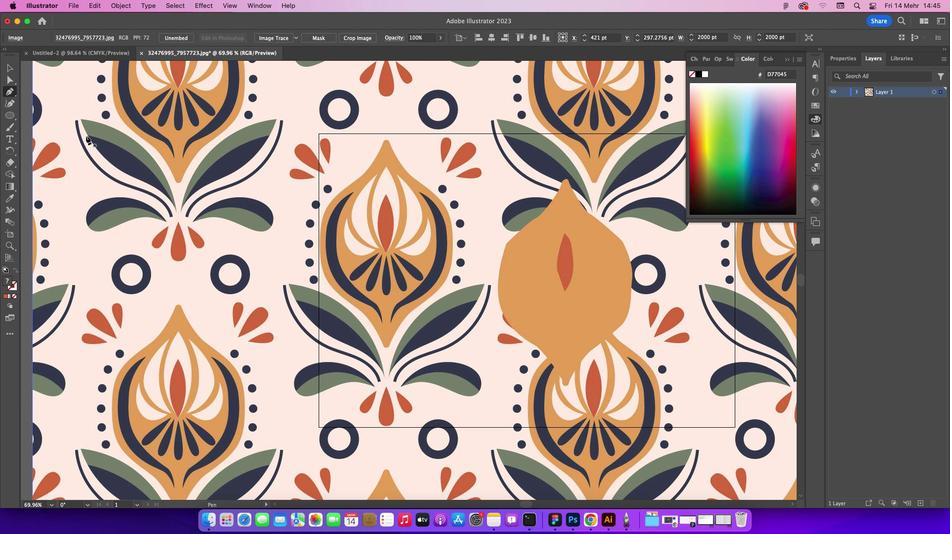 
Action: Mouse pressed left at (365, 107)
Screenshot: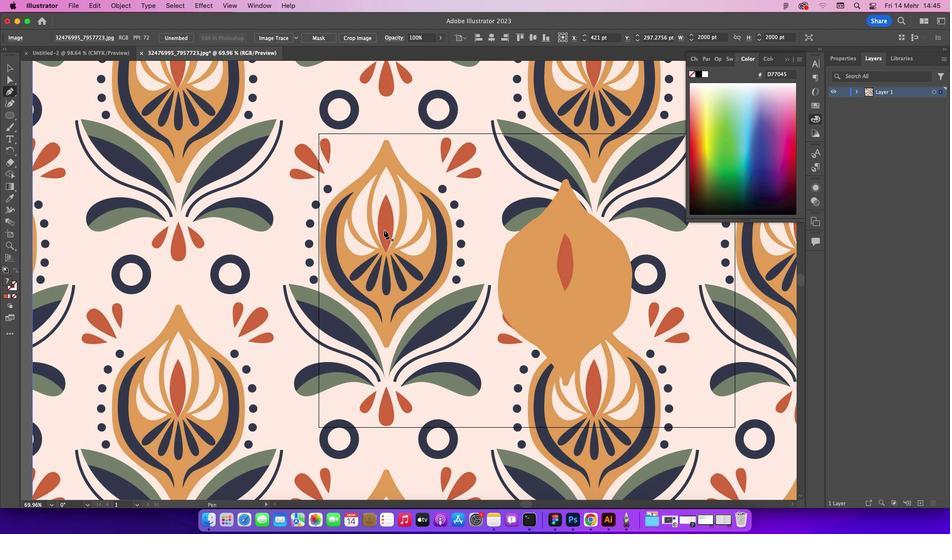 
Action: Mouse moved to (417, 188)
Screenshot: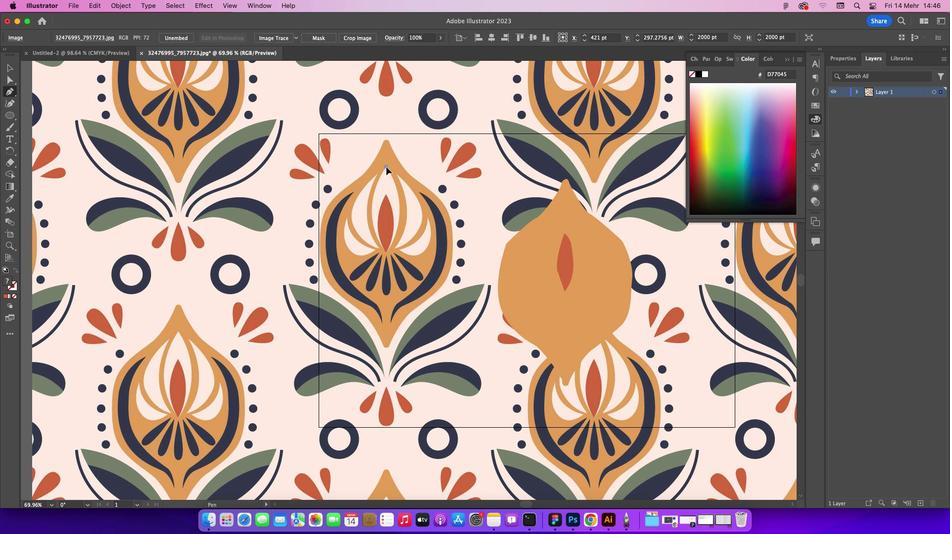
Action: Mouse pressed left at (417, 188)
Screenshot: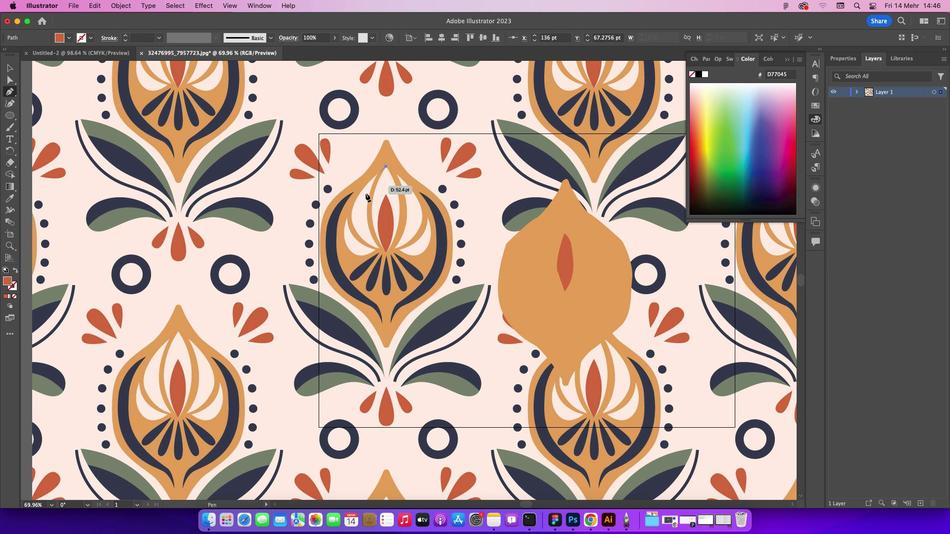 
Action: Mouse moved to (415, 247)
Screenshot: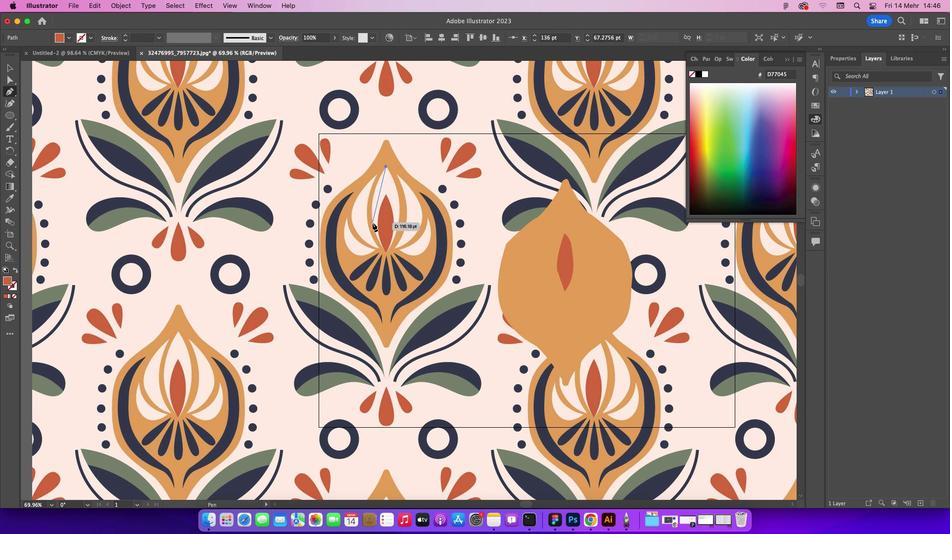 
Action: Mouse pressed left at (415, 247)
Screenshot: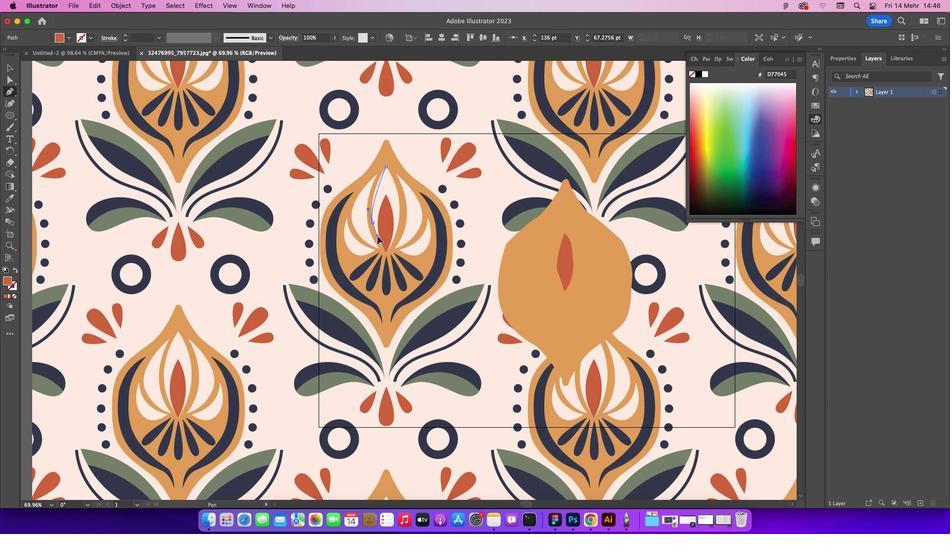 
Action: Mouse moved to (366, 325)
Screenshot: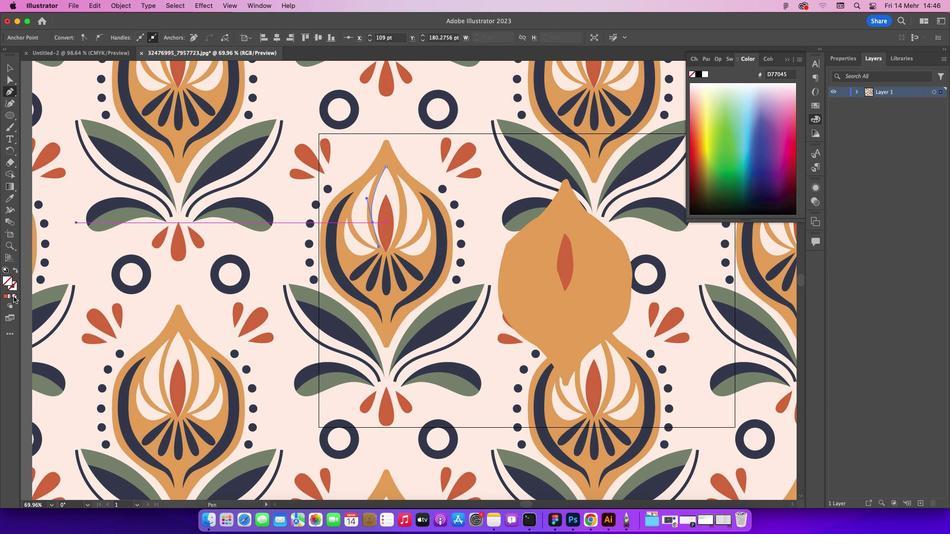 
Action: Mouse pressed left at (366, 325)
Screenshot: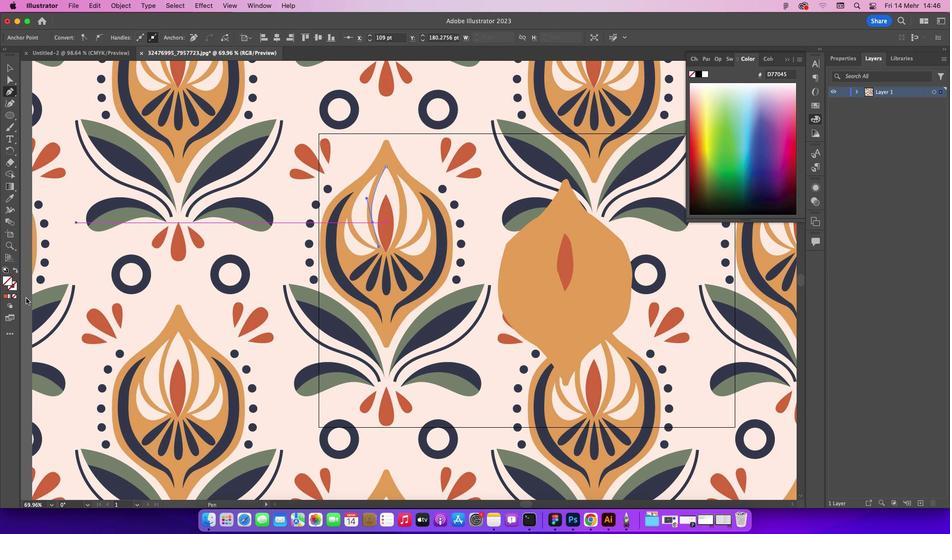 
Action: Mouse moved to (417, 279)
Screenshot: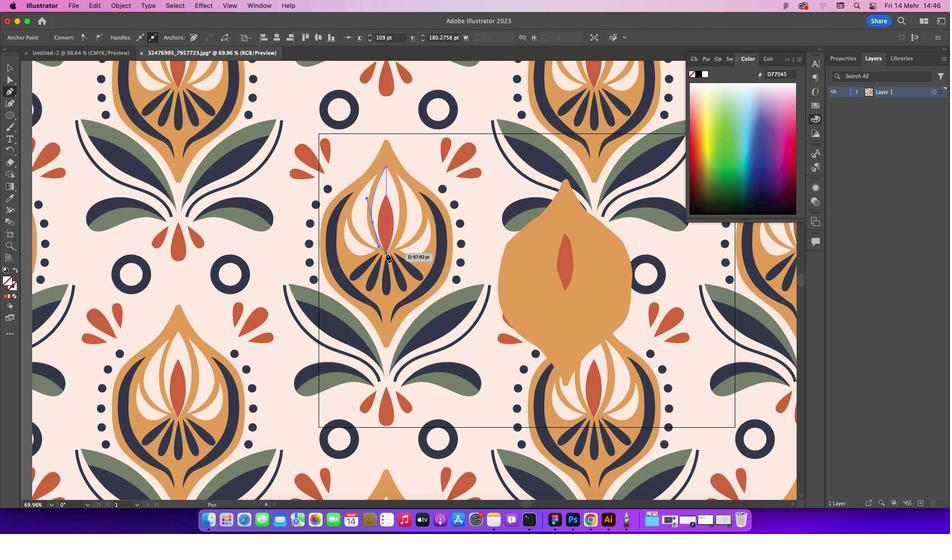 
Action: Mouse pressed left at (417, 279)
Screenshot: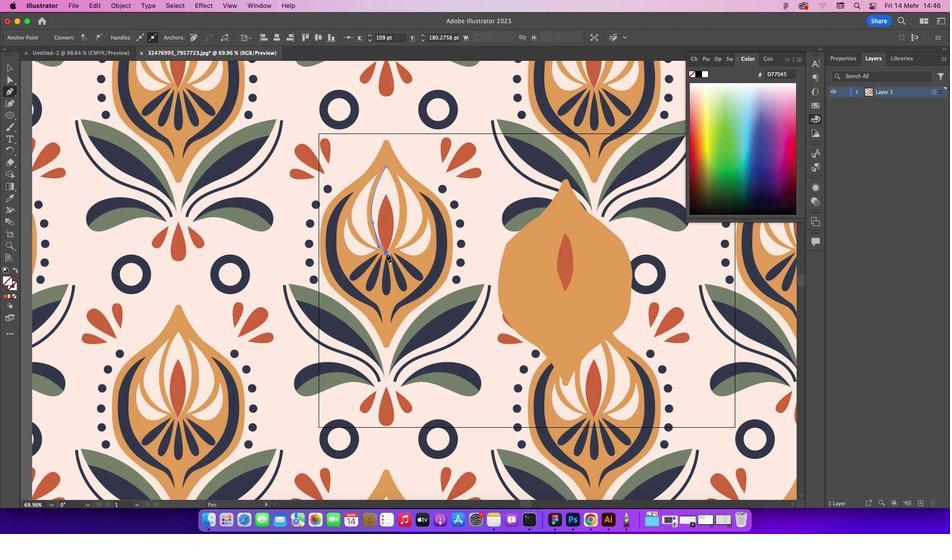 
Action: Mouse moved to (418, 224)
Screenshot: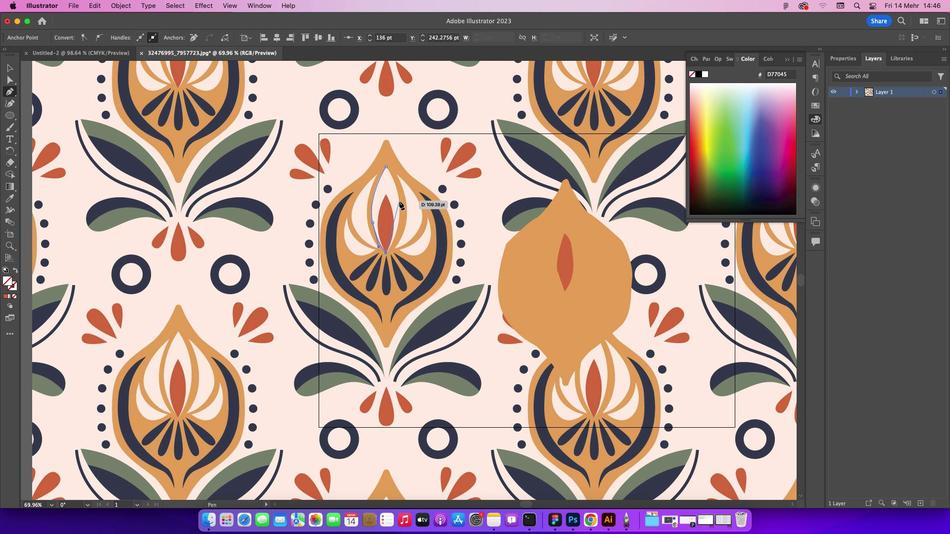 
Action: Mouse pressed left at (418, 224)
Screenshot: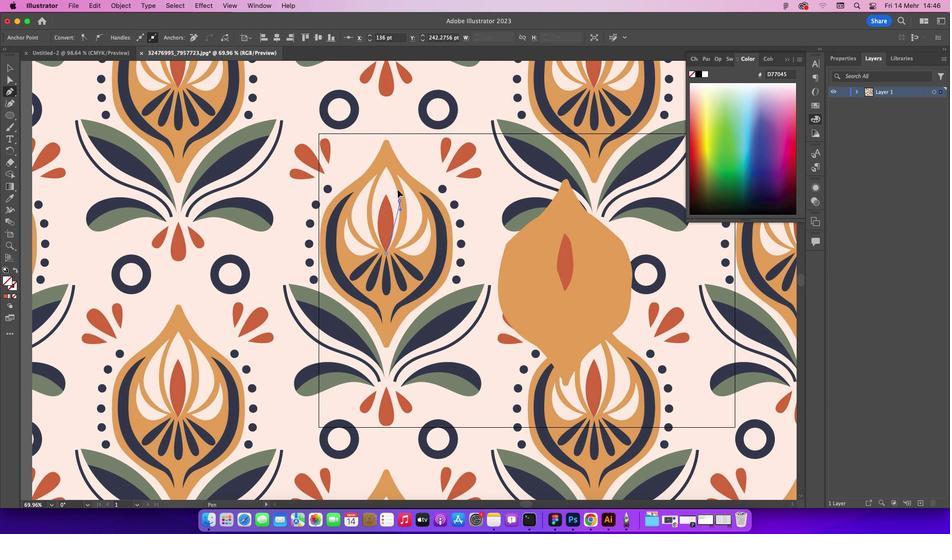 
Action: Mouse moved to (416, 188)
Screenshot: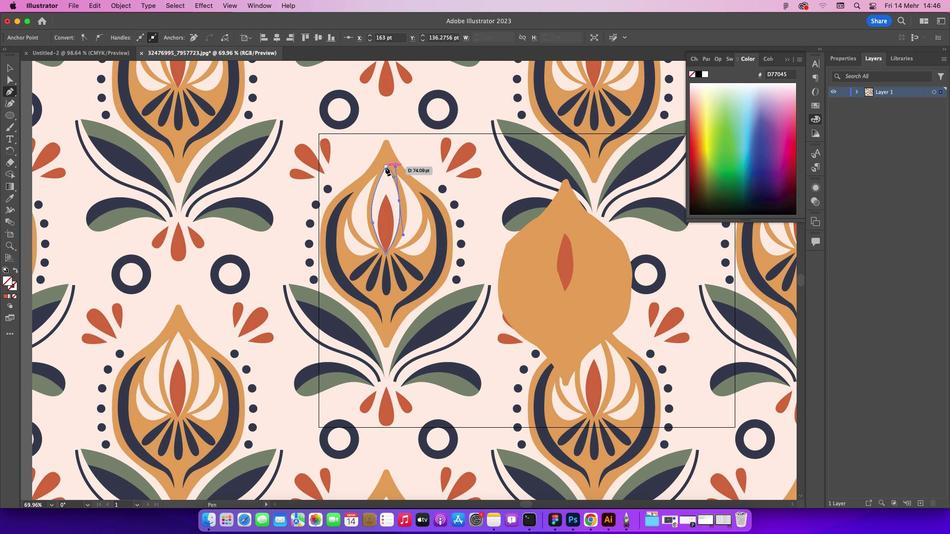 
Action: Mouse pressed left at (416, 188)
Screenshot: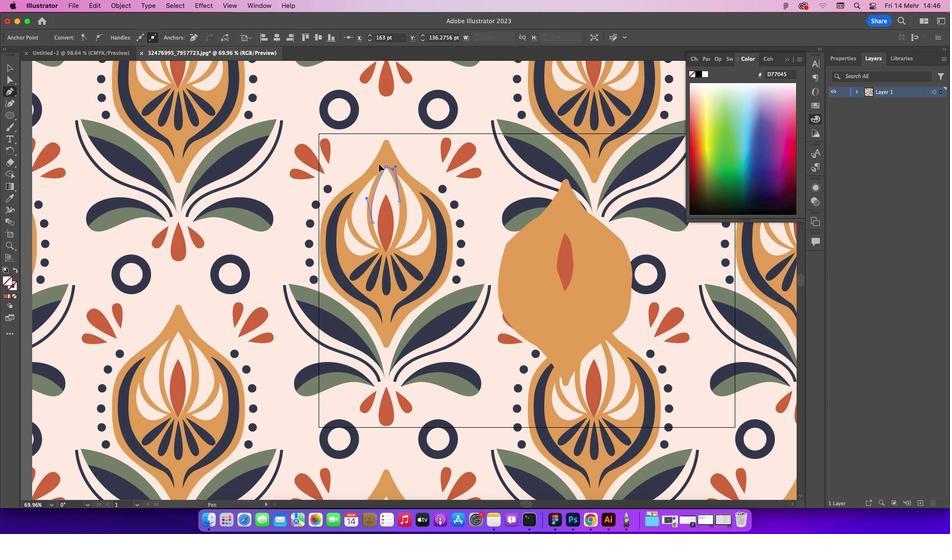 
Action: Mouse moved to (416, 191)
Screenshot: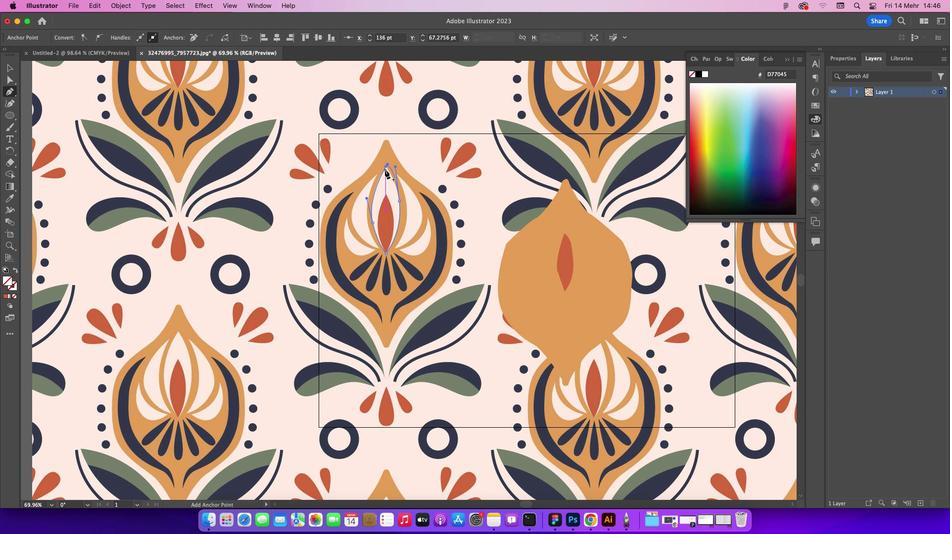 
Action: Key pressed Key.cmd'z'
Screenshot: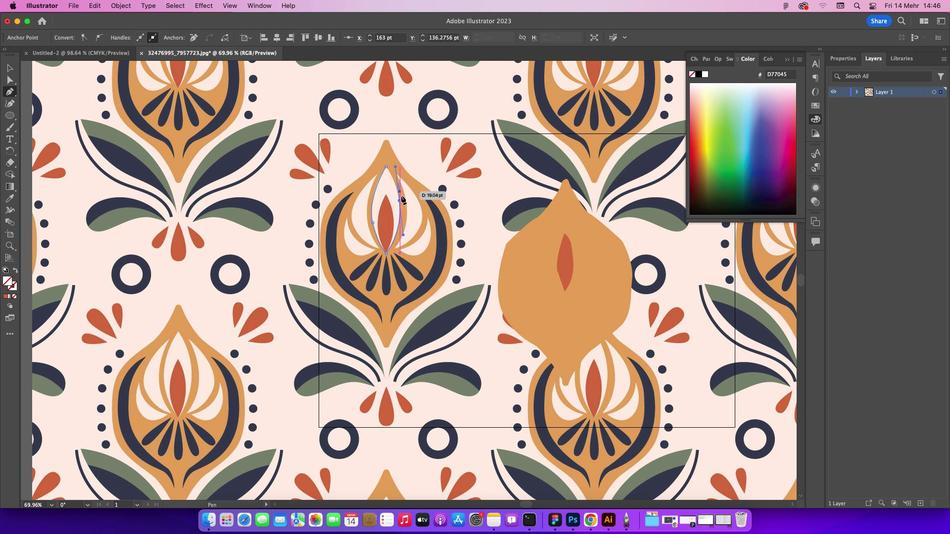 
Action: Mouse moved to (418, 223)
Screenshot: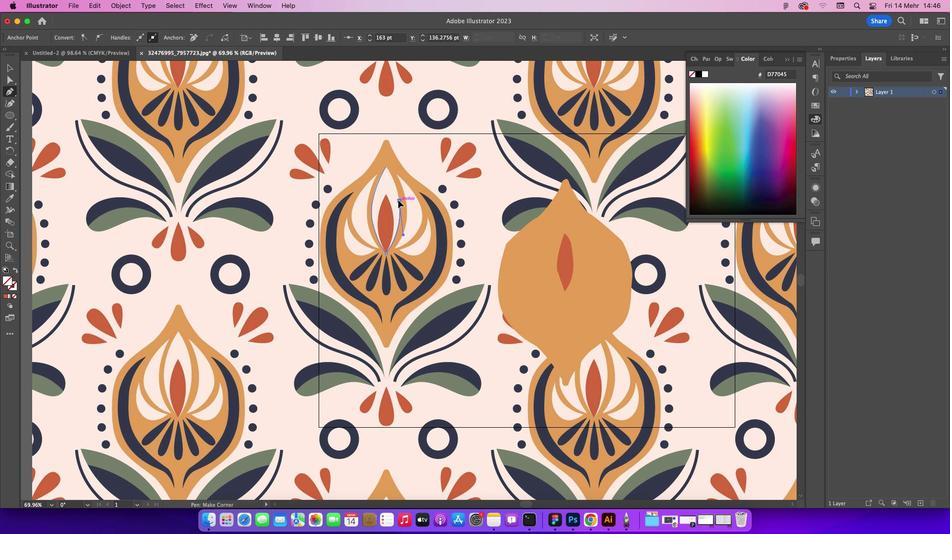 
Action: Key pressed Key.alt
Screenshot: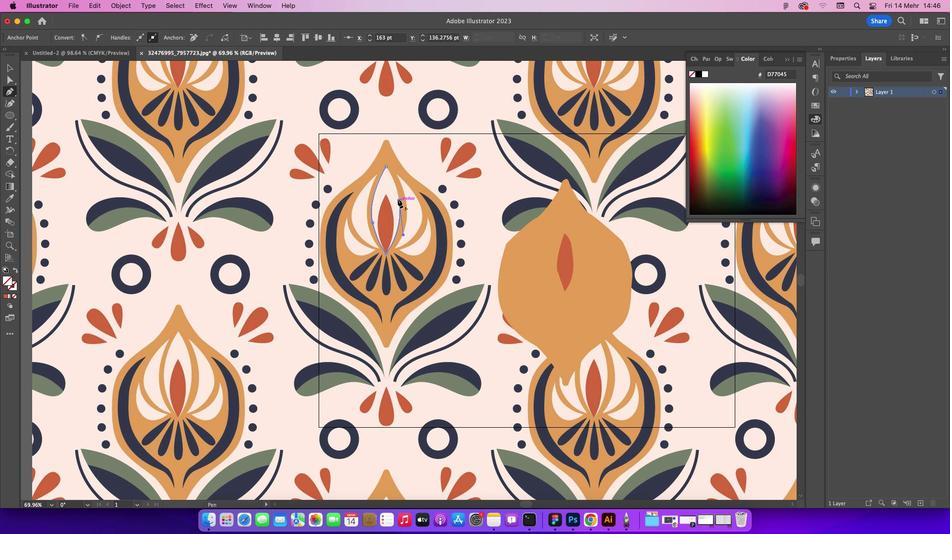 
Action: Mouse pressed left at (418, 223)
Screenshot: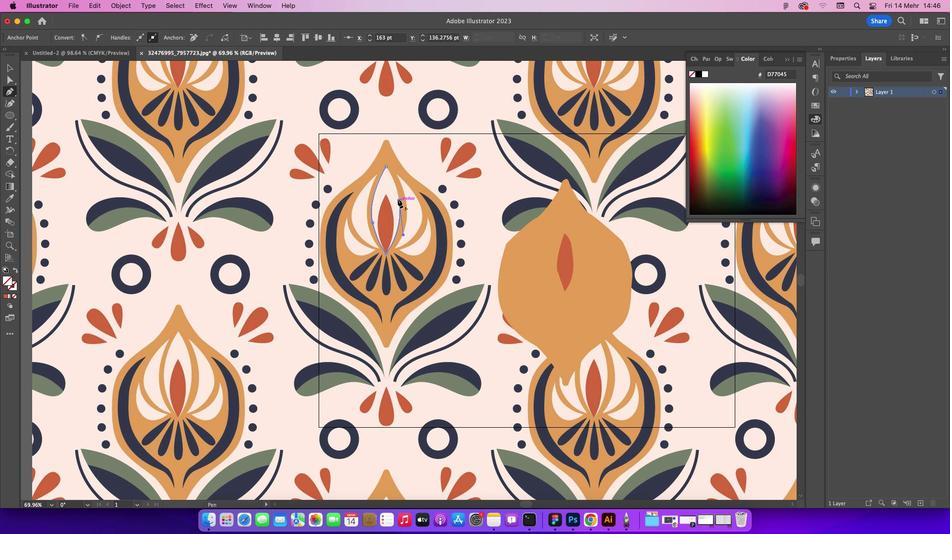 
Action: Mouse moved to (417, 189)
Screenshot: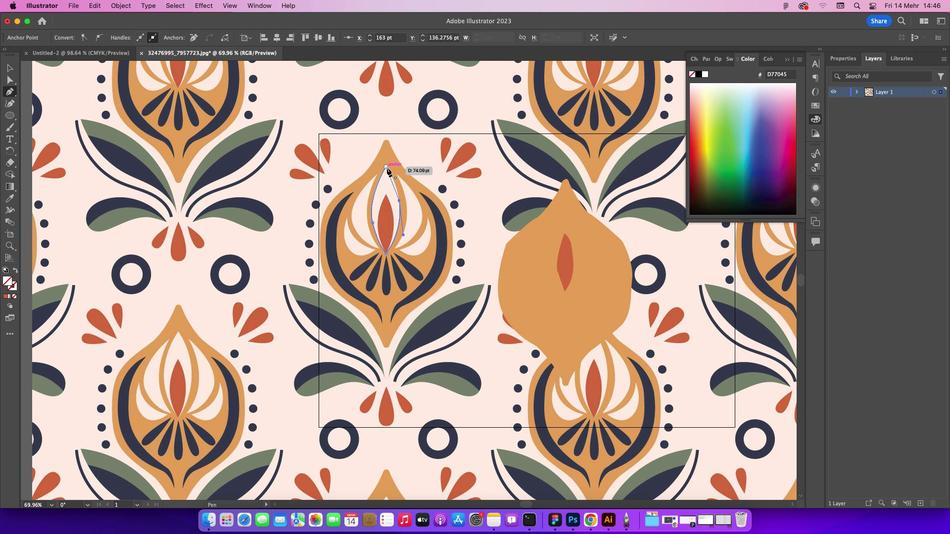 
Action: Mouse pressed left at (417, 189)
Screenshot: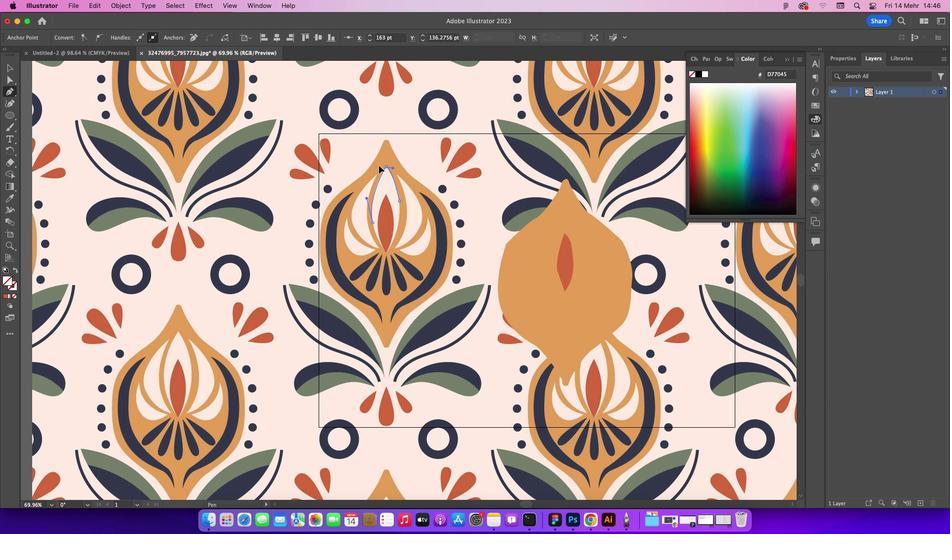 
Action: Mouse moved to (366, 85)
Screenshot: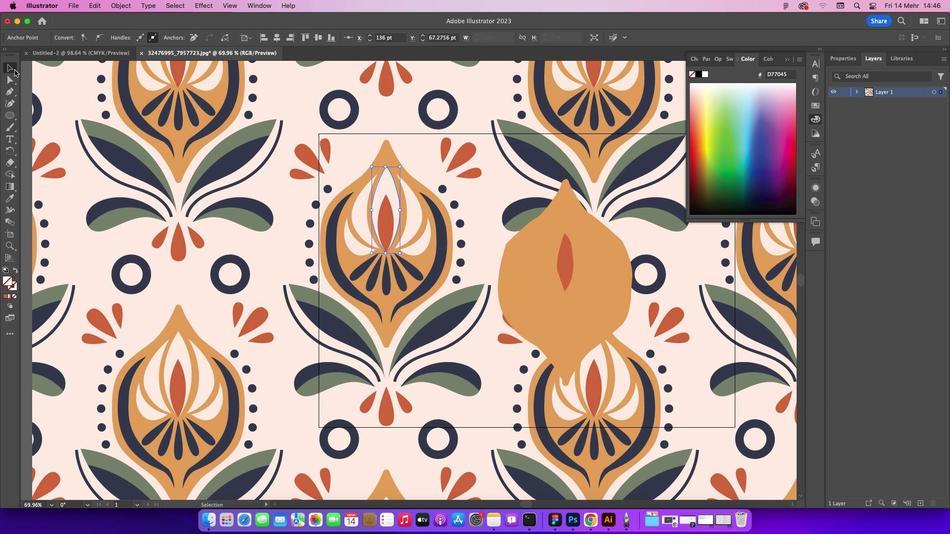 
Action: Mouse pressed left at (366, 85)
Screenshot: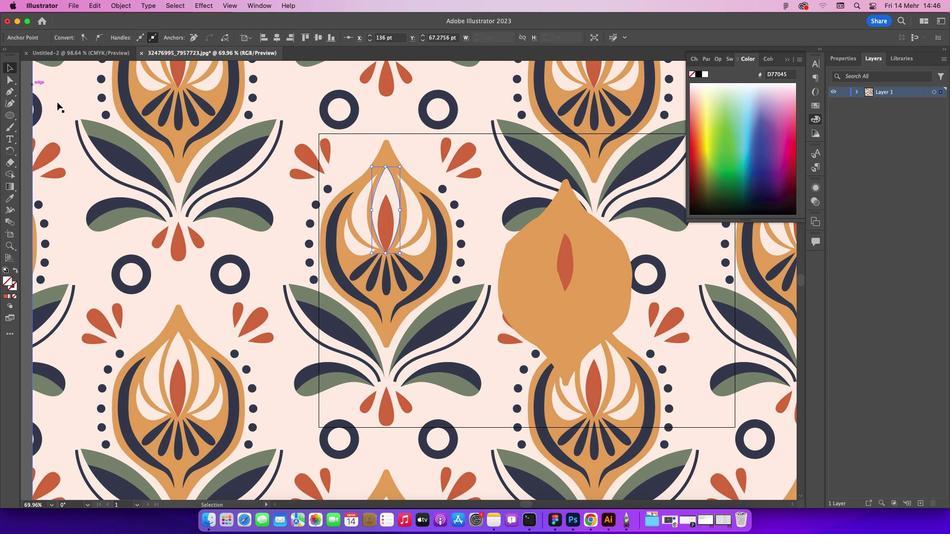 
Action: Mouse moved to (402, 177)
Screenshot: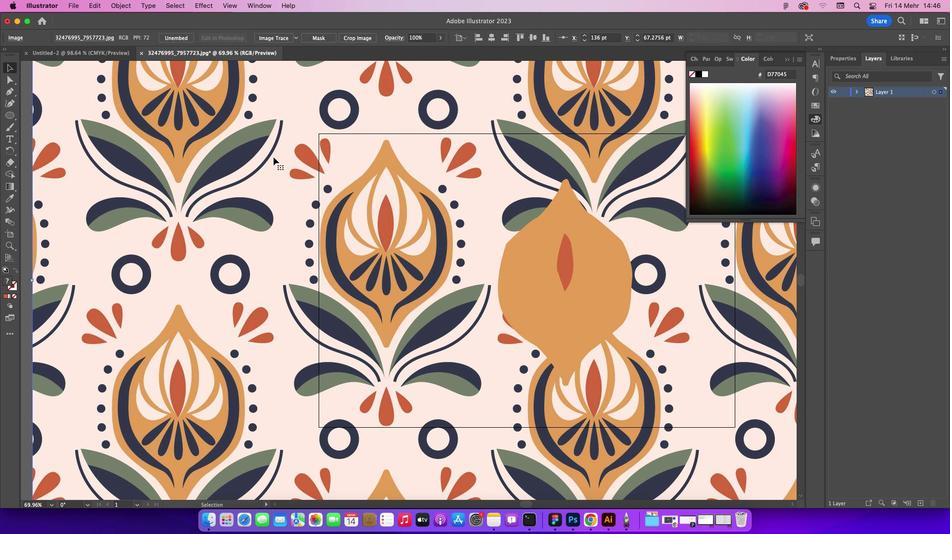 
Action: Mouse pressed left at (402, 177)
Screenshot: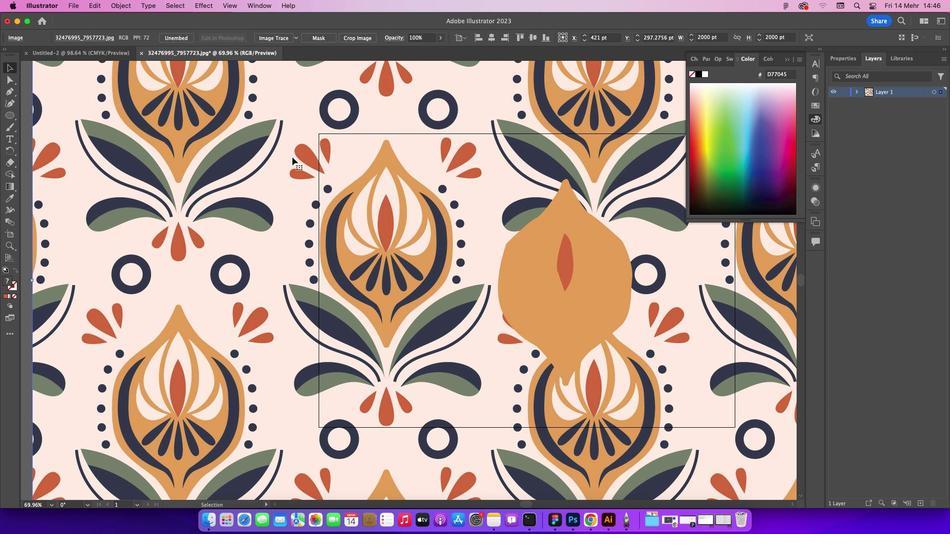 
Action: Mouse moved to (418, 209)
Screenshot: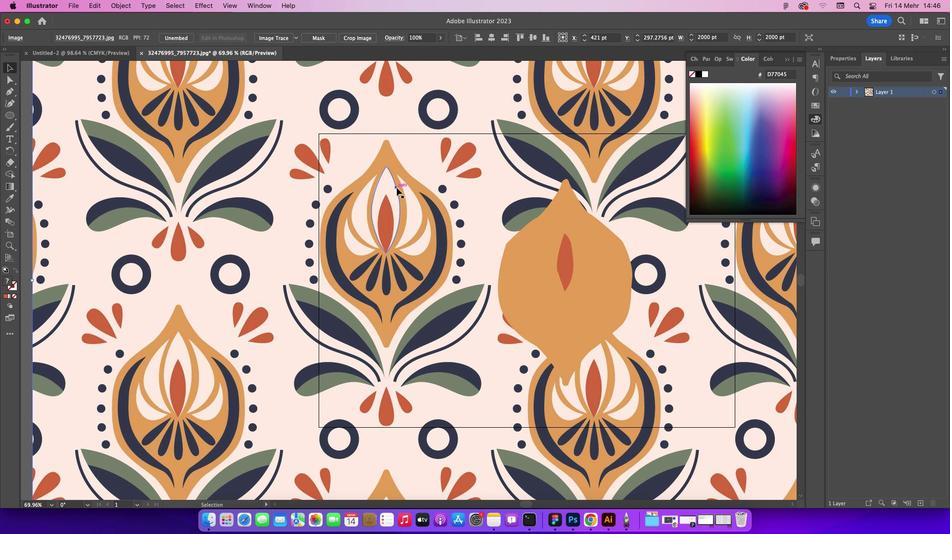 
Action: Mouse pressed left at (418, 209)
Screenshot: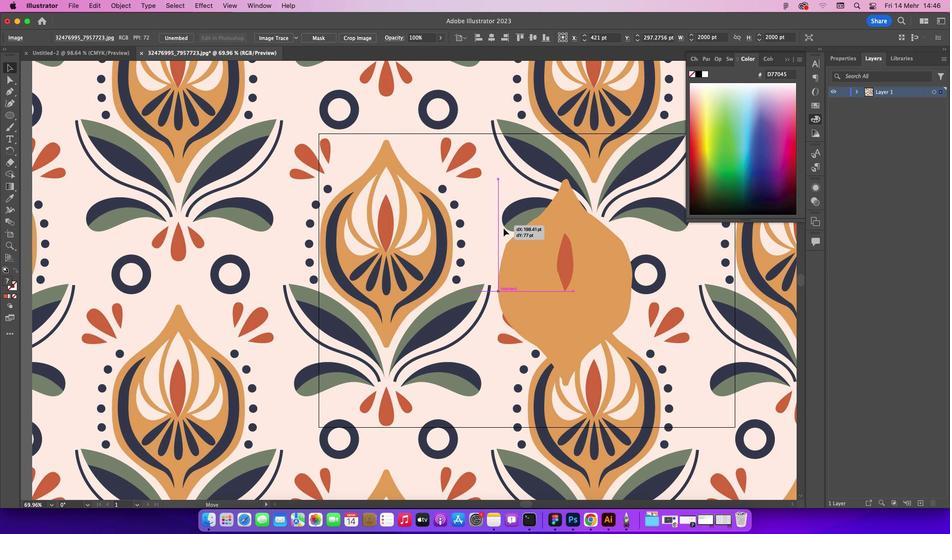 
Action: Mouse moved to (366, 216)
Screenshot: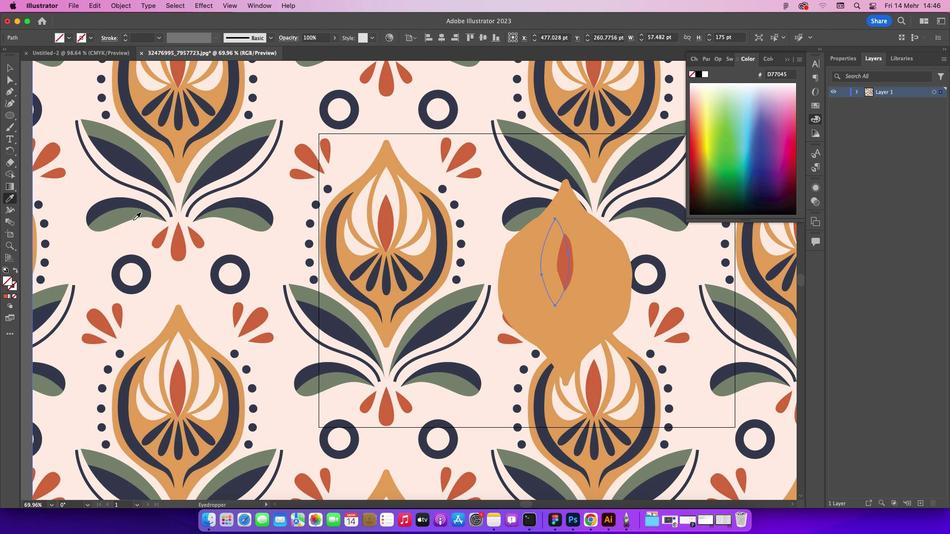 
Action: Mouse pressed left at (366, 216)
Screenshot: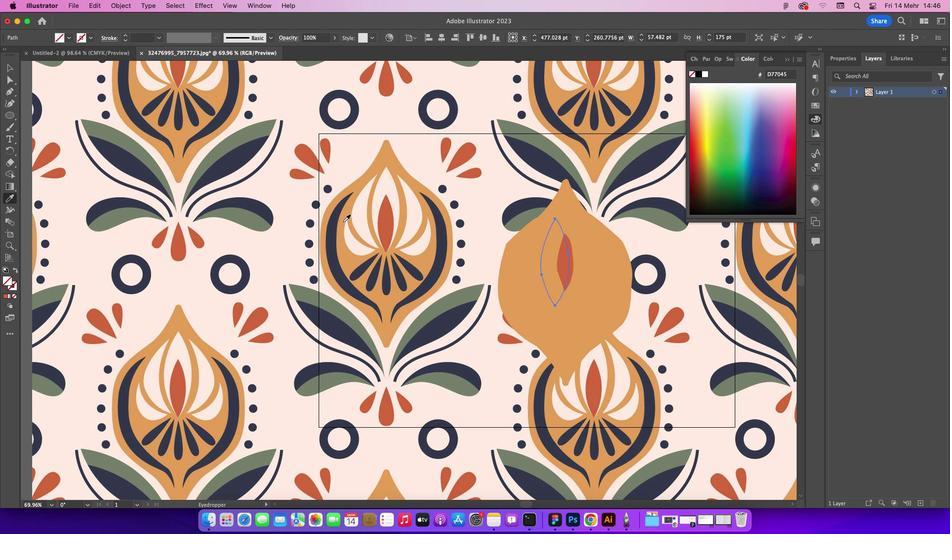 
Action: Mouse moved to (417, 208)
Screenshot: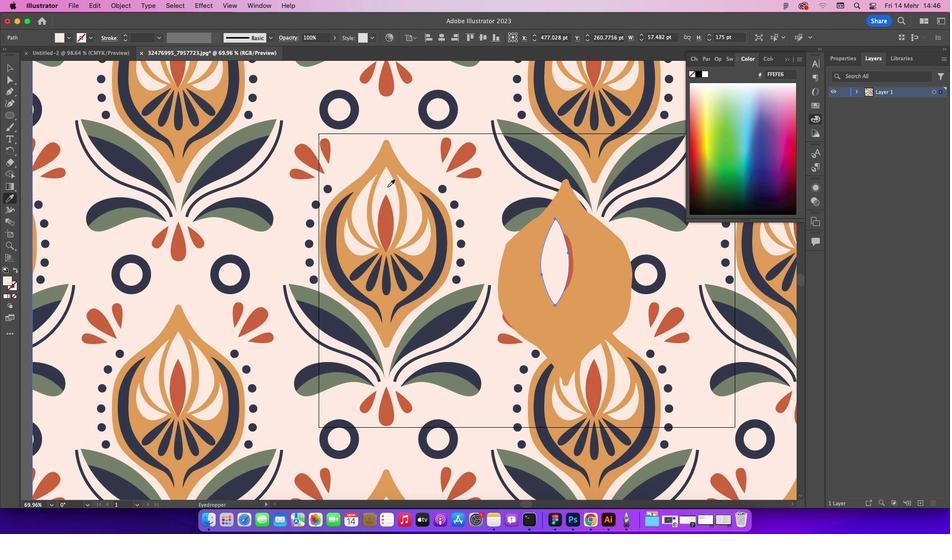 
Action: Mouse pressed left at (417, 208)
Screenshot: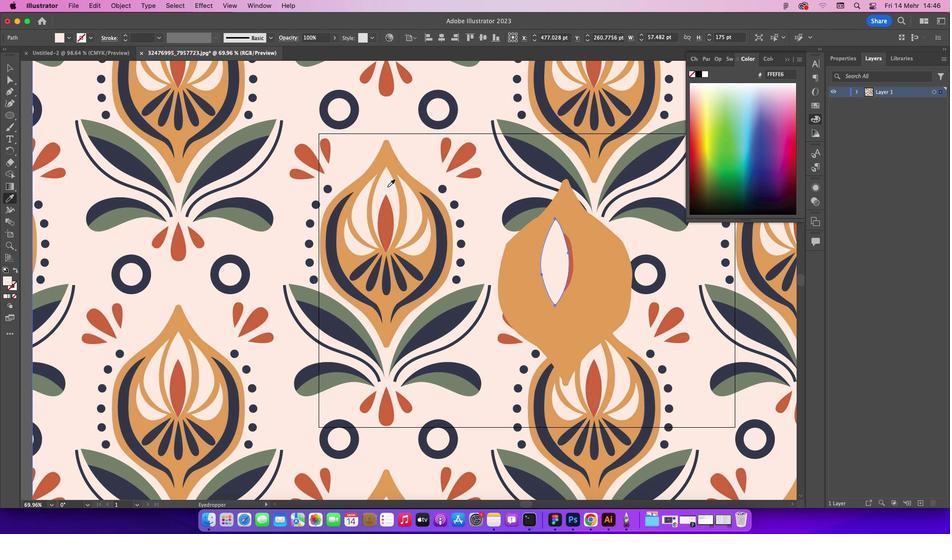 
Action: Mouse moved to (366, 82)
Screenshot: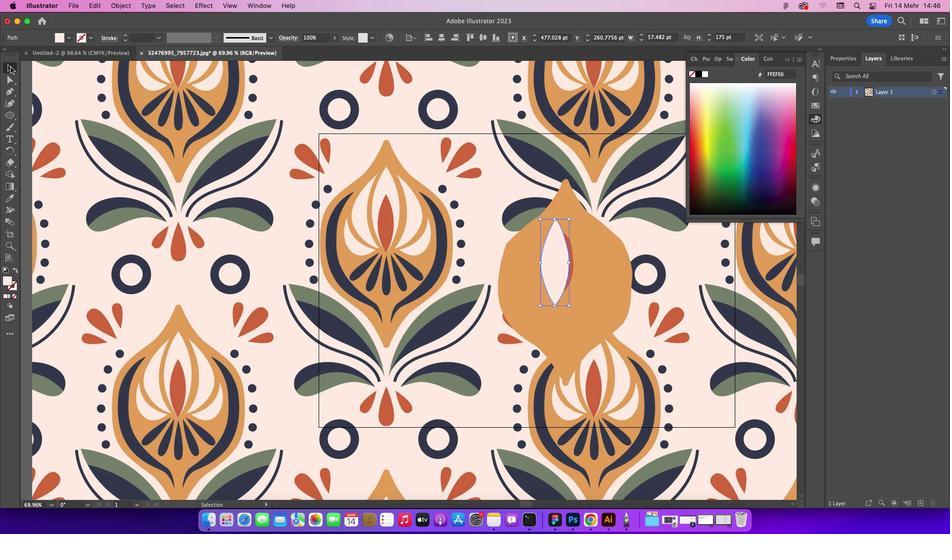 
Action: Mouse pressed left at (366, 82)
Screenshot: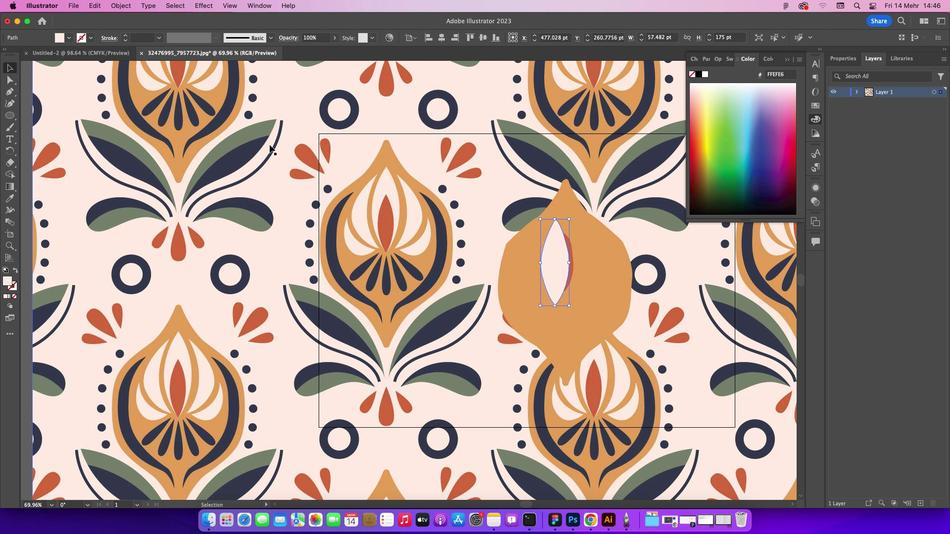 
Action: Mouse moved to (428, 160)
Screenshot: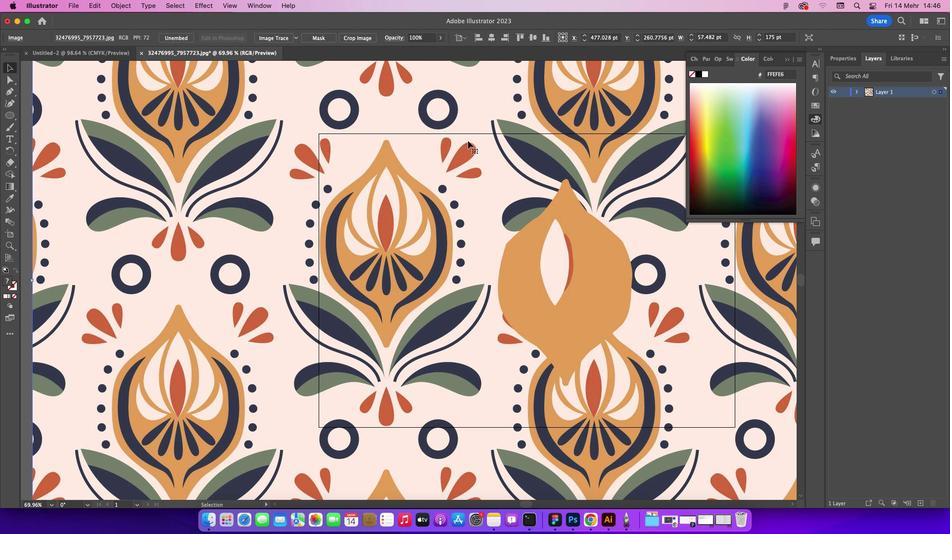 
Action: Mouse pressed left at (428, 160)
Screenshot: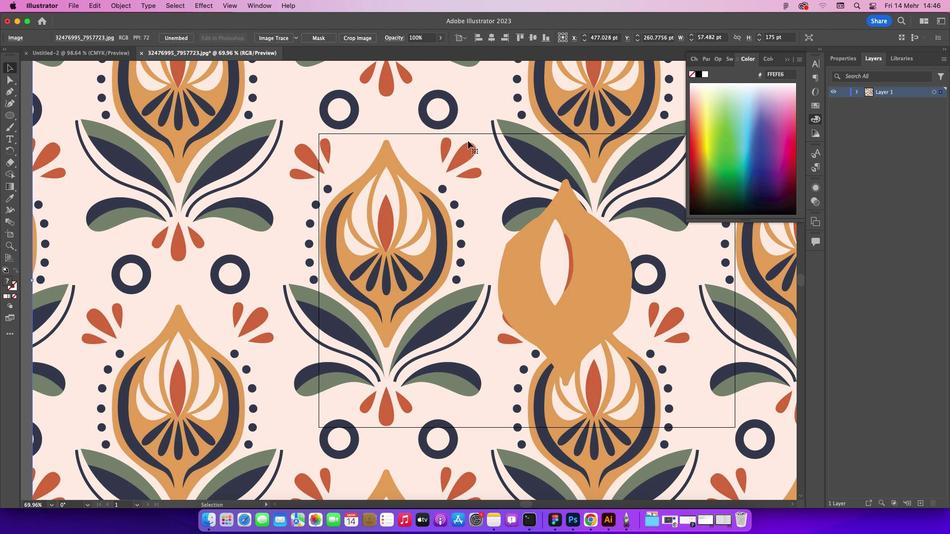 
Action: Mouse moved to (442, 267)
Screenshot: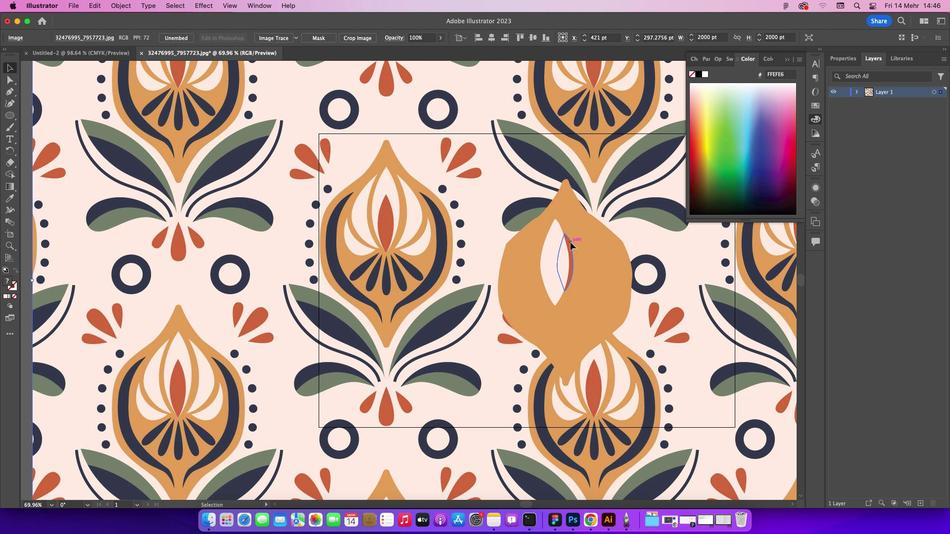 
Action: Mouse pressed left at (442, 267)
Screenshot: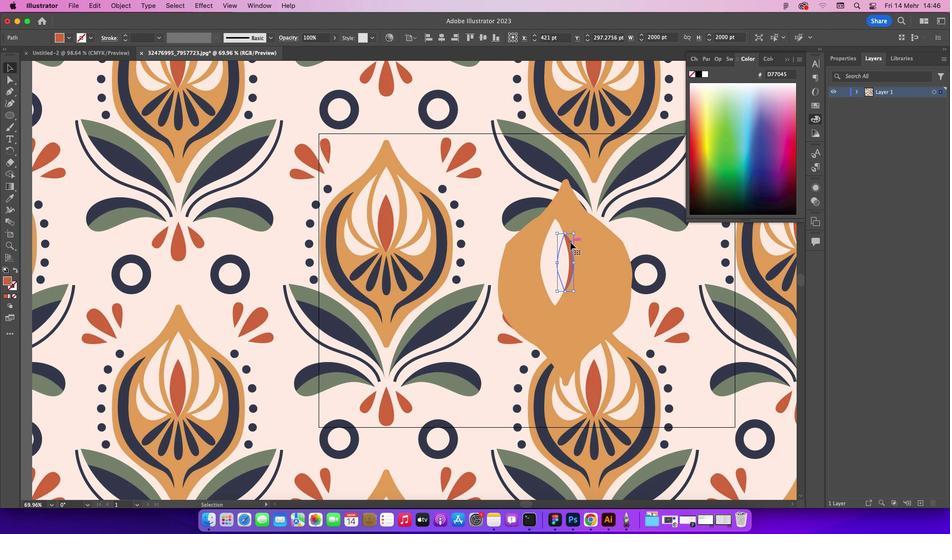 
Action: Mouse moved to (441, 268)
Screenshot: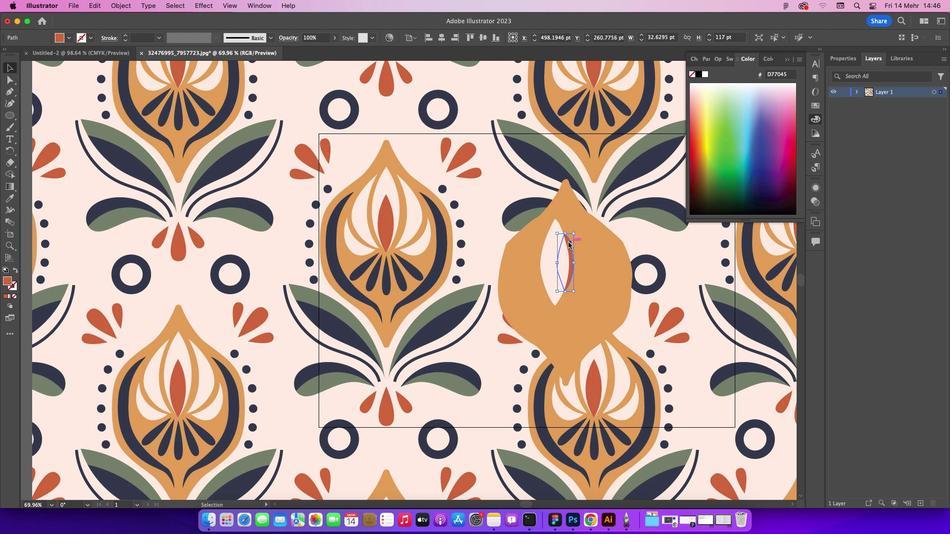 
Action: Mouse pressed right at (441, 268)
Screenshot: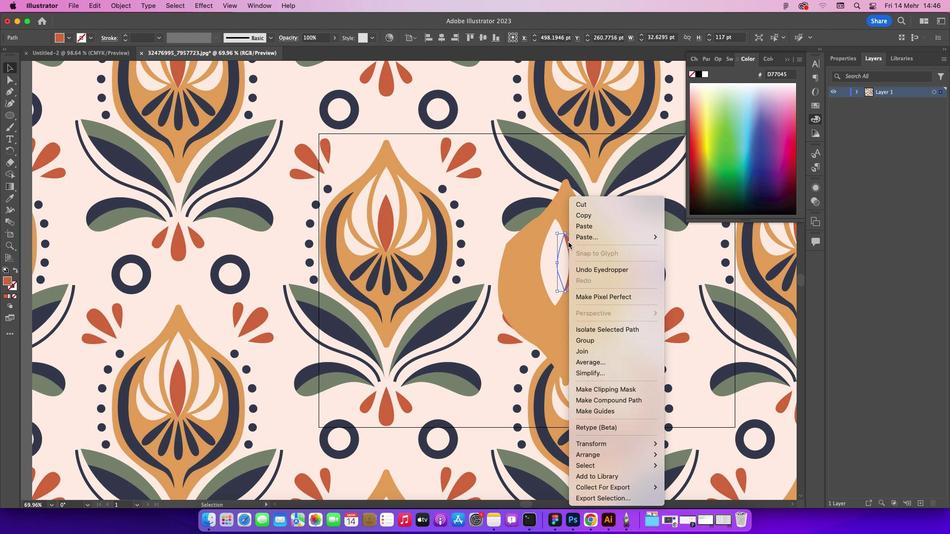 
Action: Mouse moved to (457, 488)
Screenshot: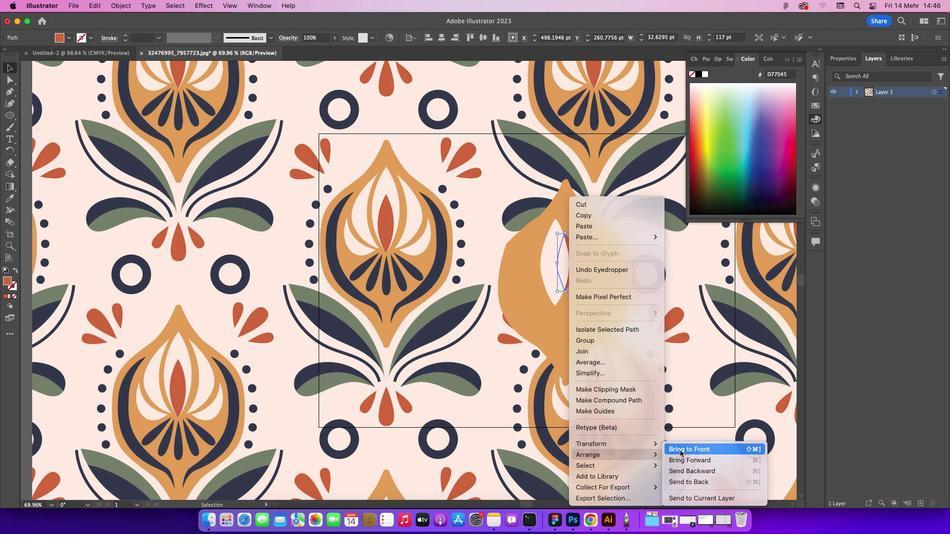 
Action: Mouse pressed left at (457, 488)
Screenshot: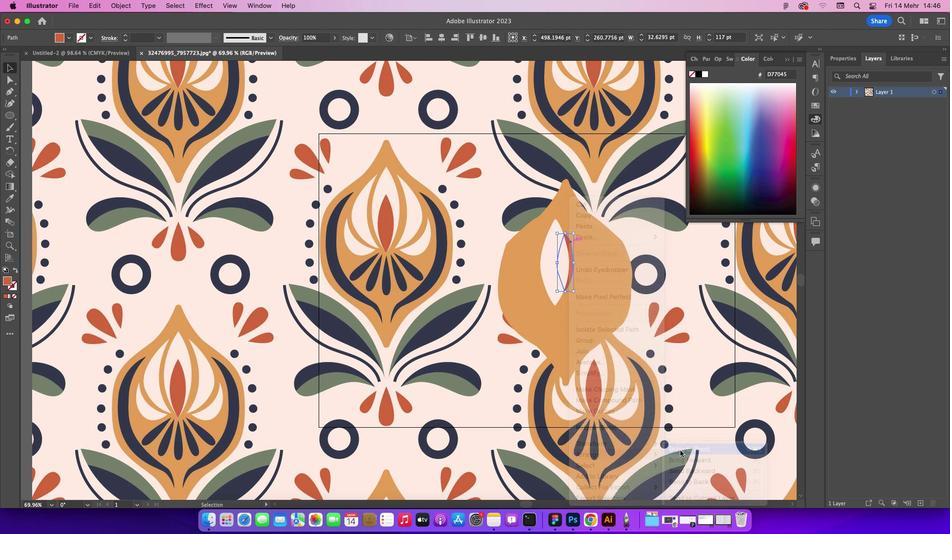 
Action: Mouse moved to (458, 296)
Screenshot: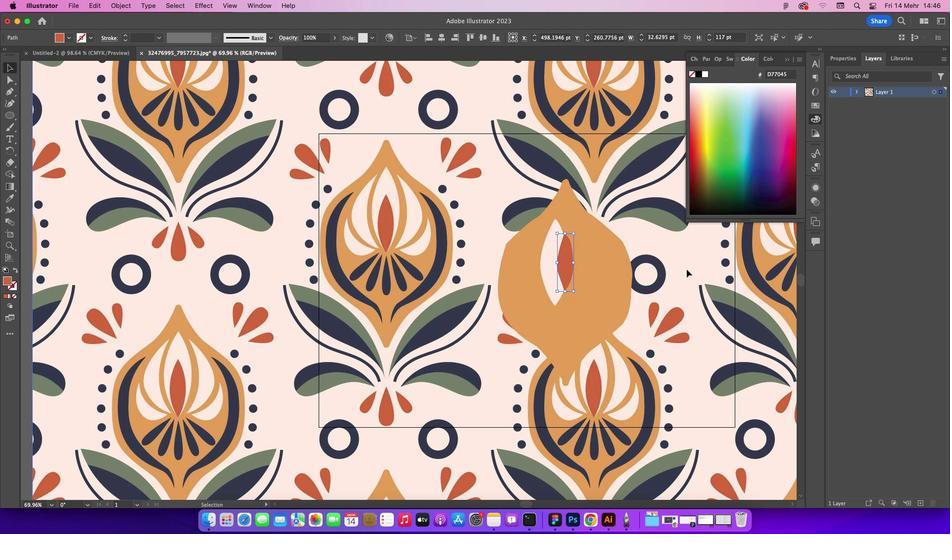 
Action: Mouse pressed left at (458, 296)
Screenshot: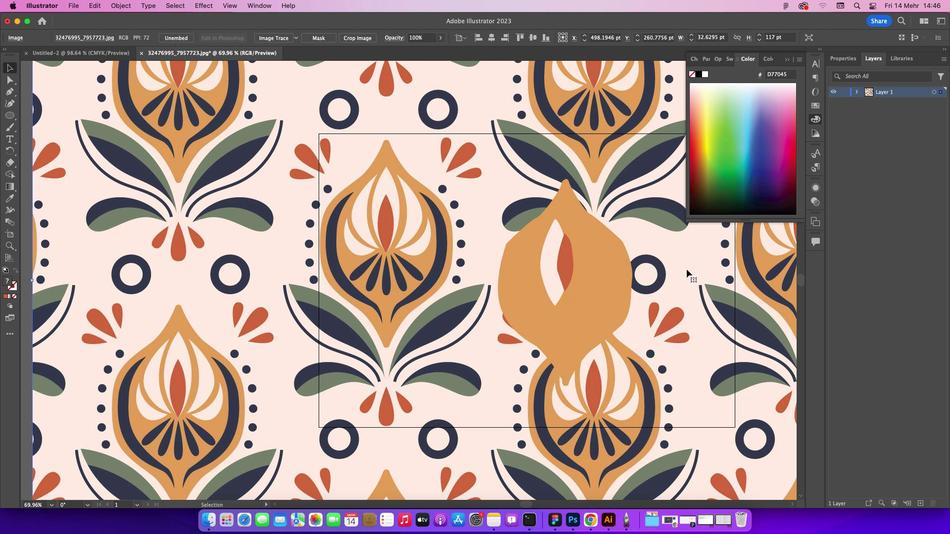 
Action: Mouse moved to (441, 287)
Screenshot: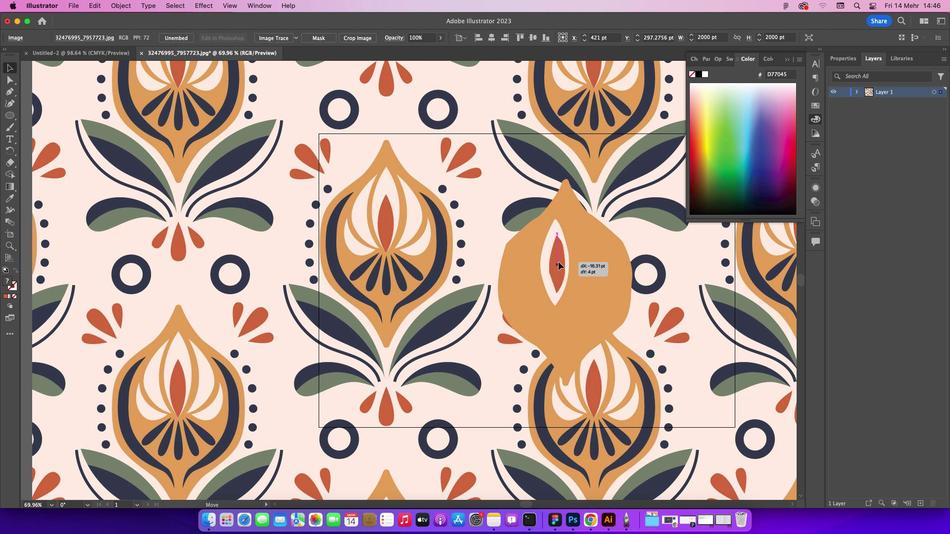 
Action: Mouse pressed left at (441, 287)
Screenshot: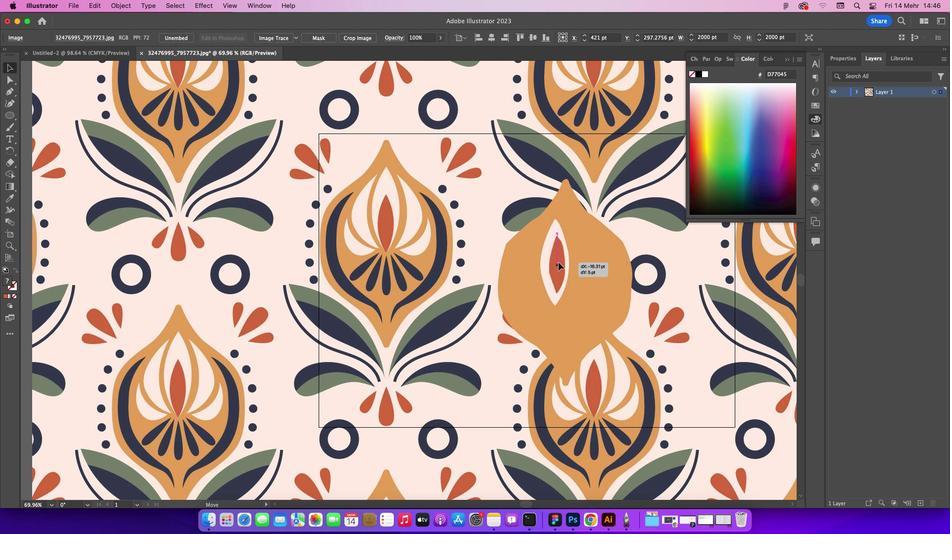 
Action: Mouse moved to (440, 261)
Screenshot: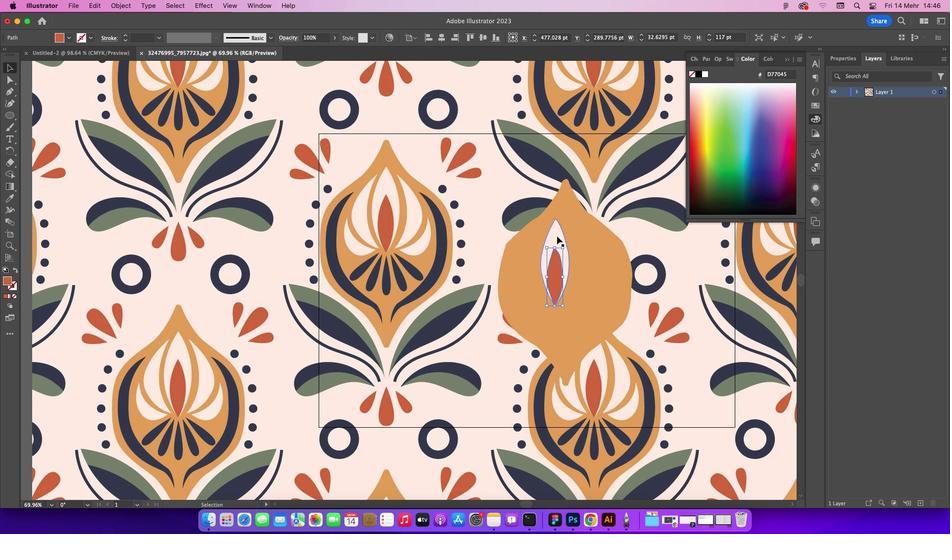 
Action: Key pressed Key.shift
Screenshot: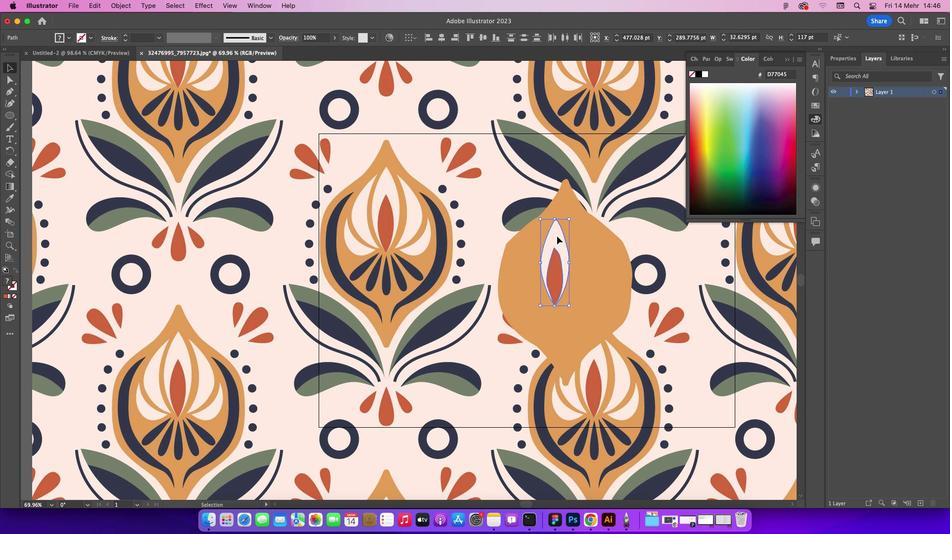 
Action: Mouse pressed left at (440, 261)
Screenshot: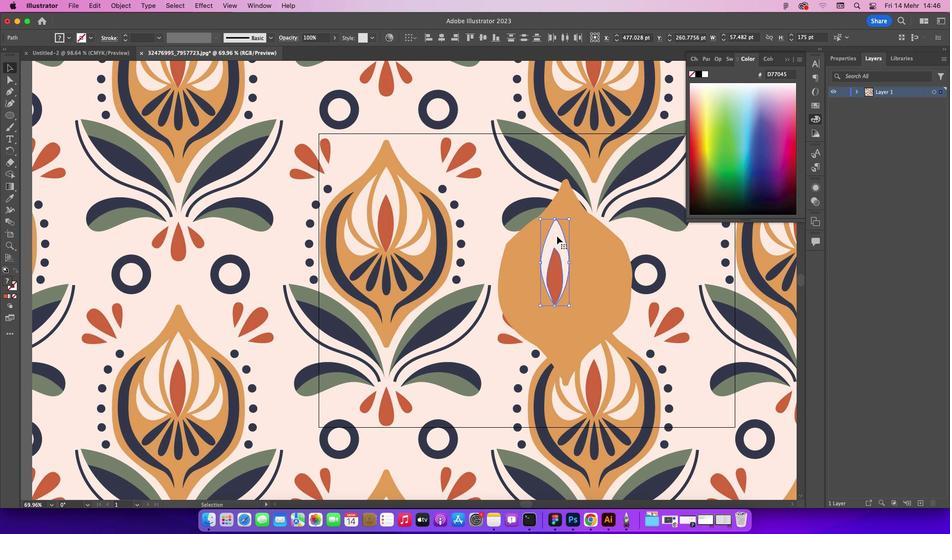 
Action: Mouse moved to (439, 293)
Screenshot: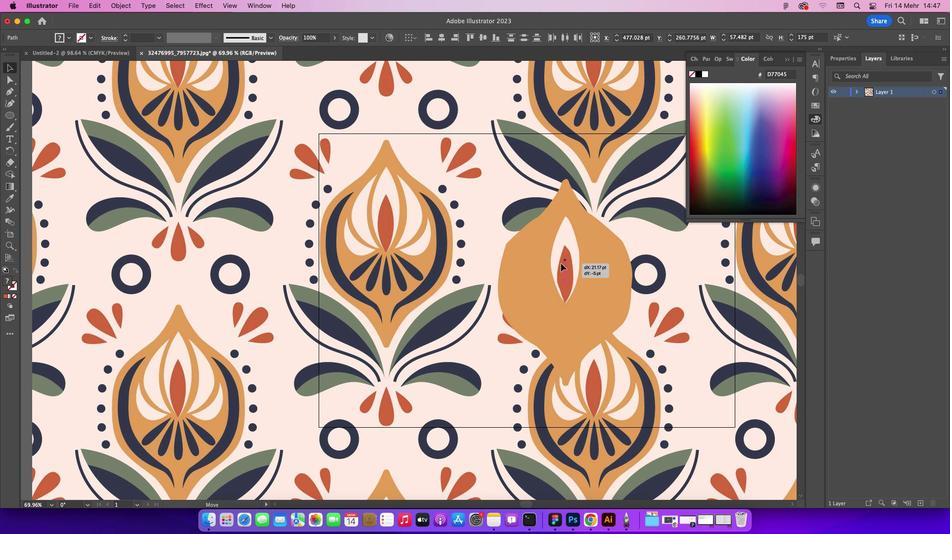
Action: Mouse pressed left at (439, 293)
Screenshot: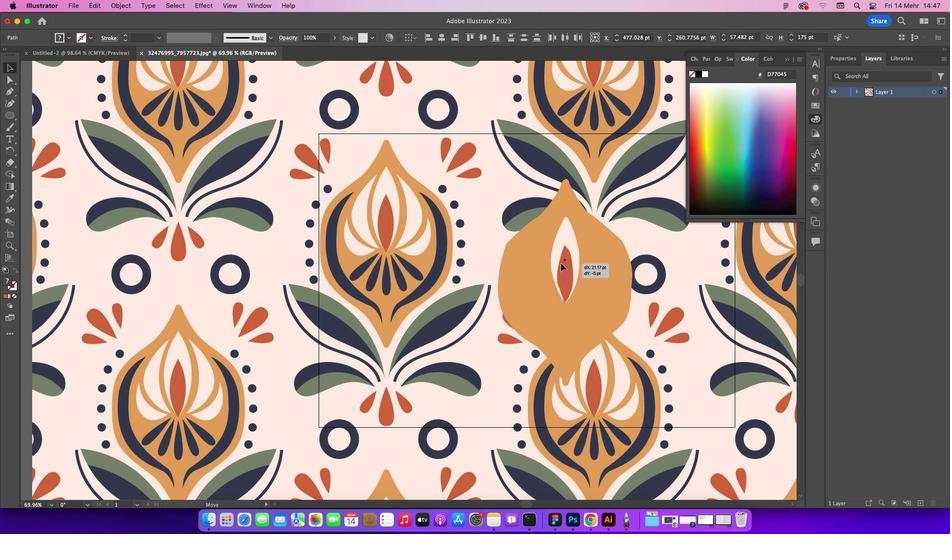 
Action: Mouse moved to (428, 183)
Screenshot: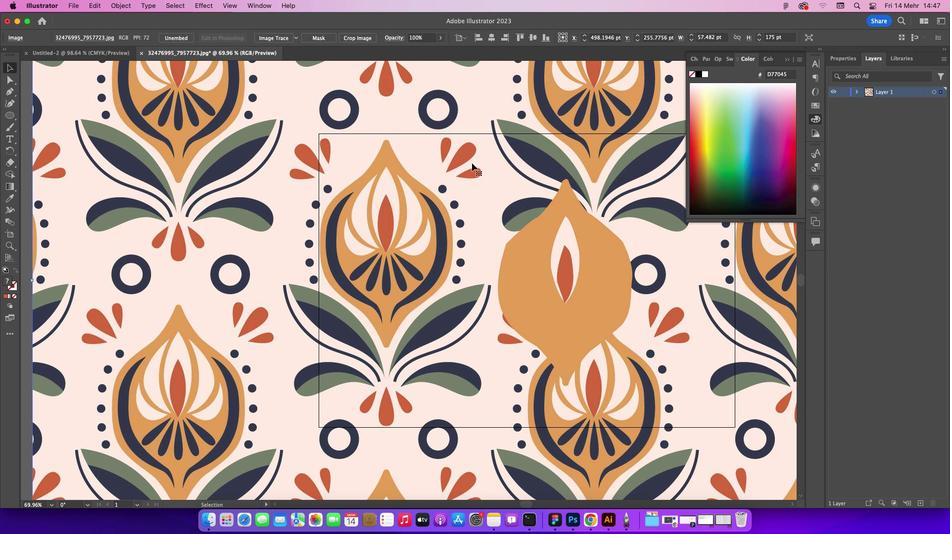 
Action: Mouse pressed left at (428, 183)
Screenshot: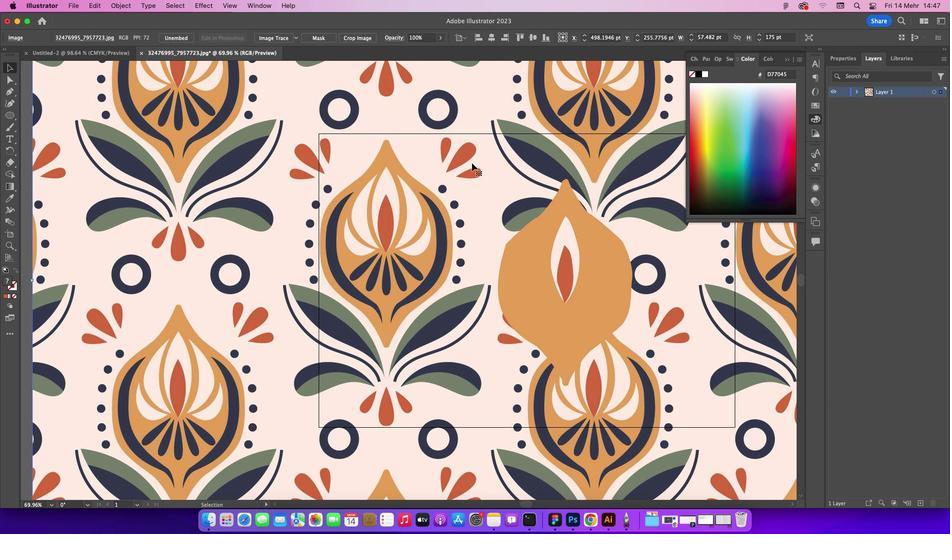 
Action: Mouse moved to (366, 110)
Screenshot: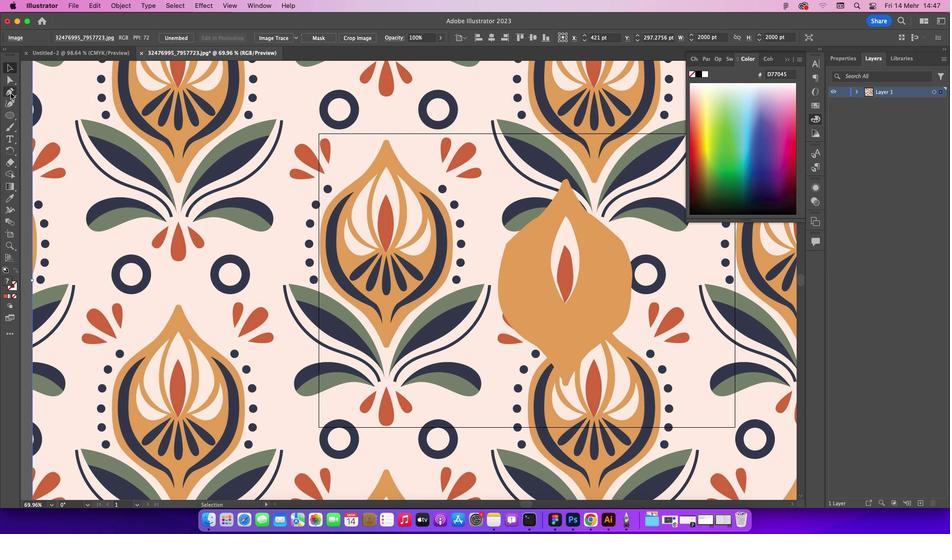 
Action: Mouse pressed left at (366, 110)
Screenshot: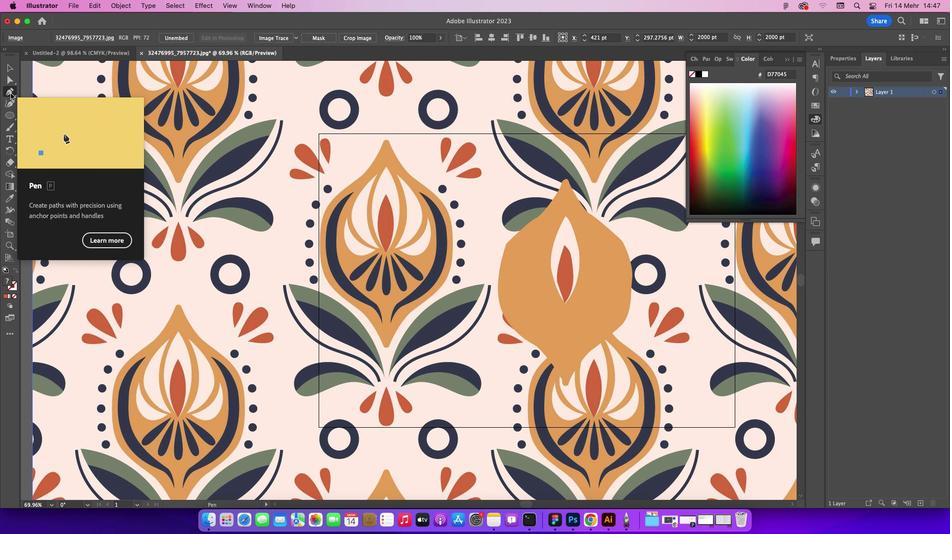 
Action: Mouse moved to (418, 196)
Screenshot: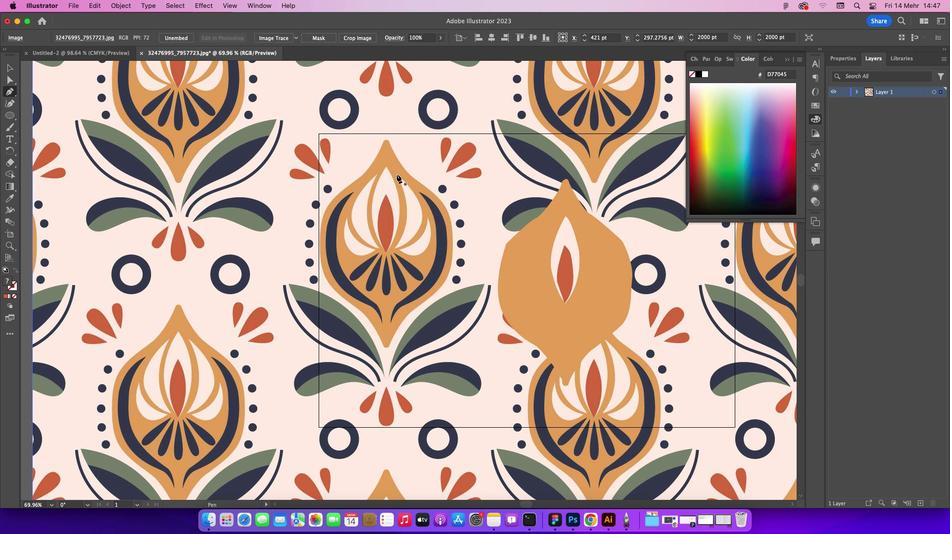
Action: Mouse pressed left at (418, 196)
Screenshot: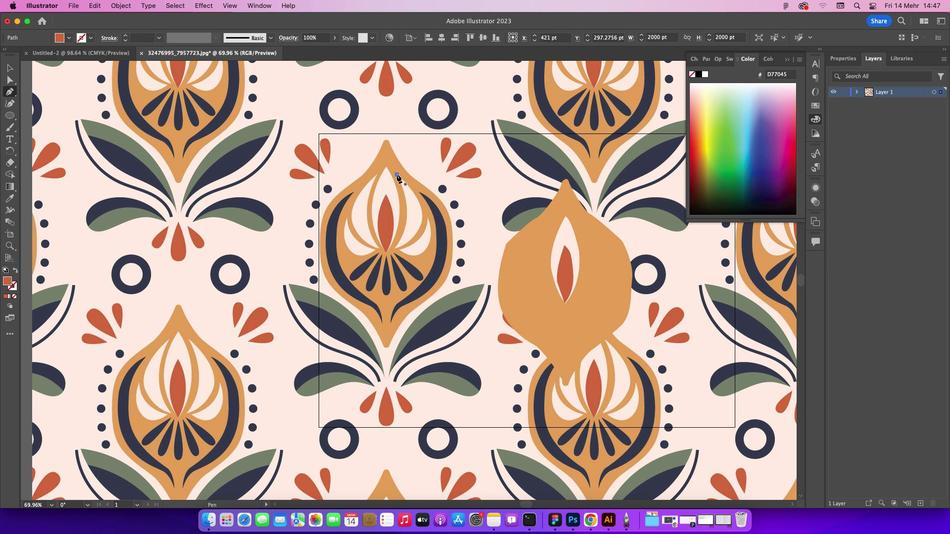 
Action: Mouse moved to (418, 274)
Screenshot: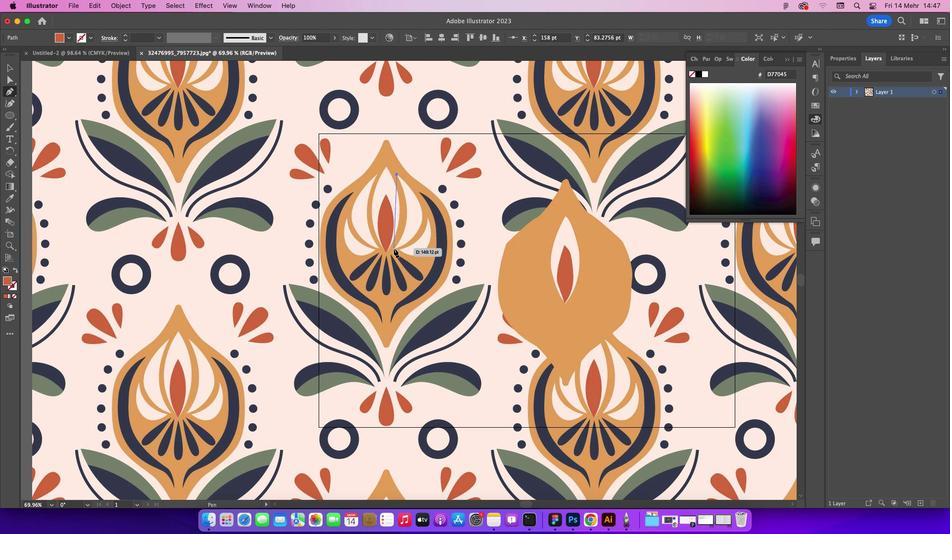 
Action: Mouse pressed left at (418, 274)
Screenshot: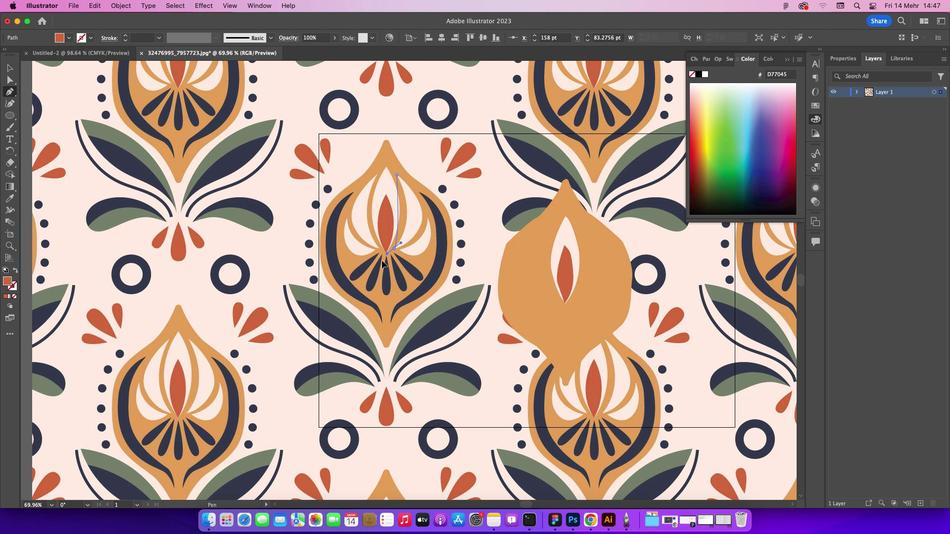 
Action: Mouse moved to (418, 273)
Screenshot: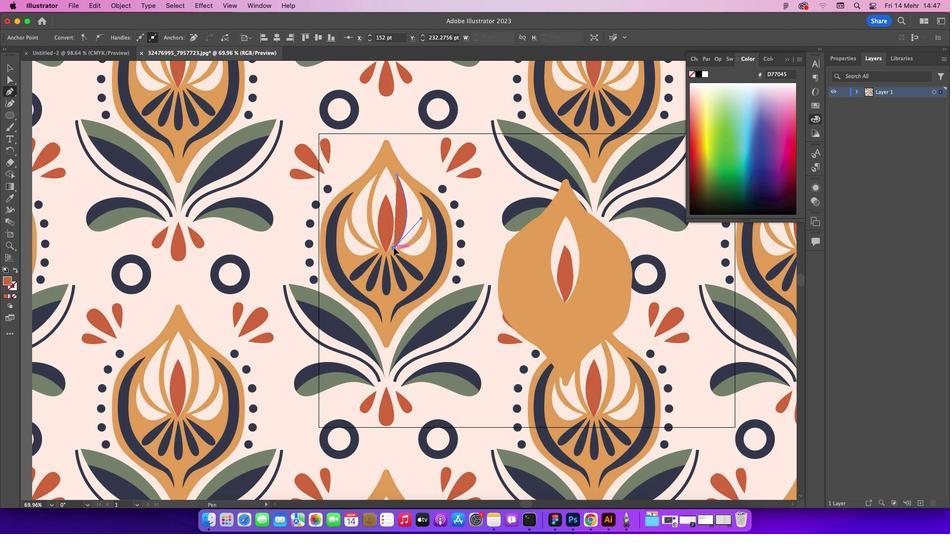 
Action: Mouse pressed left at (418, 273)
Screenshot: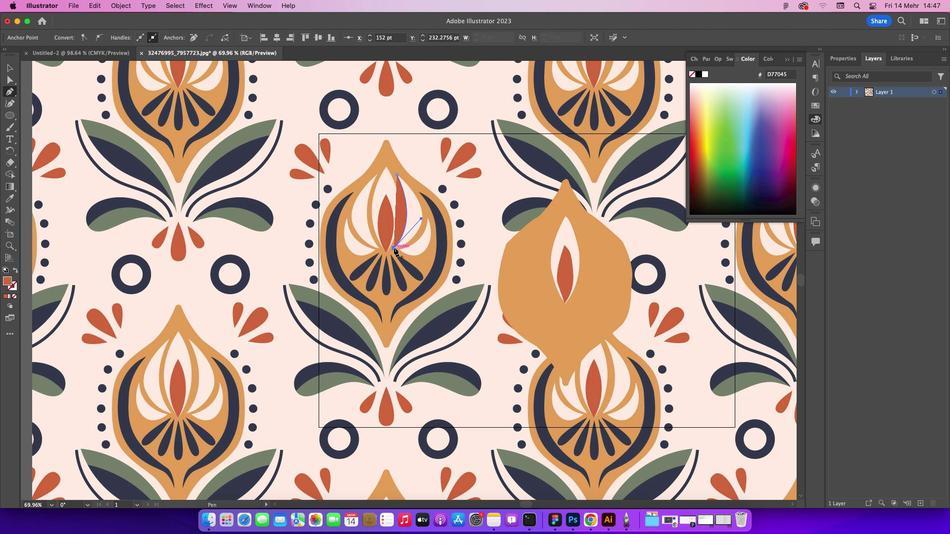 
Action: Mouse moved to (366, 324)
Screenshot: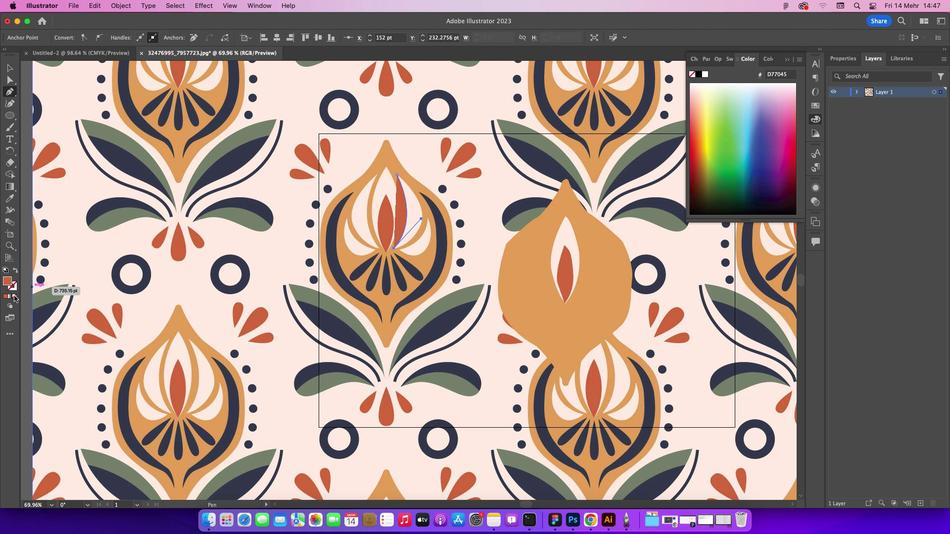 
Action: Mouse pressed left at (366, 324)
Screenshot: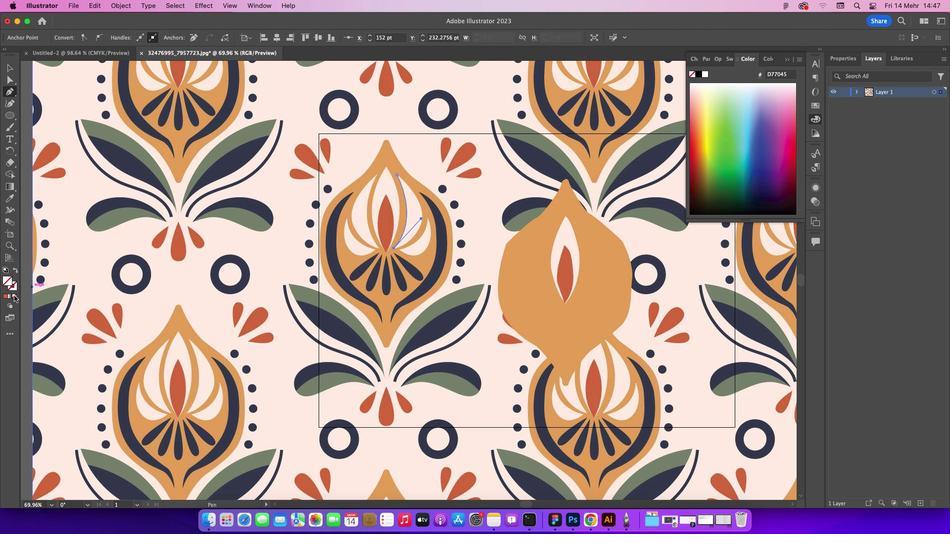 
Action: Mouse moved to (421, 249)
Screenshot: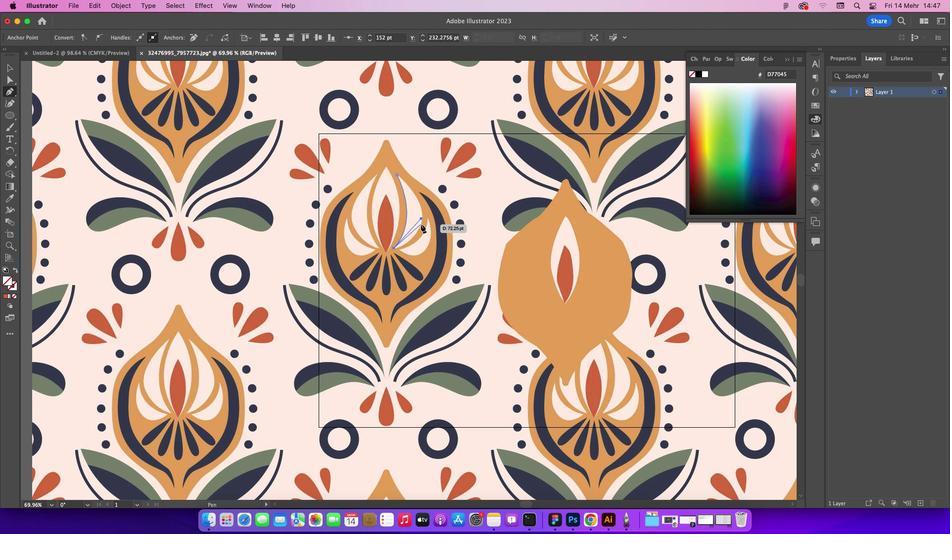 
Action: Mouse pressed left at (421, 249)
Screenshot: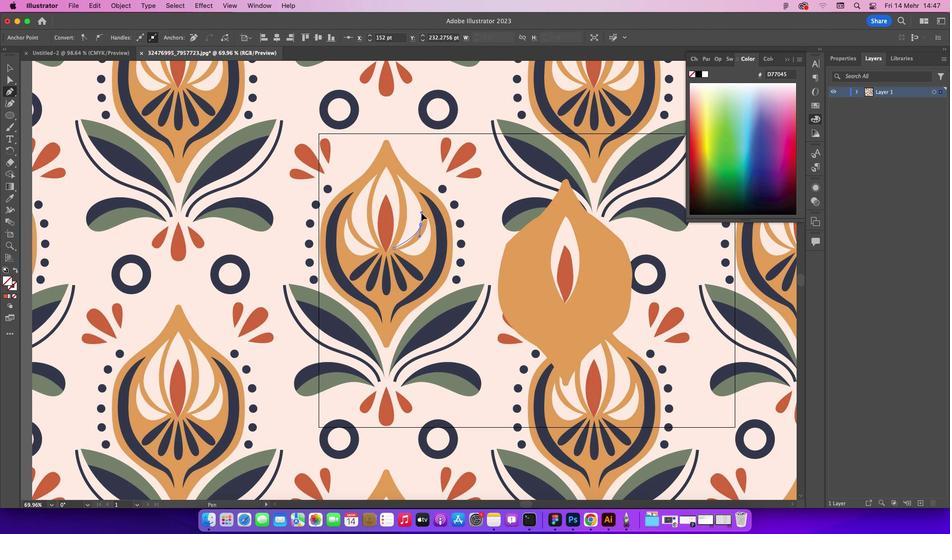 
Action: Mouse moved to (418, 196)
Screenshot: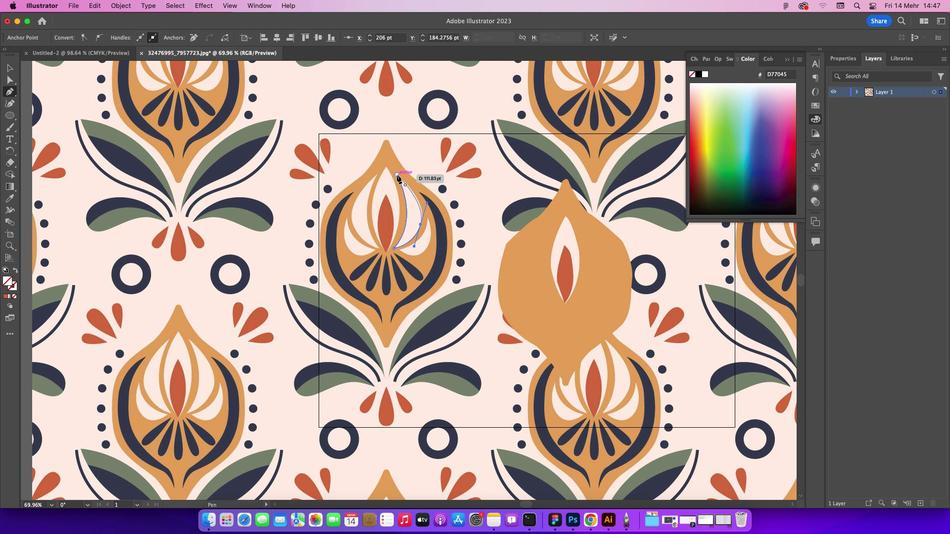 
Action: Mouse pressed left at (418, 196)
Screenshot: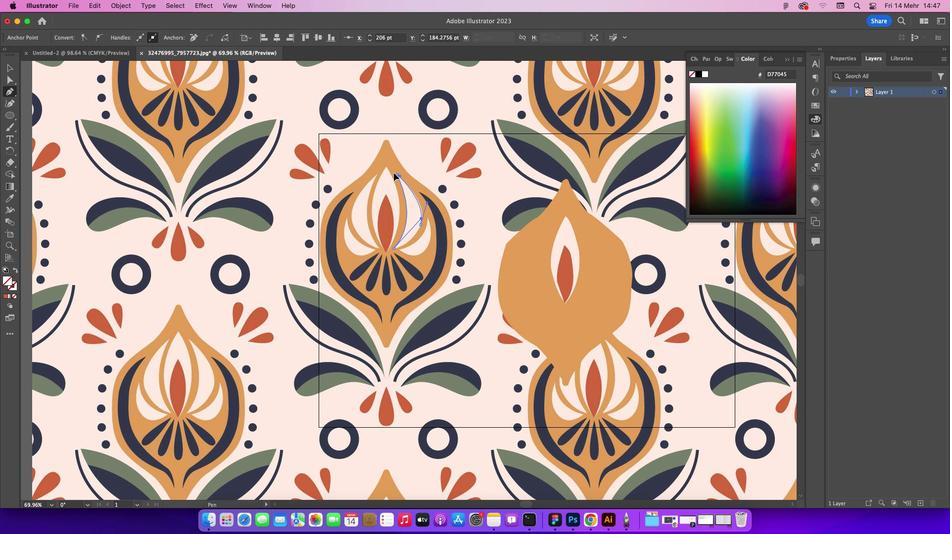 
Action: Mouse moved to (366, 85)
Screenshot: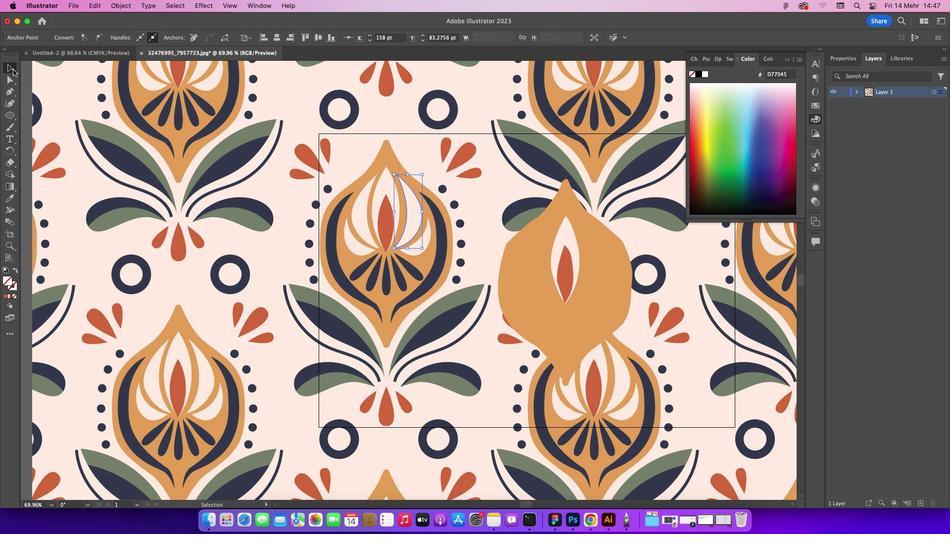 
Action: Mouse pressed left at (366, 85)
Screenshot: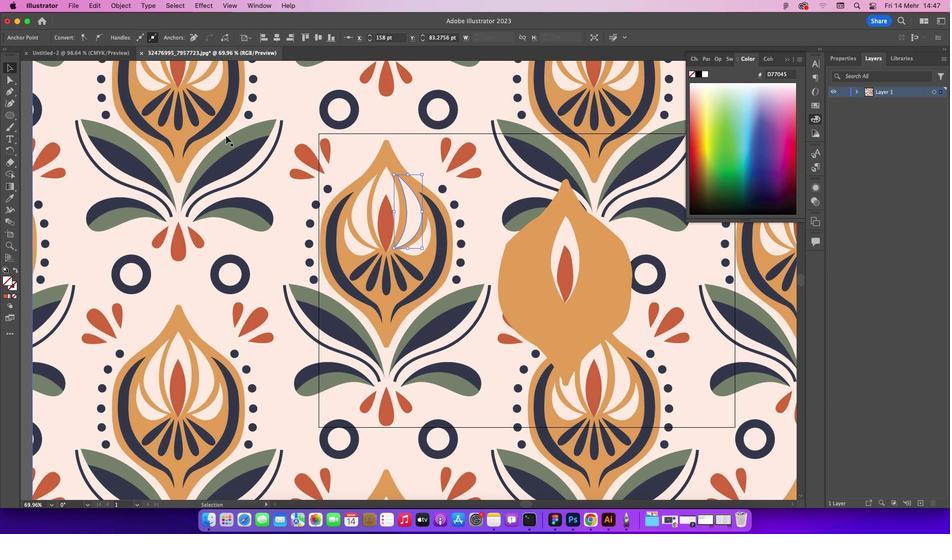 
Action: Mouse moved to (421, 222)
Screenshot: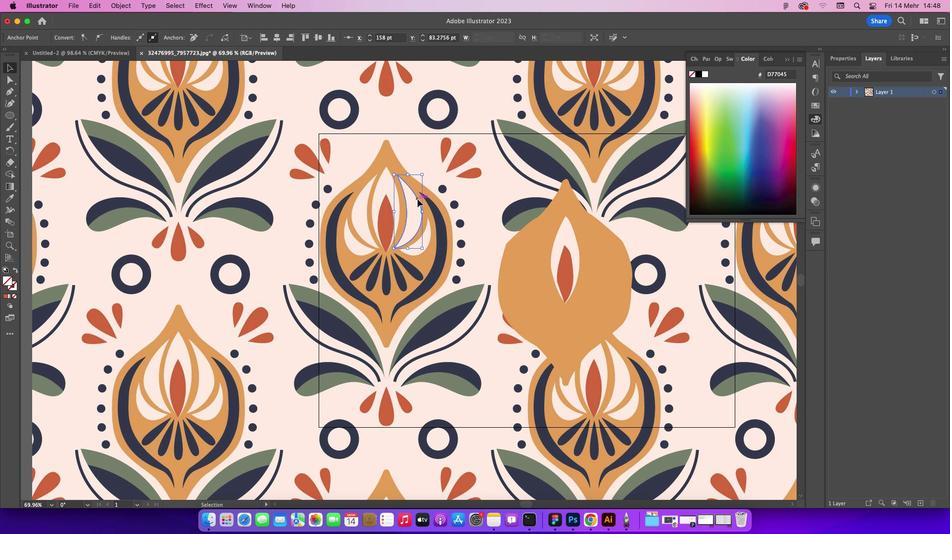 
Action: Mouse pressed left at (421, 222)
Screenshot: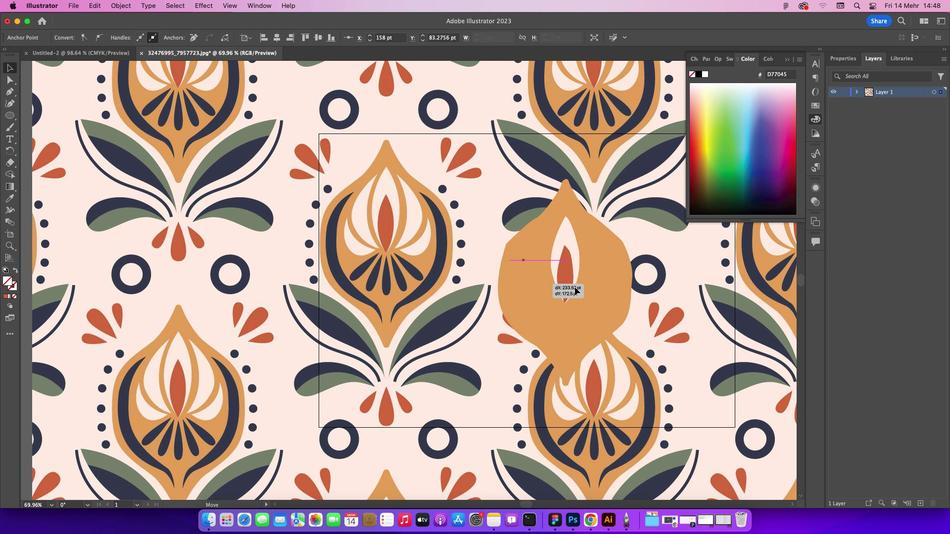 
Action: Mouse moved to (366, 220)
Screenshot: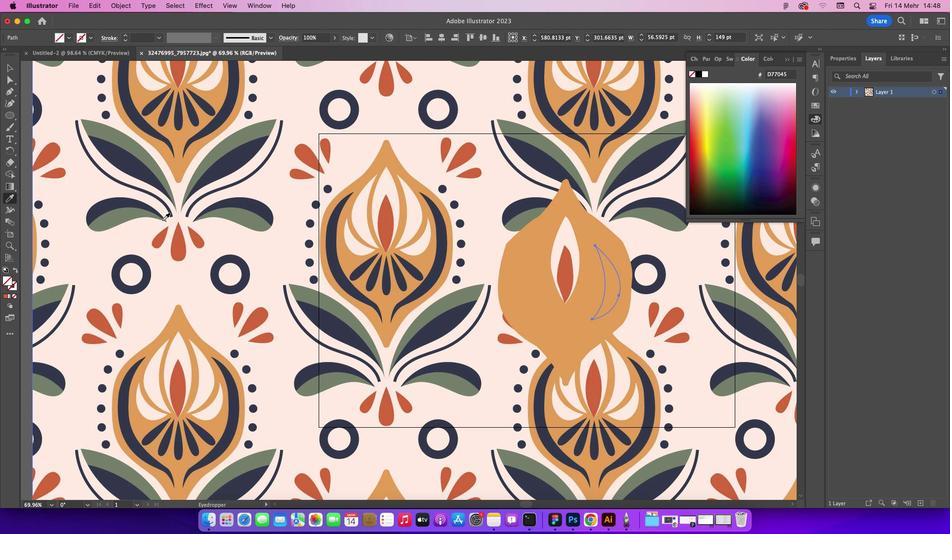 
Action: Mouse pressed left at (366, 220)
Screenshot: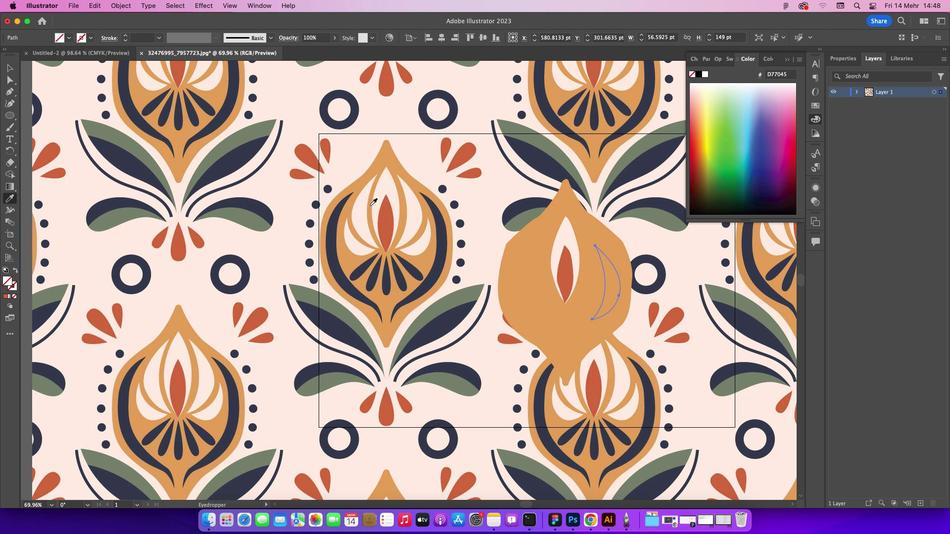 
Action: Mouse moved to (420, 228)
Screenshot: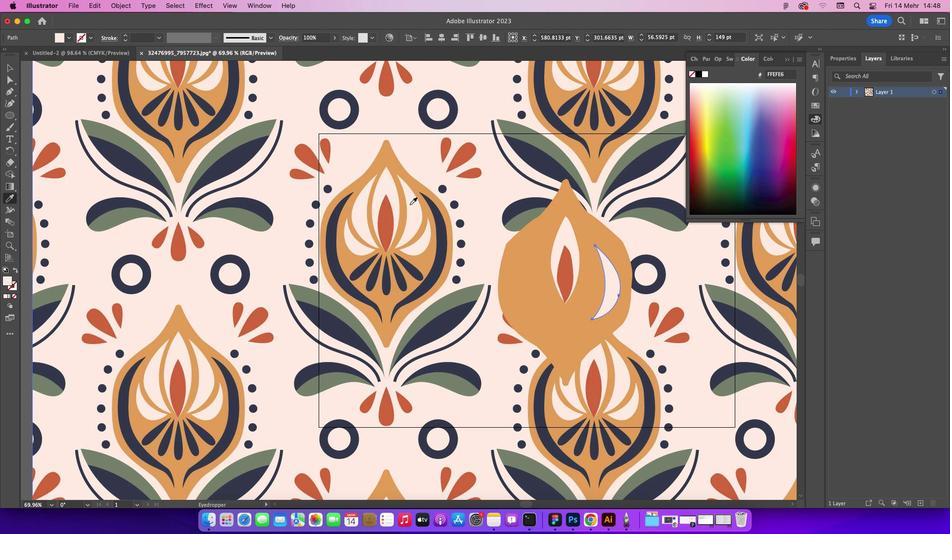 
Action: Mouse pressed left at (420, 228)
Screenshot: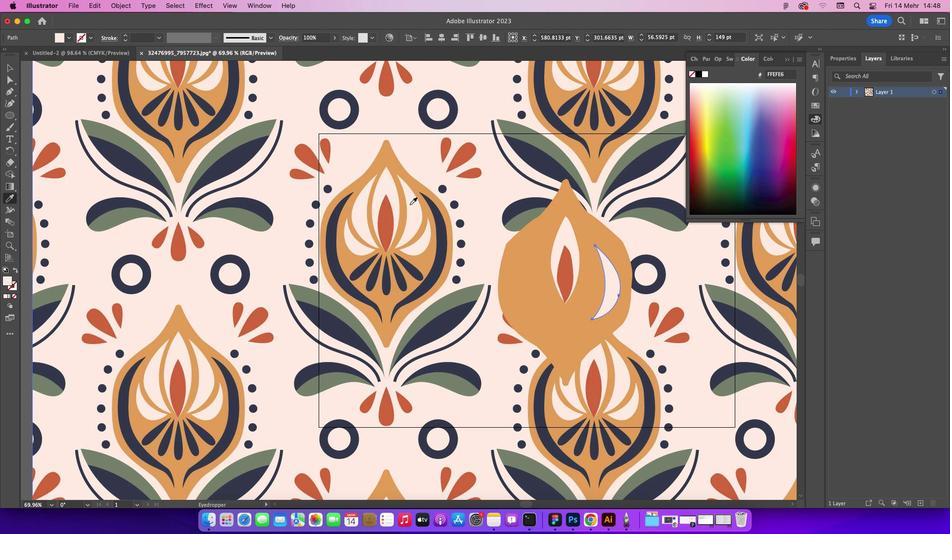 
Action: Mouse moved to (365, 85)
Screenshot: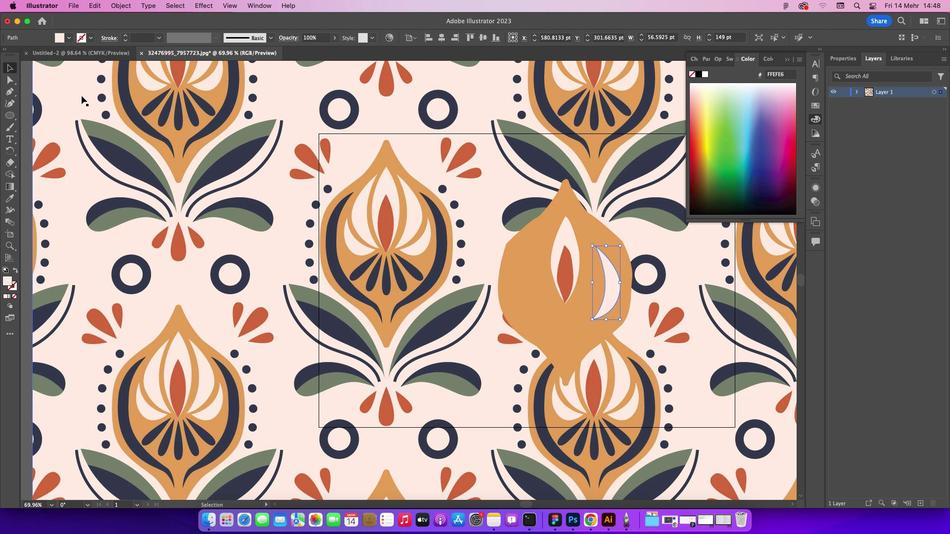 
Action: Mouse pressed left at (365, 85)
Screenshot: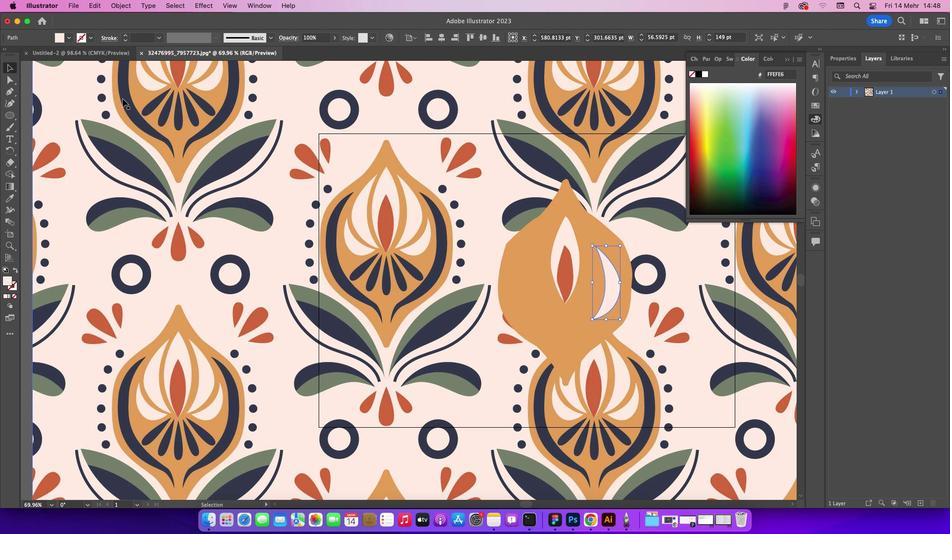 
Action: Mouse moved to (381, 116)
Screenshot: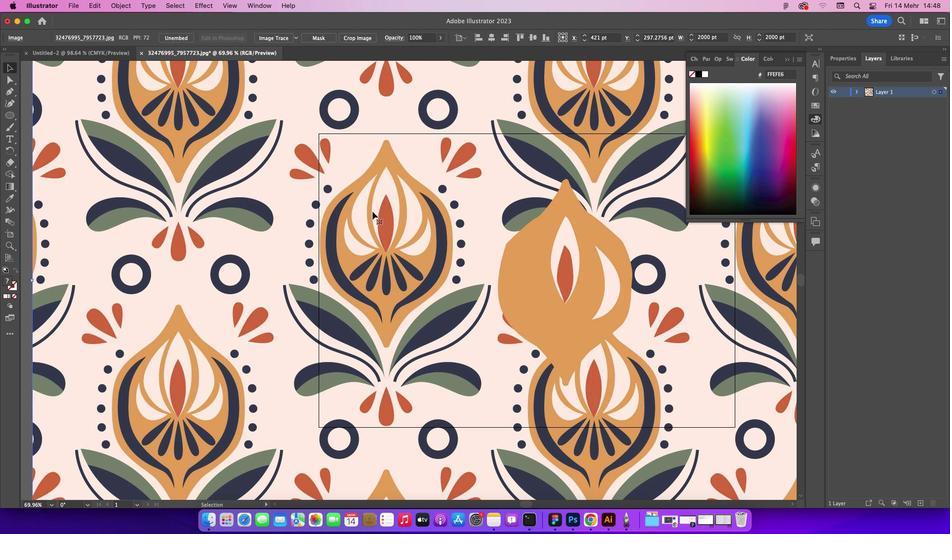 
Action: Mouse pressed left at (381, 116)
Screenshot: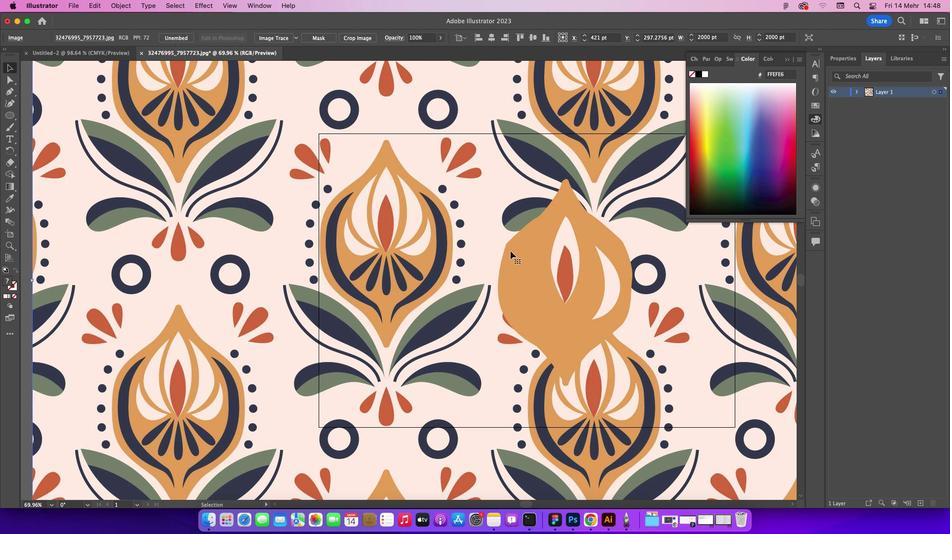 
Action: Mouse moved to (447, 314)
Screenshot: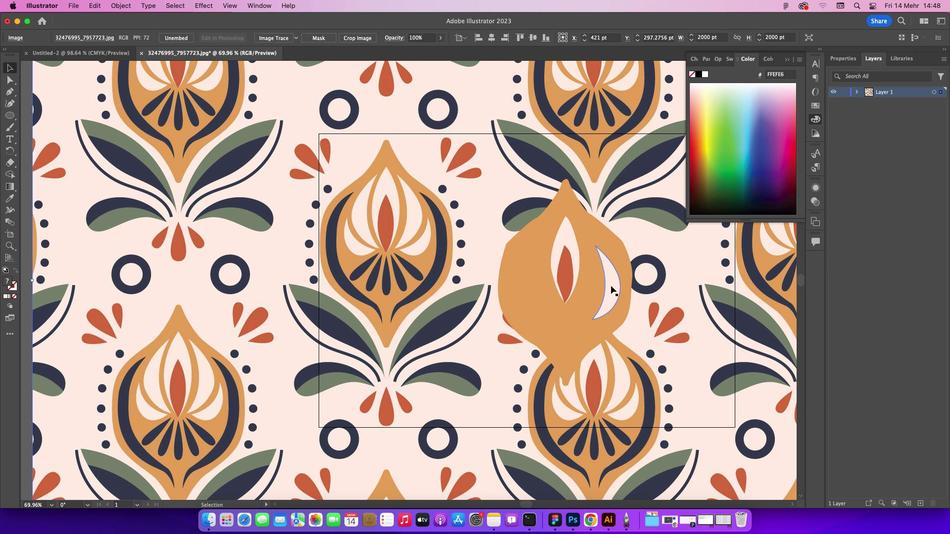 
Action: Mouse pressed left at (447, 314)
Screenshot: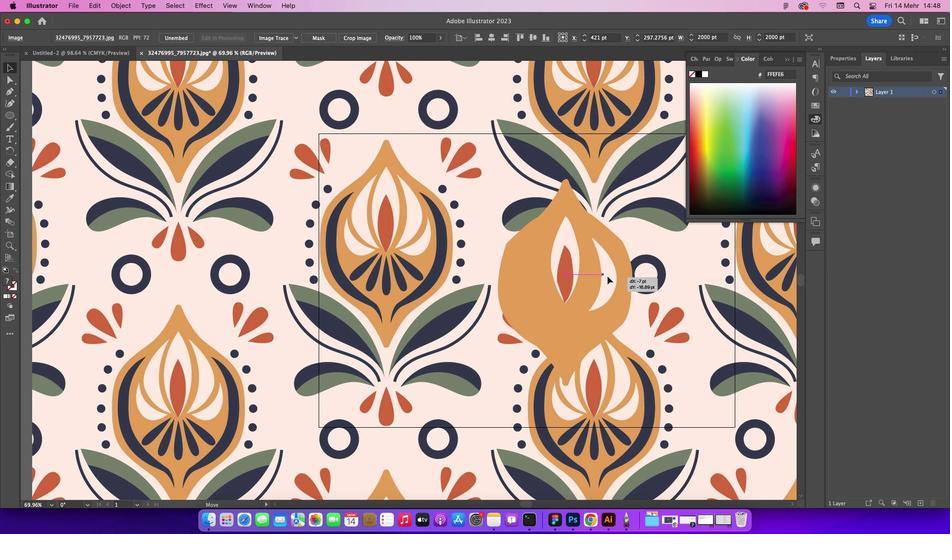 
Action: Mouse moved to (453, 296)
Screenshot: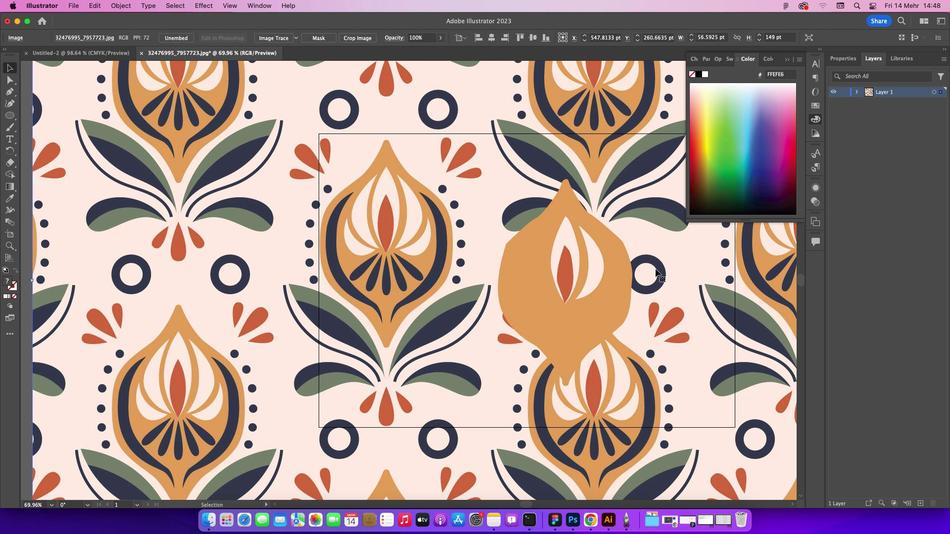
Action: Mouse pressed left at (453, 296)
Screenshot: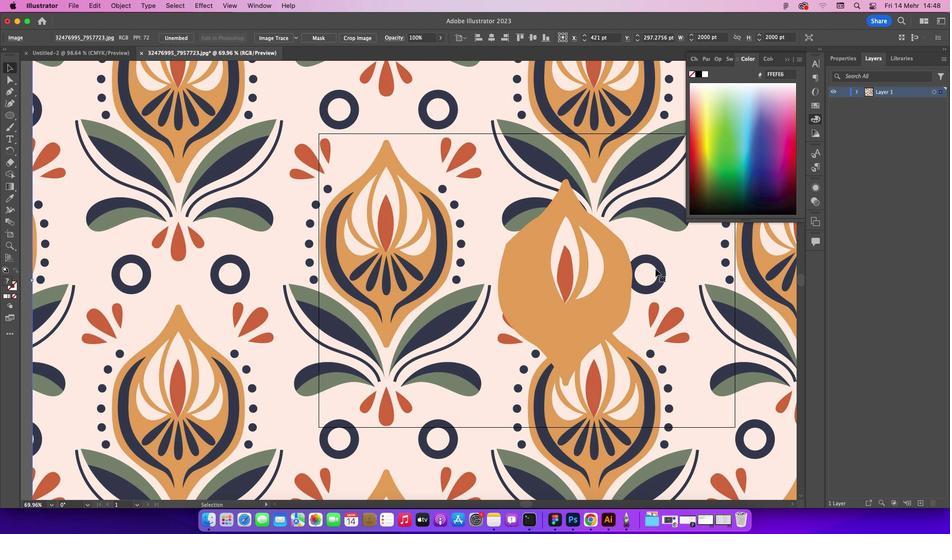 
Action: Mouse moved to (366, 112)
Screenshot: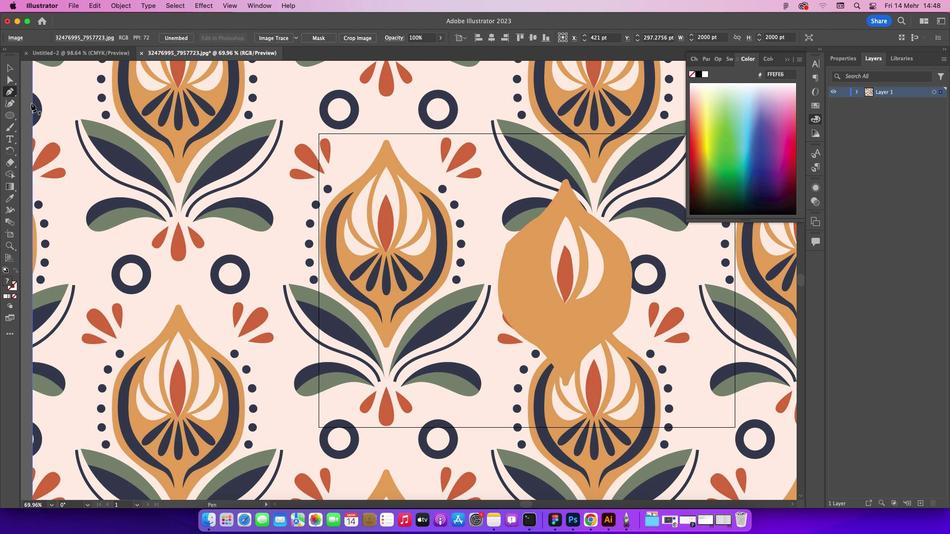 
Action: Mouse pressed left at (366, 112)
Screenshot: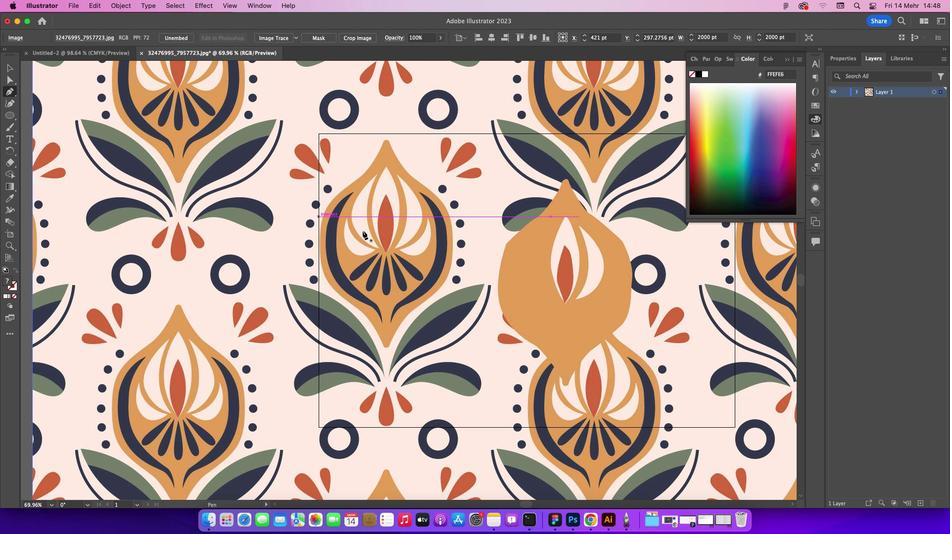 
Action: Mouse moved to (422, 243)
Screenshot: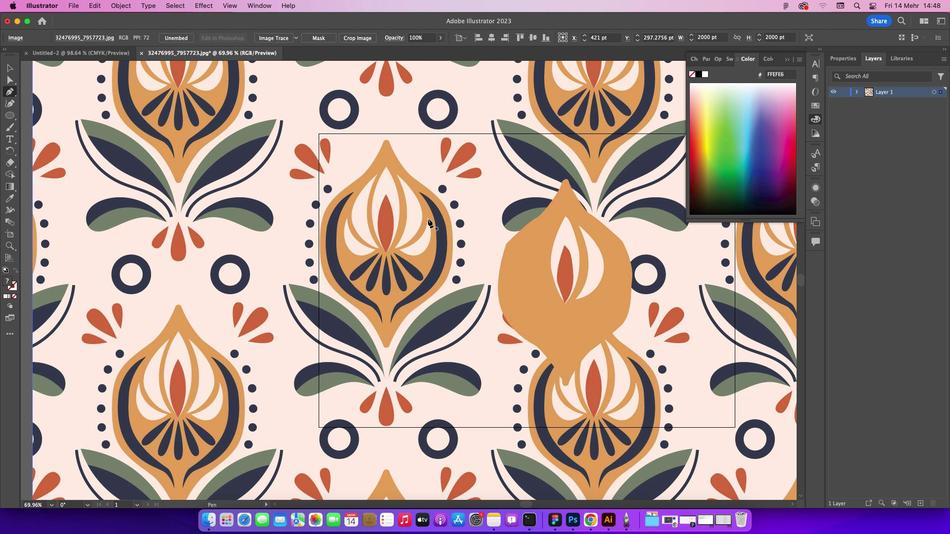 
Action: Mouse pressed left at (422, 243)
Screenshot: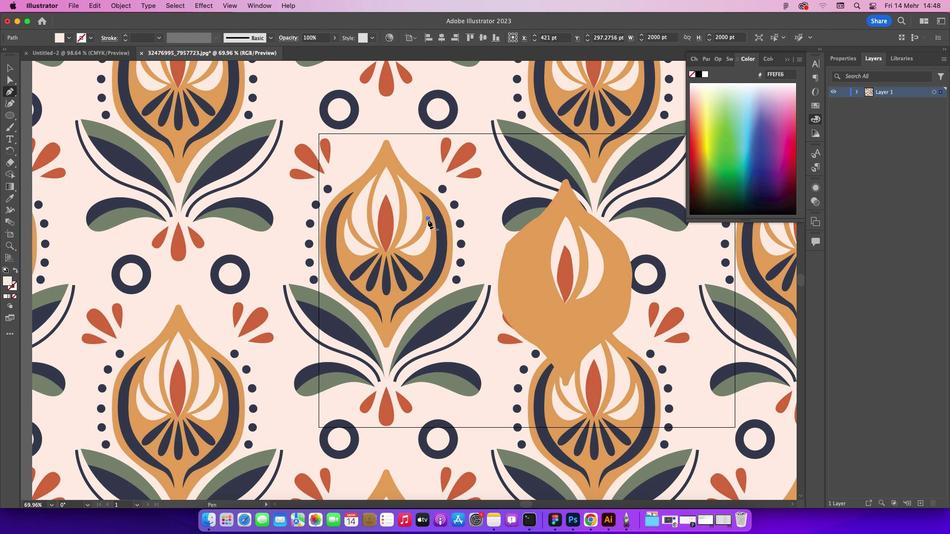 
Action: Mouse moved to (422, 275)
Screenshot: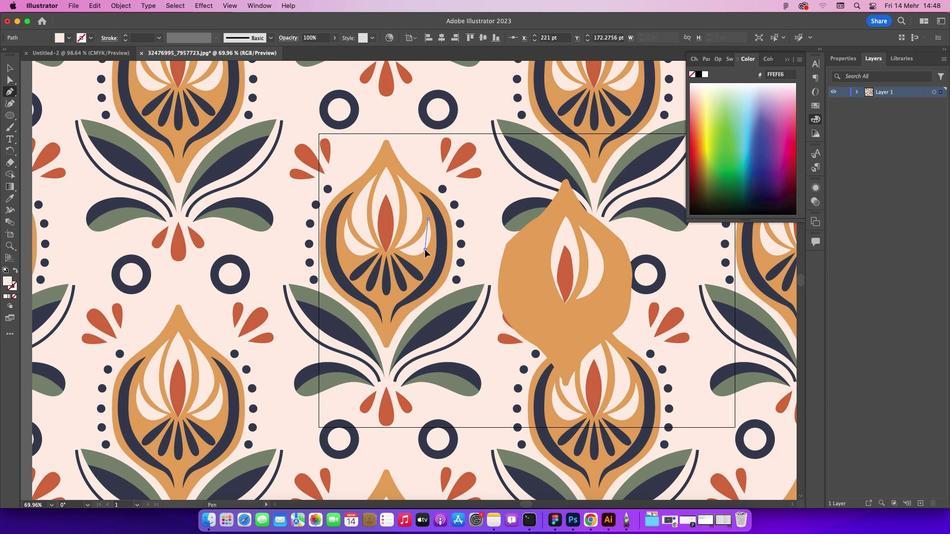 
Action: Mouse pressed left at (422, 275)
Screenshot: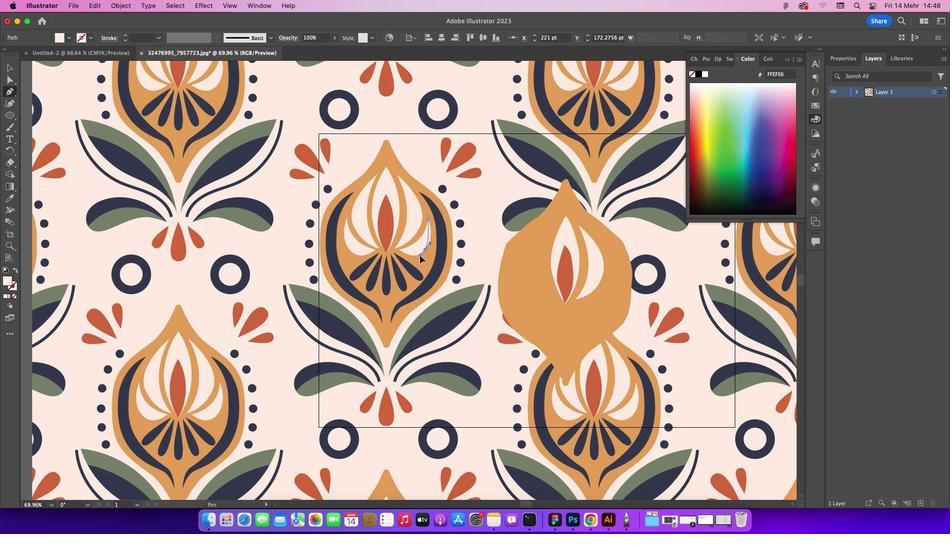 
Action: Mouse moved to (418, 276)
Screenshot: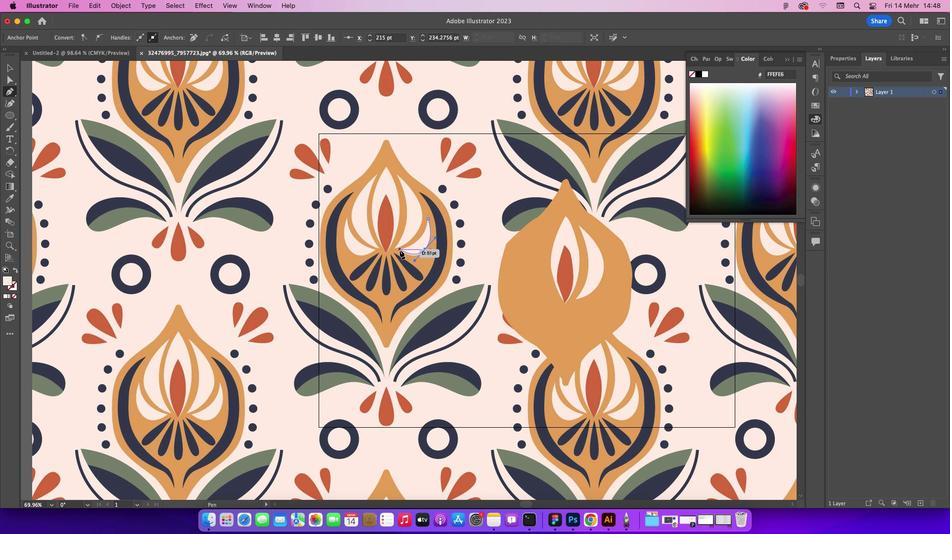 
Action: Mouse pressed left at (418, 276)
Screenshot: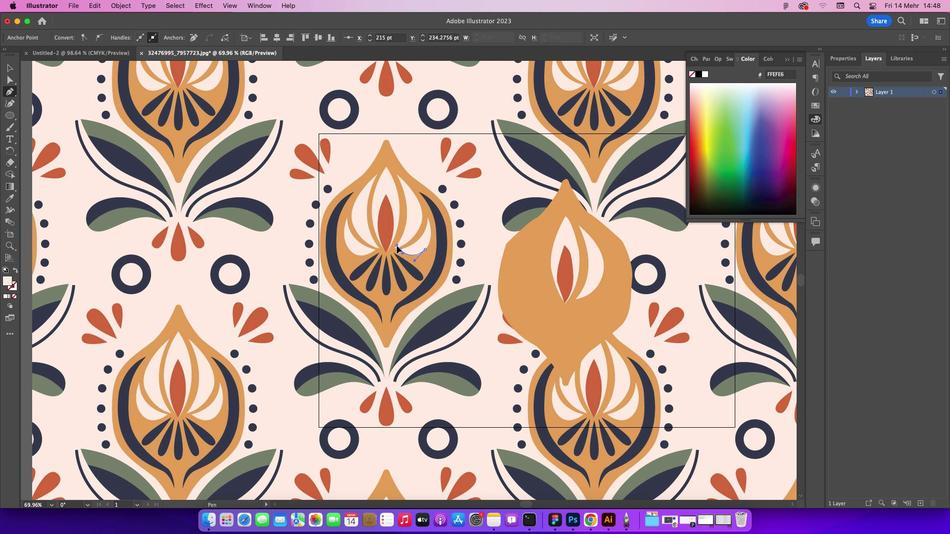 
Action: Mouse moved to (419, 274)
Screenshot: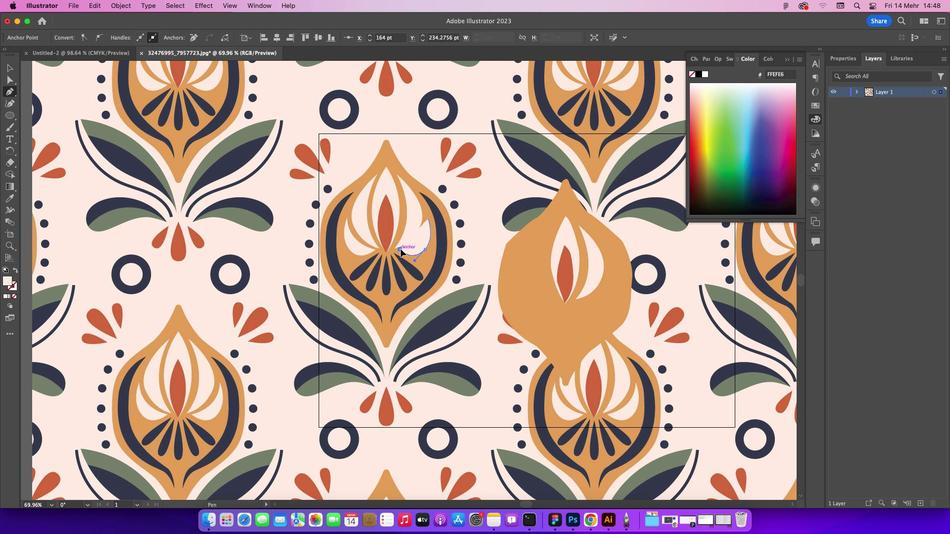 
Action: Mouse pressed left at (419, 274)
Screenshot: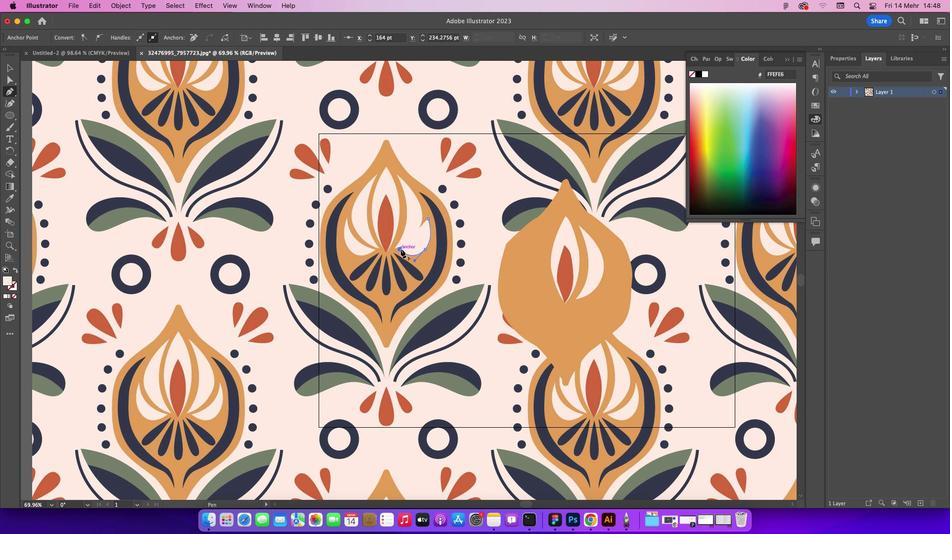 
Action: Mouse moved to (366, 325)
Screenshot: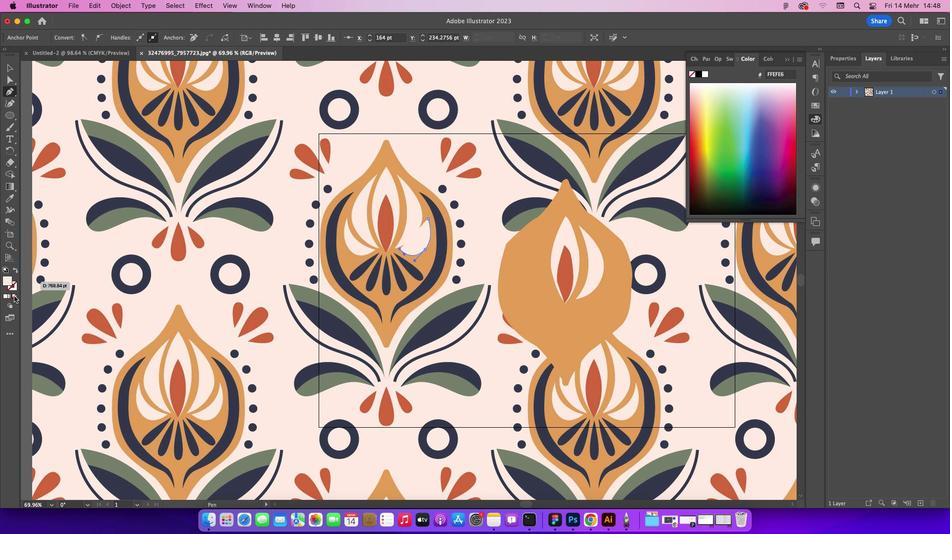 
Action: Mouse pressed left at (366, 325)
Screenshot: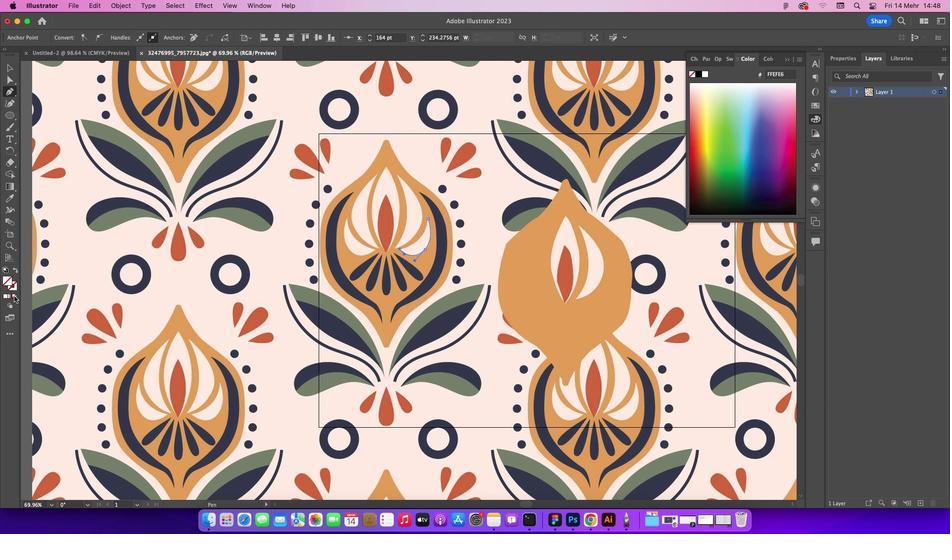 
Action: Mouse moved to (422, 244)
Screenshot: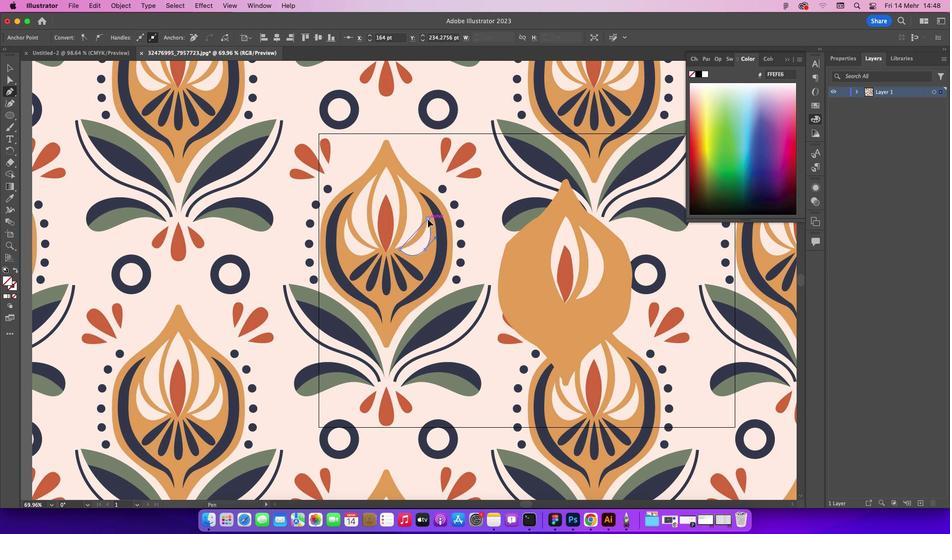 
Action: Mouse pressed left at (422, 244)
Screenshot: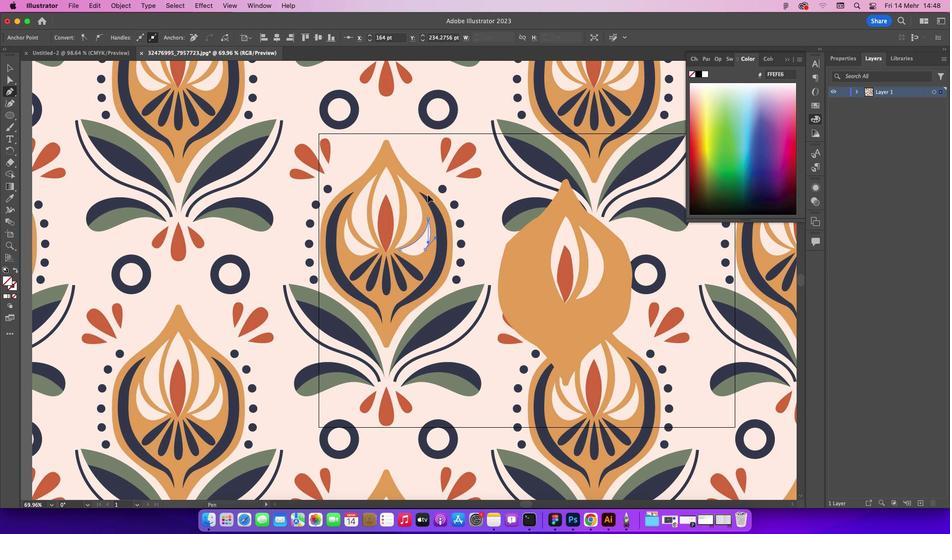 
Action: Mouse moved to (366, 82)
Screenshot: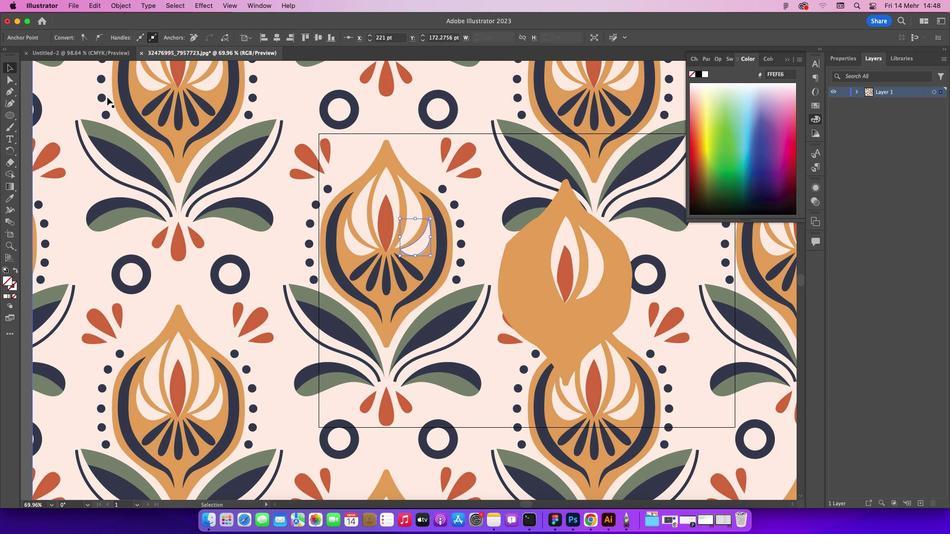 
Action: Mouse pressed left at (366, 82)
Screenshot: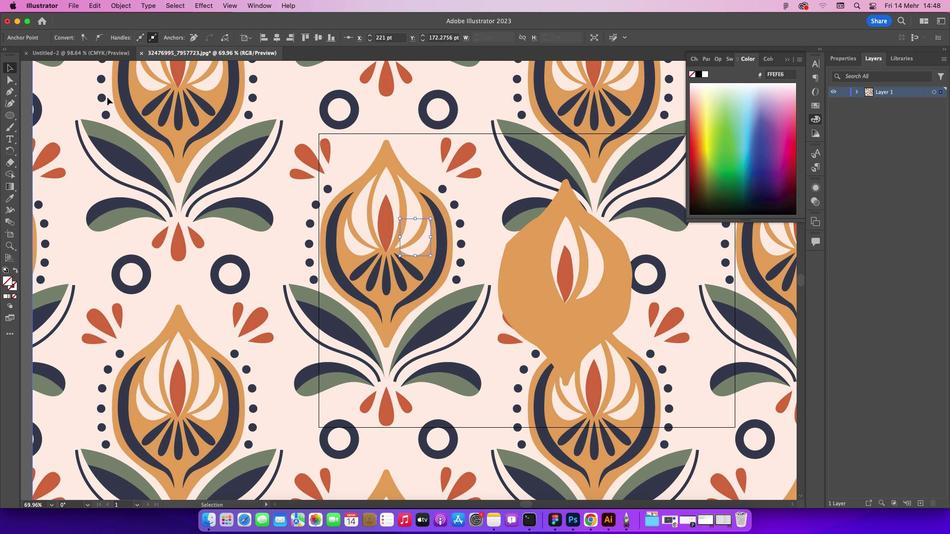 
Action: Mouse moved to (379, 113)
Screenshot: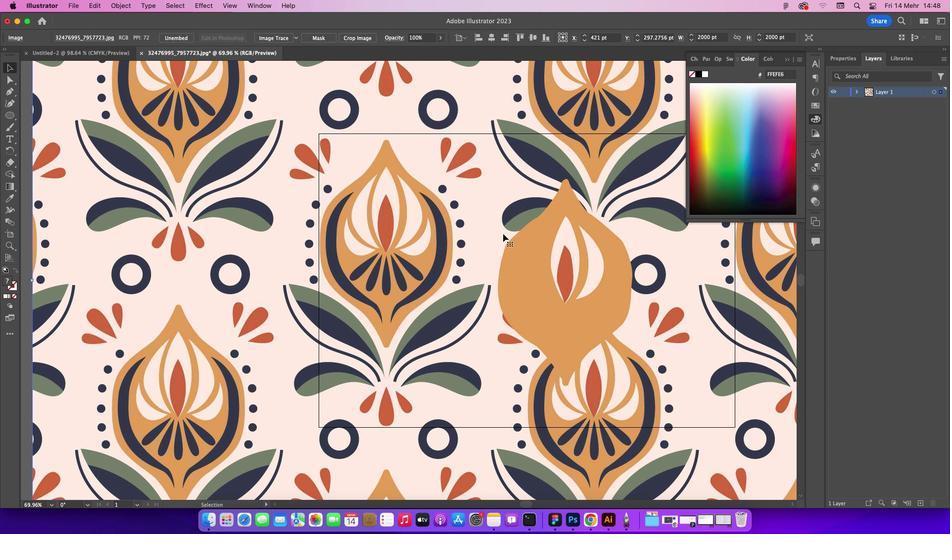 
Action: Mouse pressed left at (379, 113)
Screenshot: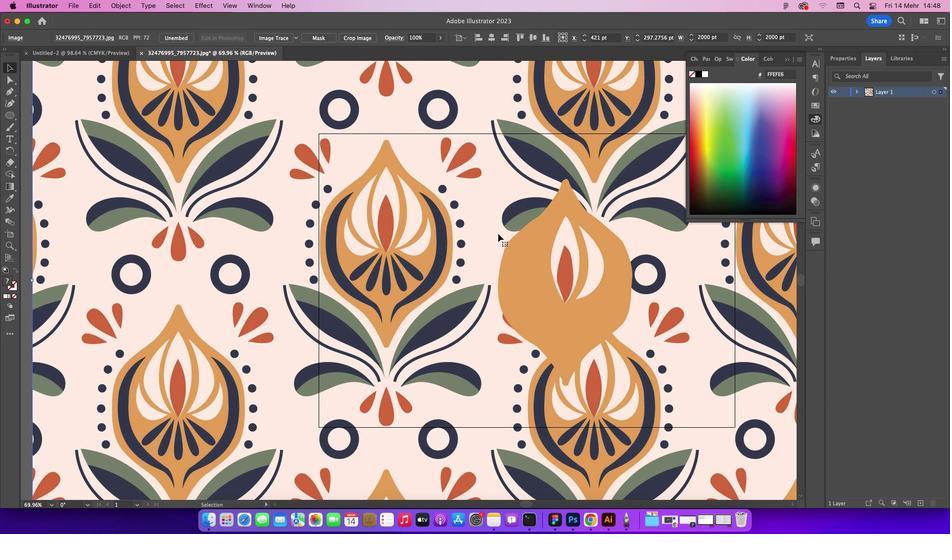 
Action: Mouse moved to (422, 273)
Screenshot: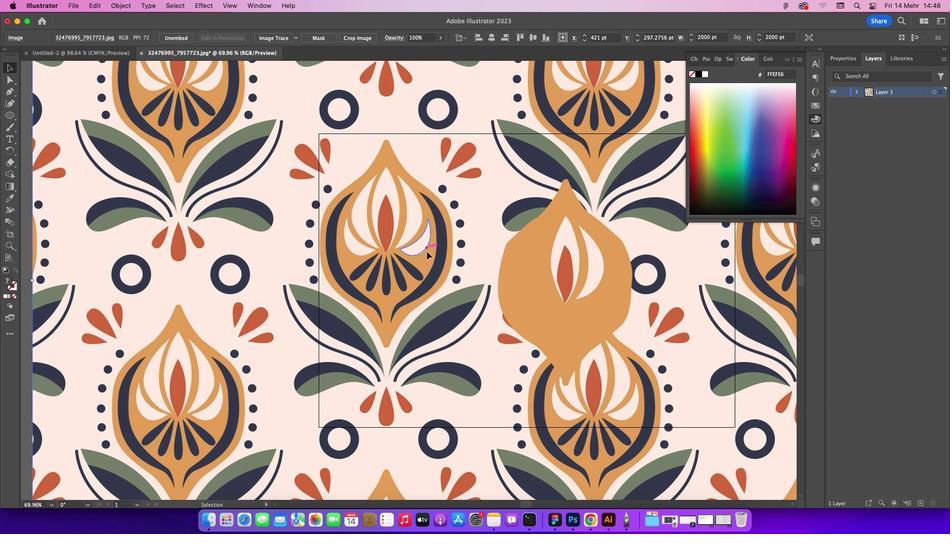 
Action: Mouse pressed left at (422, 273)
Screenshot: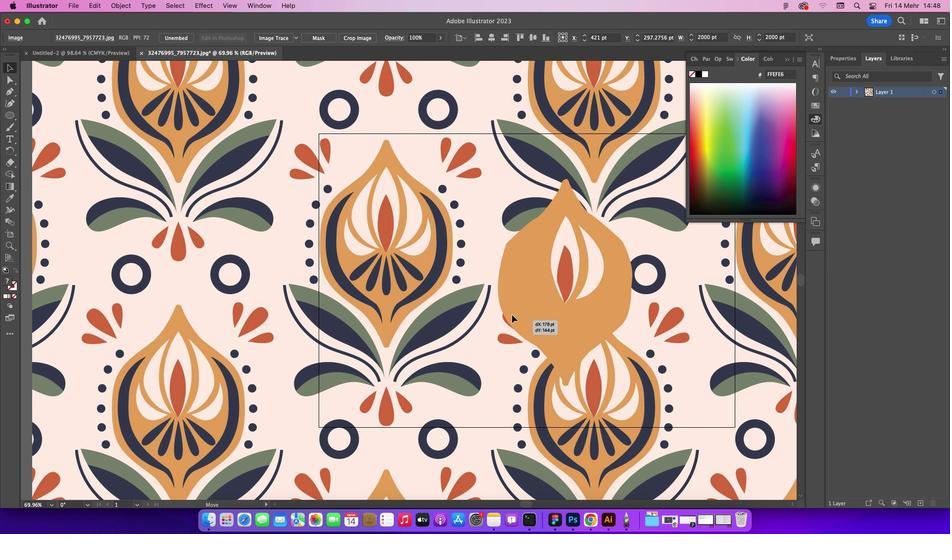 
Action: Mouse moved to (366, 223)
Screenshot: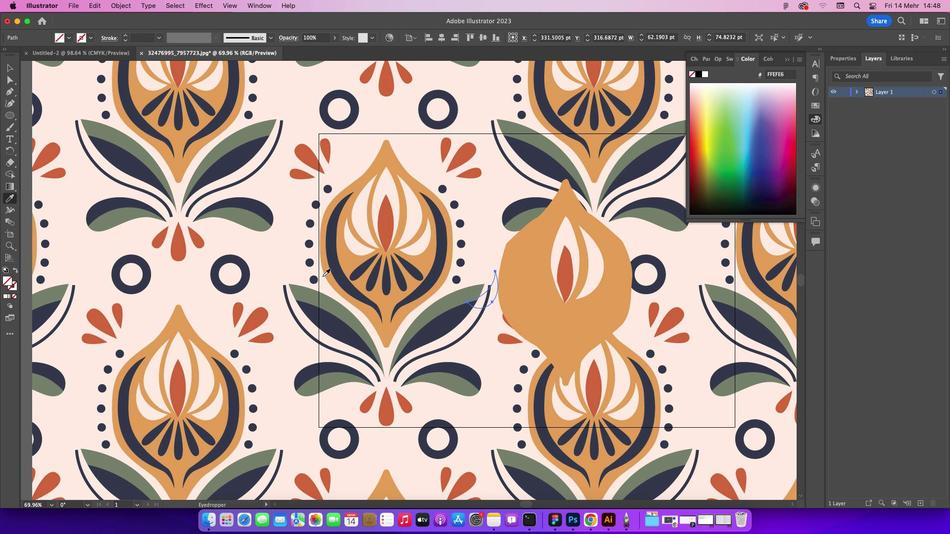 
Action: Mouse pressed left at (366, 223)
Screenshot: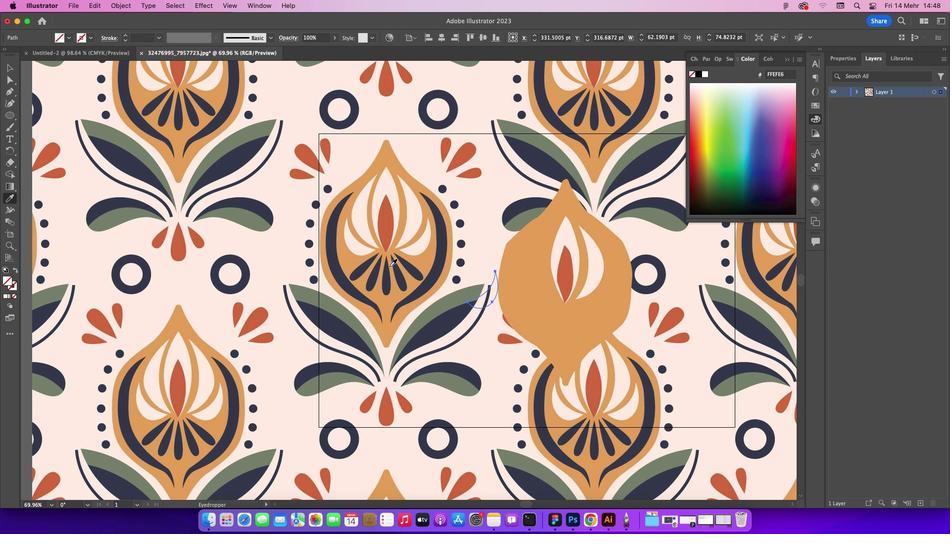 
Action: Mouse moved to (421, 277)
Screenshot: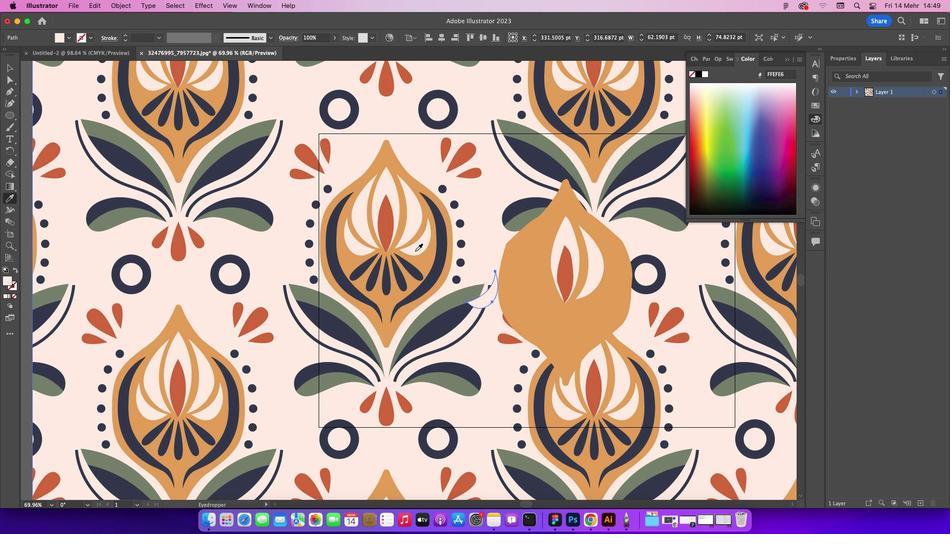 
Action: Mouse pressed left at (421, 277)
Screenshot: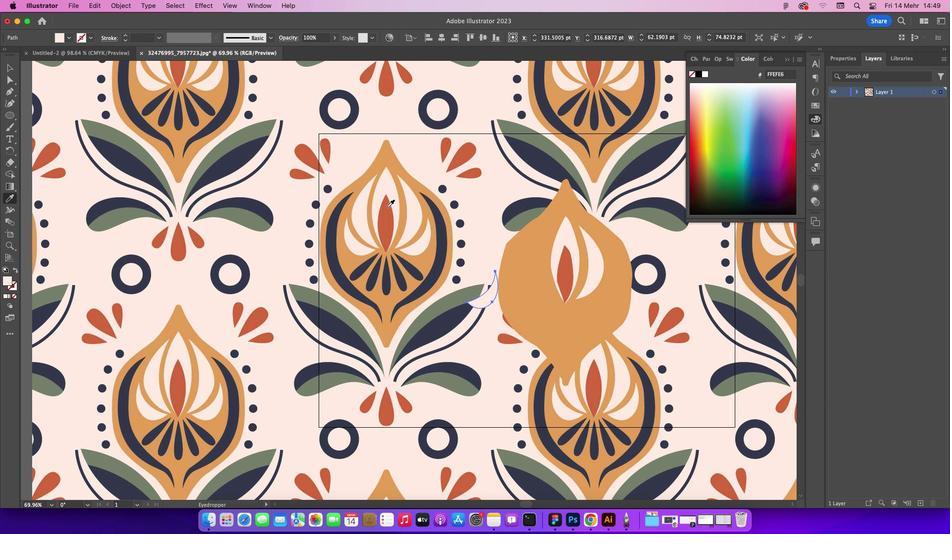 
Action: Mouse moved to (366, 81)
Screenshot: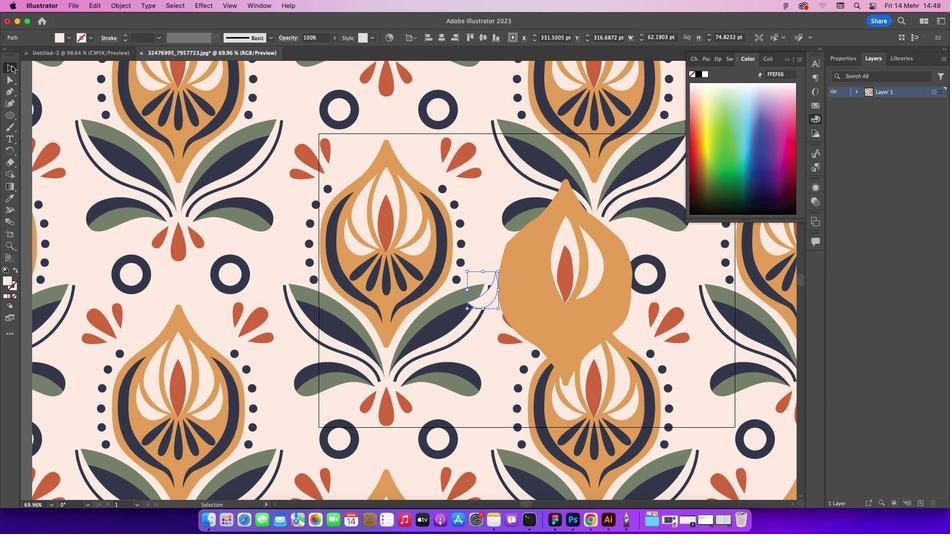 
Action: Mouse pressed left at (366, 81)
Screenshot: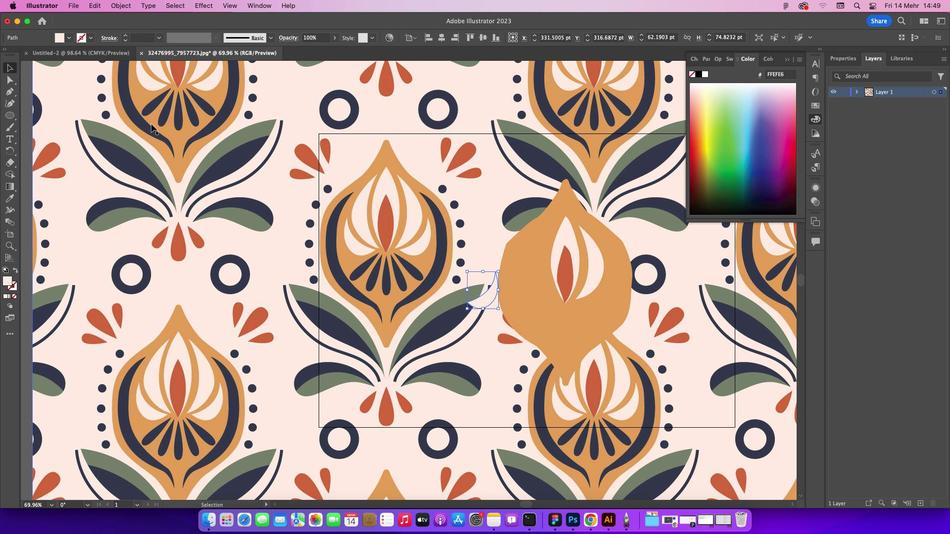 
Action: Mouse moved to (385, 143)
Screenshot: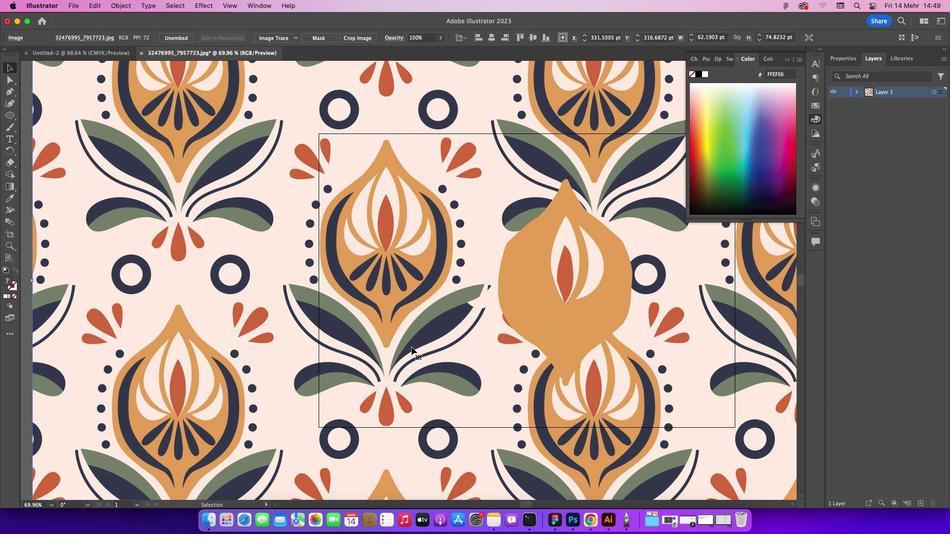
Action: Mouse pressed left at (385, 143)
Screenshot: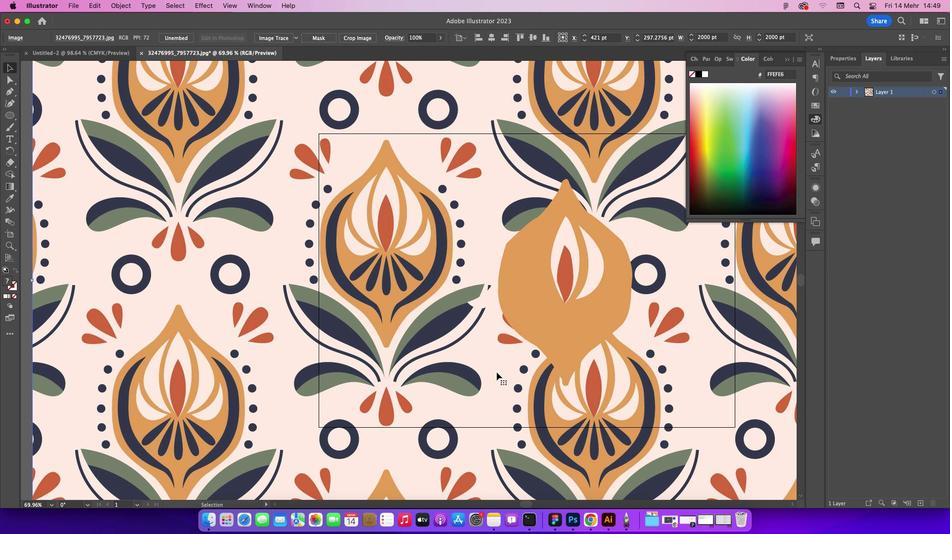 
Action: Mouse moved to (429, 331)
Screenshot: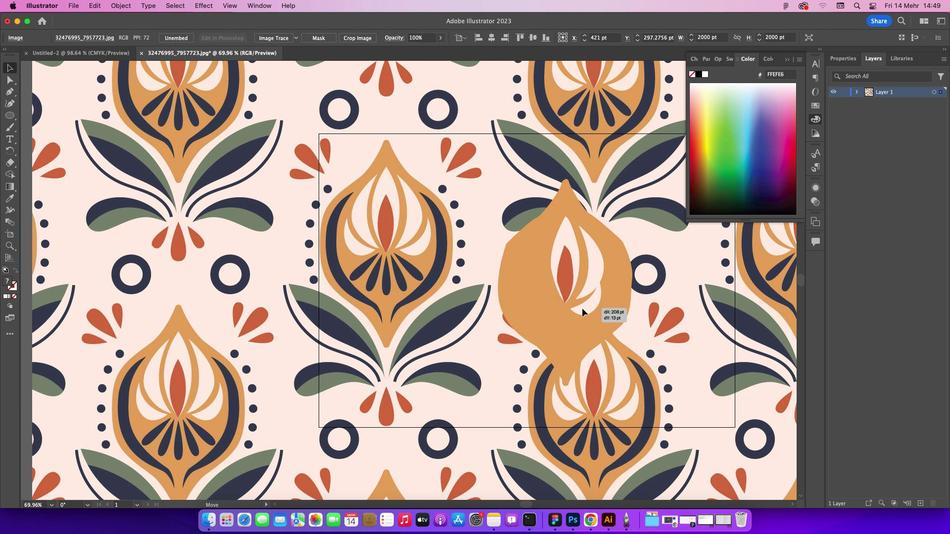 
Action: Mouse pressed left at (429, 331)
Screenshot: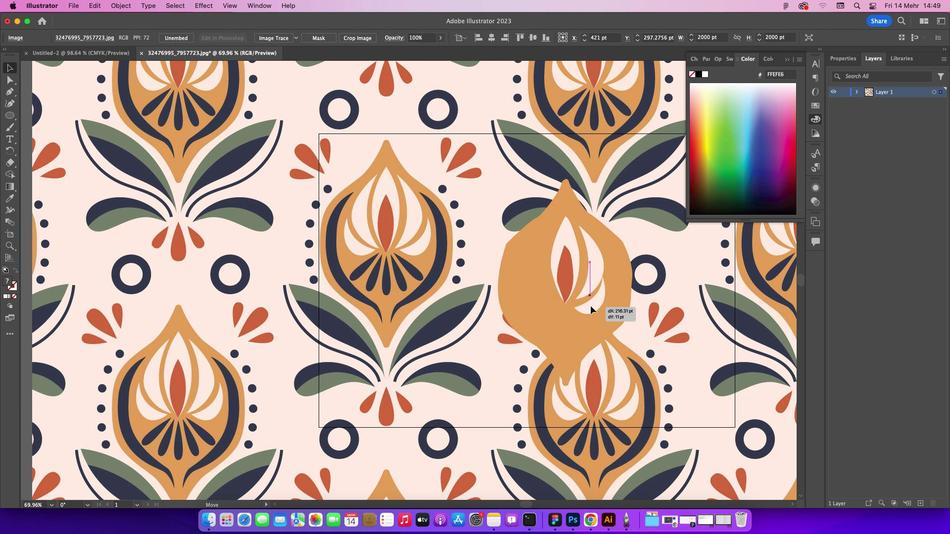 
Action: Mouse moved to (425, 144)
Screenshot: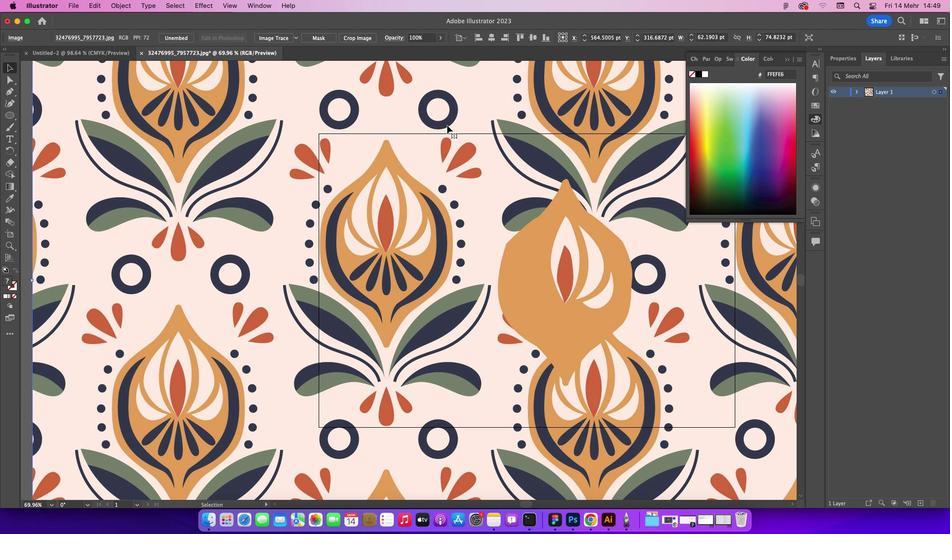 
Action: Mouse pressed left at (425, 144)
Screenshot: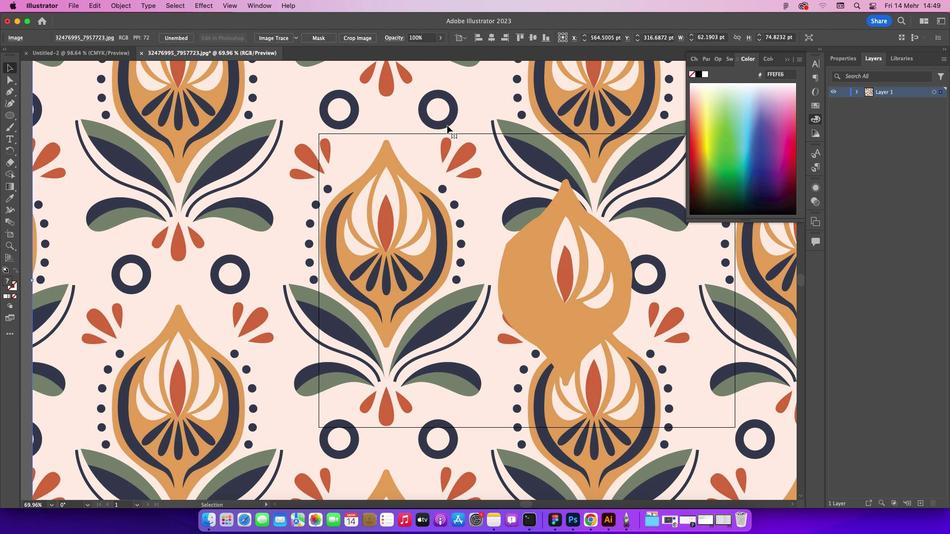 
Action: Mouse moved to (366, 104)
Screenshot: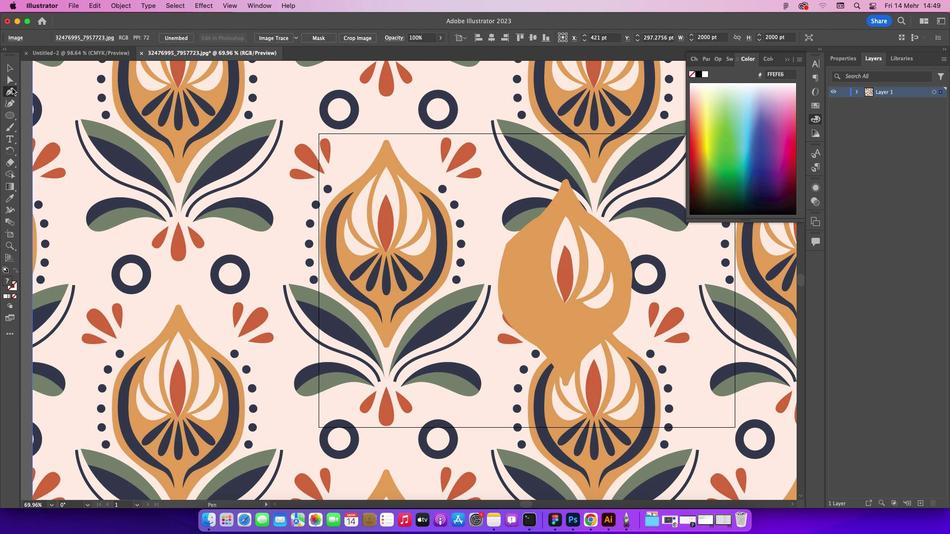 
Action: Mouse pressed left at (366, 104)
Screenshot: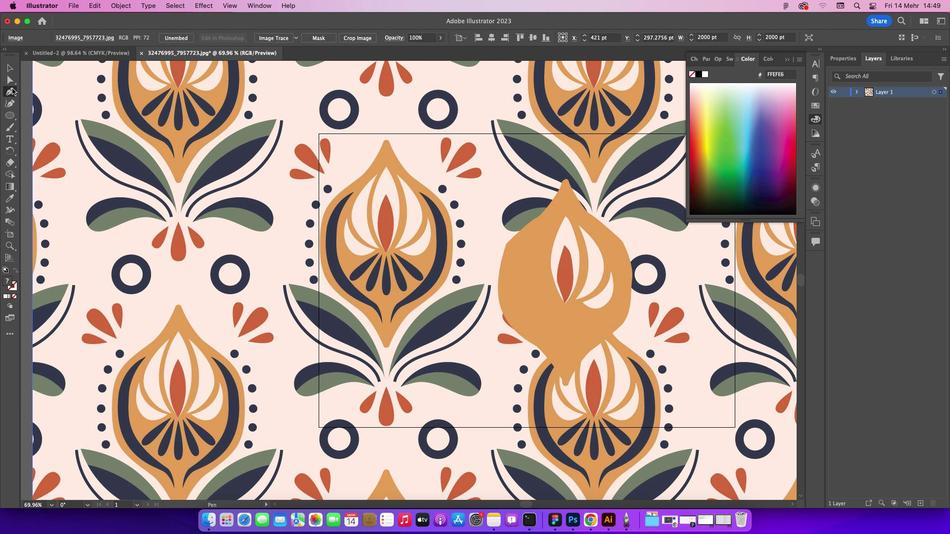 
Action: Mouse moved to (415, 197)
